 Task: Add an event  with title  Client Meeting, date '2024/04/08' & Select Event type as  Group. Add location for the event as  321 Sunset Boulevard, Hollywood, Los Angeles, USA and add a description: By exploring the client's goals and strategic direction, the service provider can align their offerings and propose tailored solutions. The event allows for brainstorming sessions, exploring new possibilities, and jointly shaping the future direction of the partnership.Create an event link  http-clientmeetingcom & Select the event color as  Magenta. , logged in from the account softage.1@softage.netand send the event invitation to softage.5@softage.net and softage.6@softage.net
Action: Mouse moved to (714, 214)
Screenshot: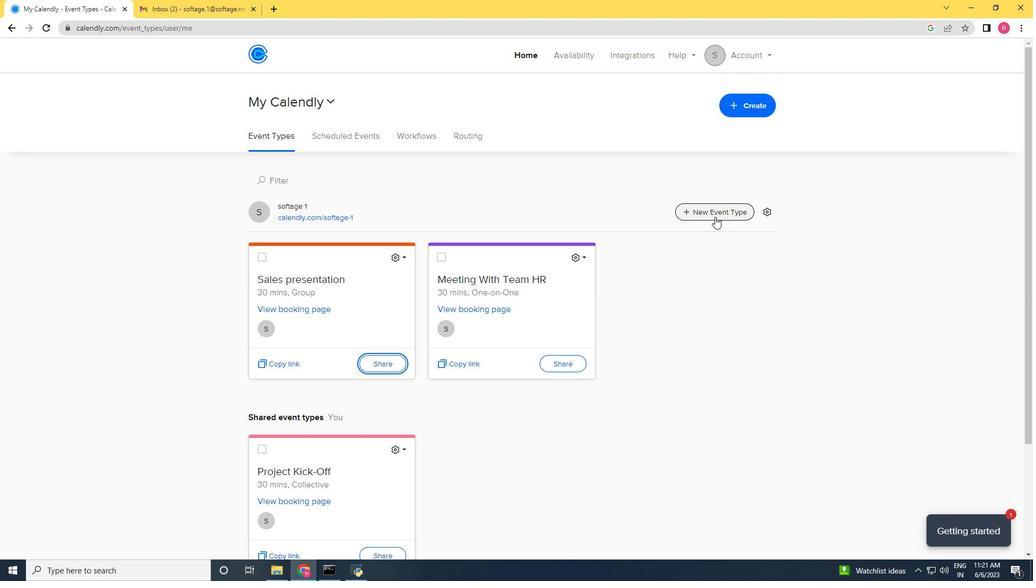 
Action: Mouse pressed left at (714, 214)
Screenshot: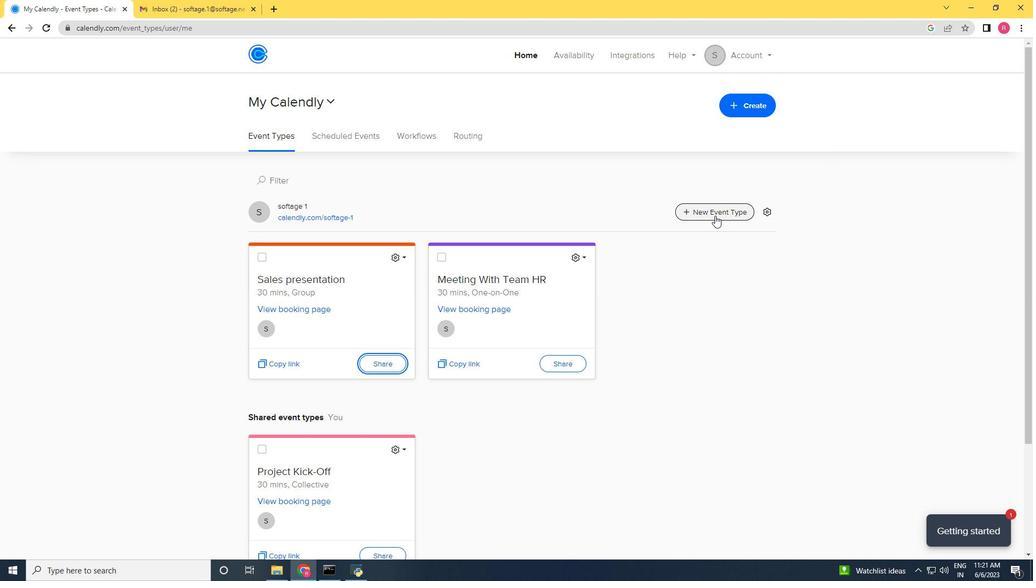 
Action: Mouse moved to (450, 255)
Screenshot: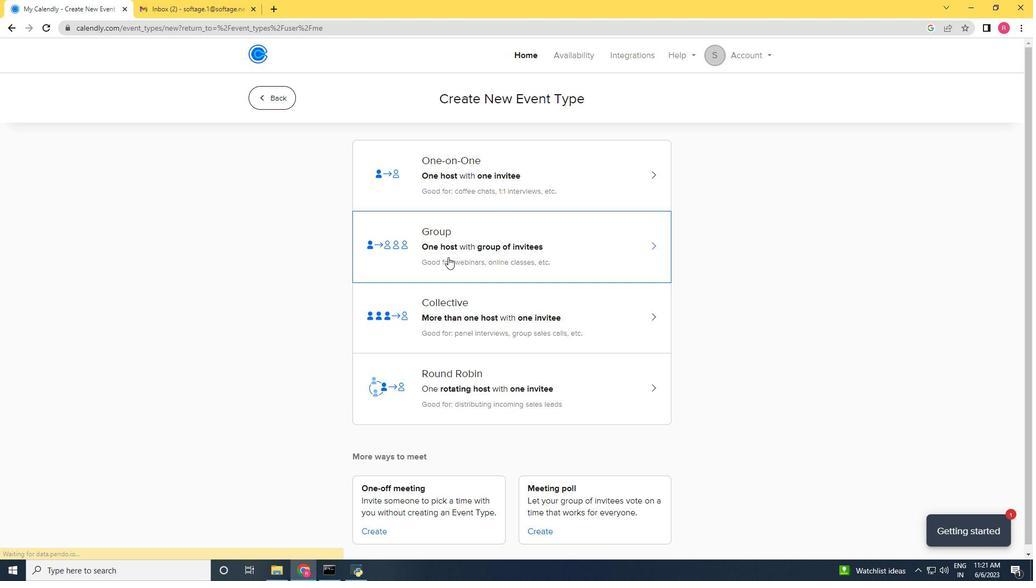
Action: Mouse pressed left at (450, 255)
Screenshot: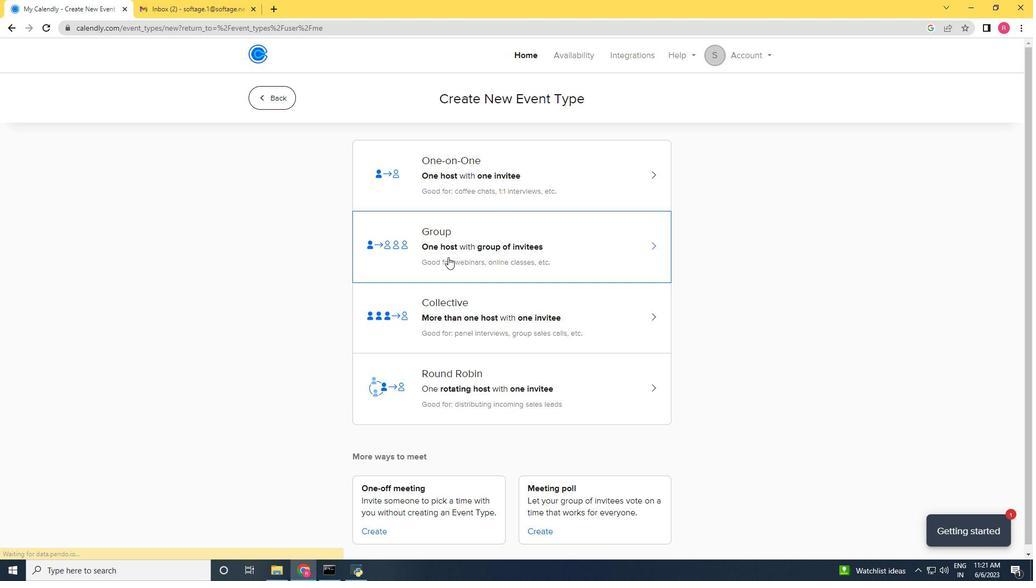 
Action: Mouse moved to (437, 254)
Screenshot: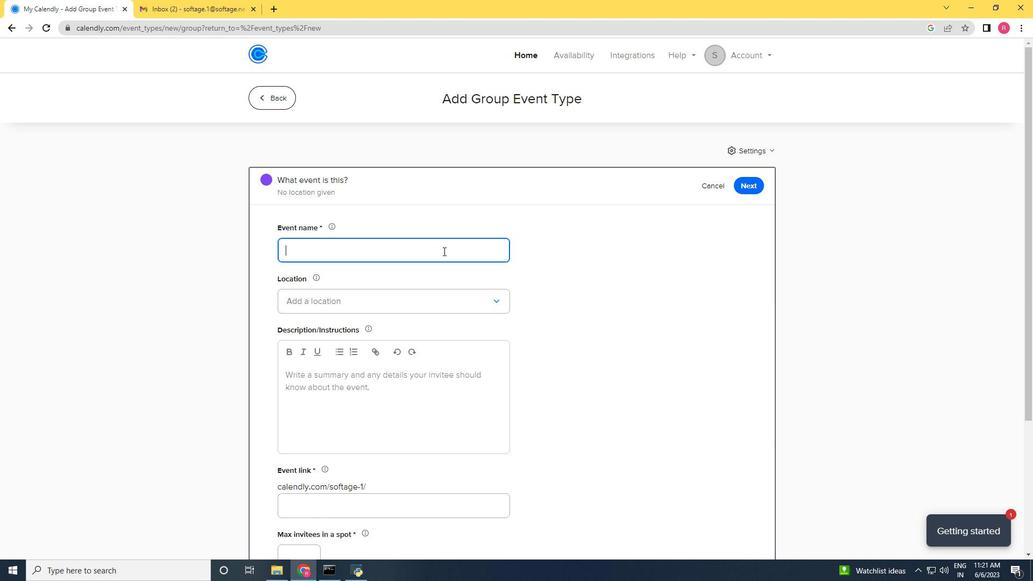 
Action: Key pressed <Key.shift>Client<Key.space><Key.shift>Meeting<Key.space>
Screenshot: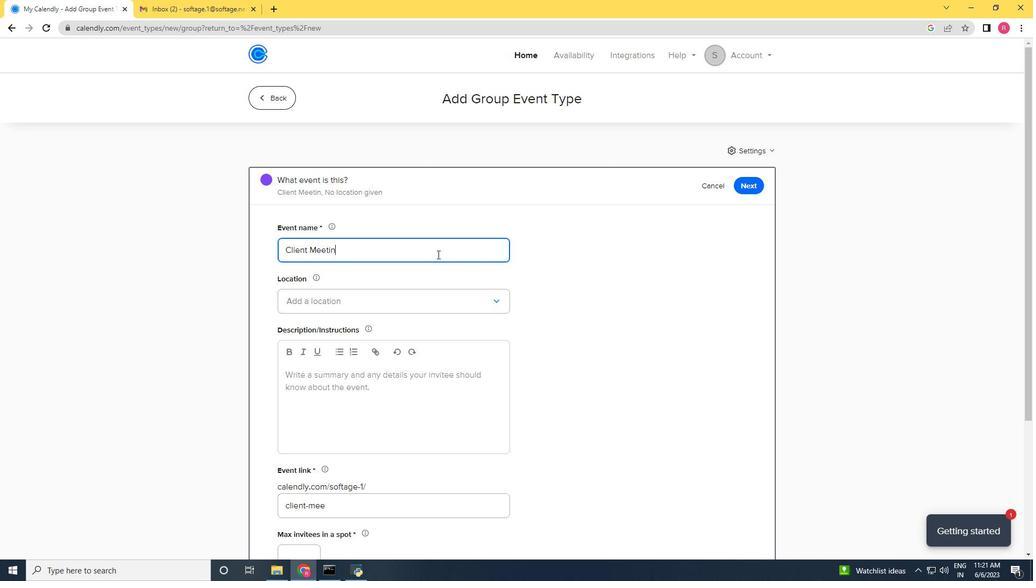 
Action: Mouse moved to (412, 296)
Screenshot: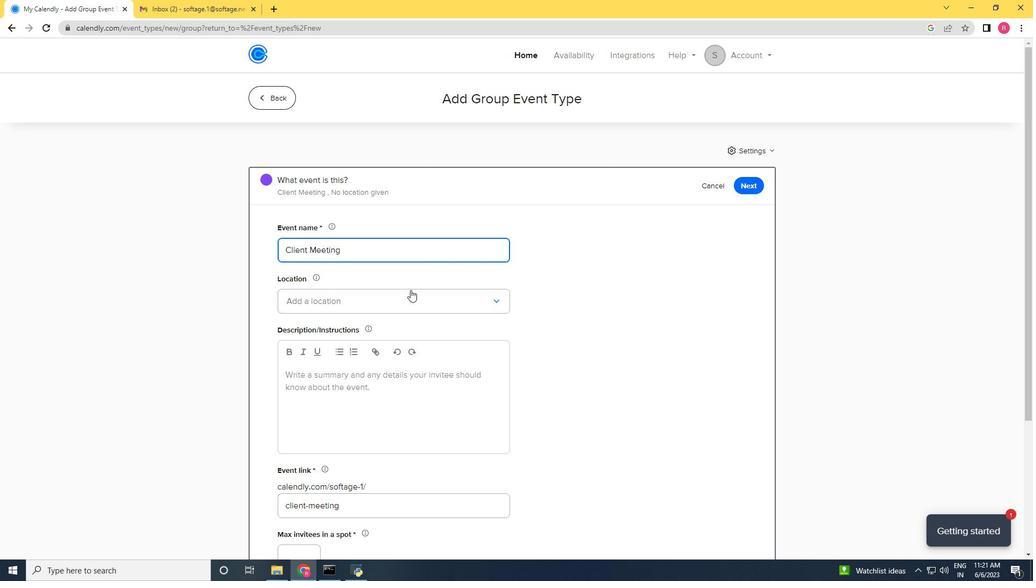 
Action: Mouse pressed left at (412, 296)
Screenshot: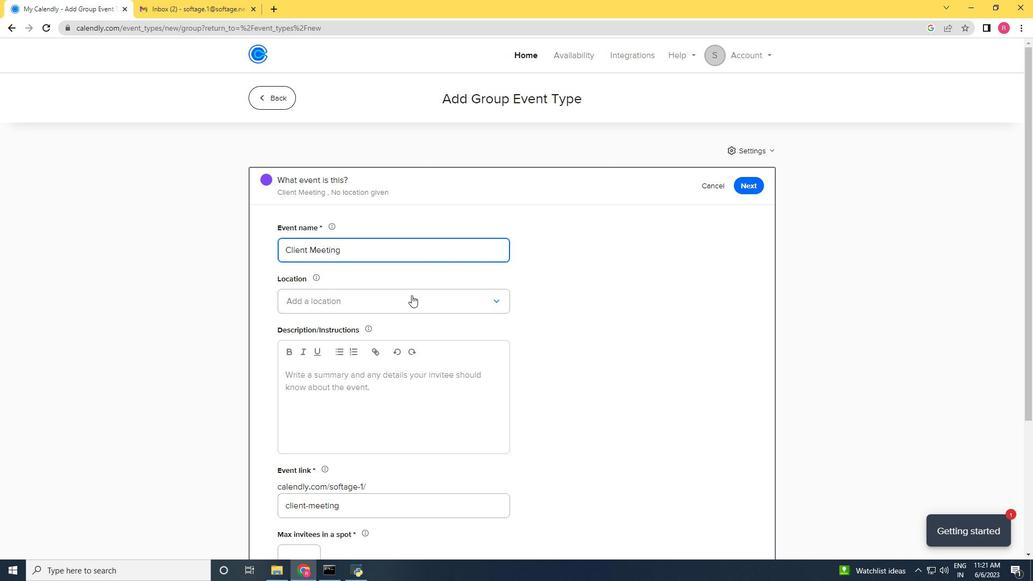 
Action: Mouse moved to (352, 327)
Screenshot: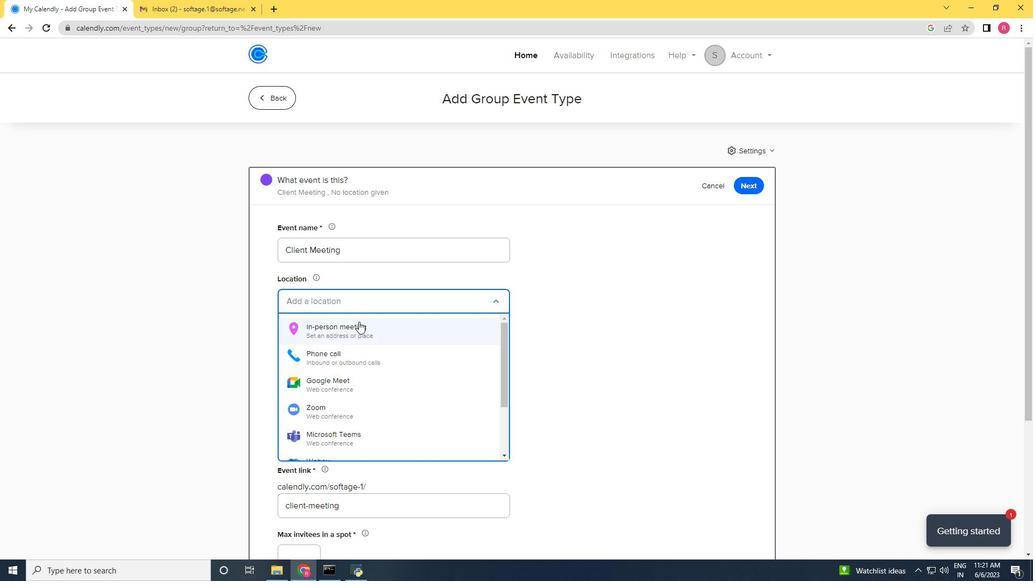 
Action: Mouse pressed left at (352, 327)
Screenshot: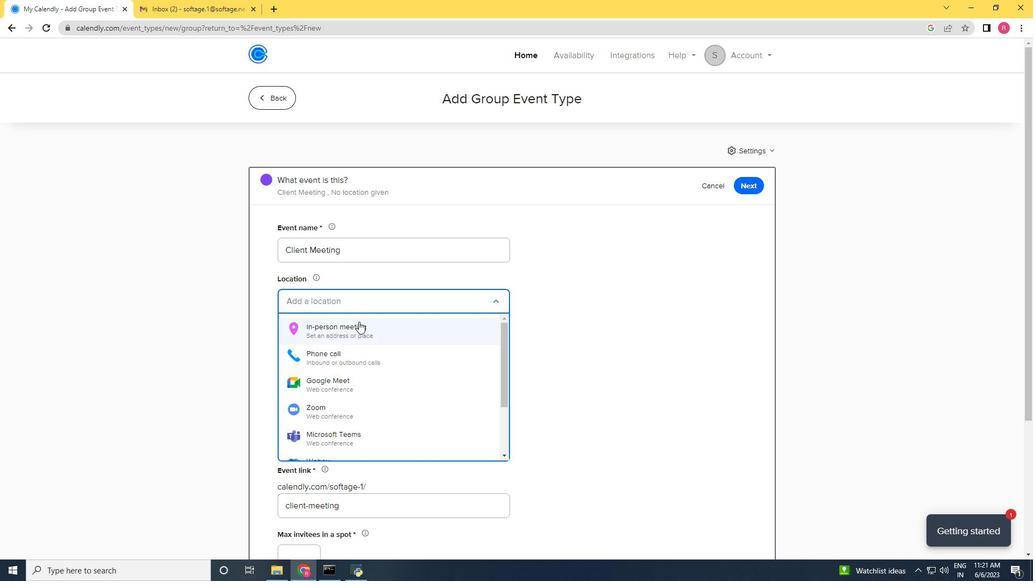 
Action: Mouse moved to (457, 188)
Screenshot: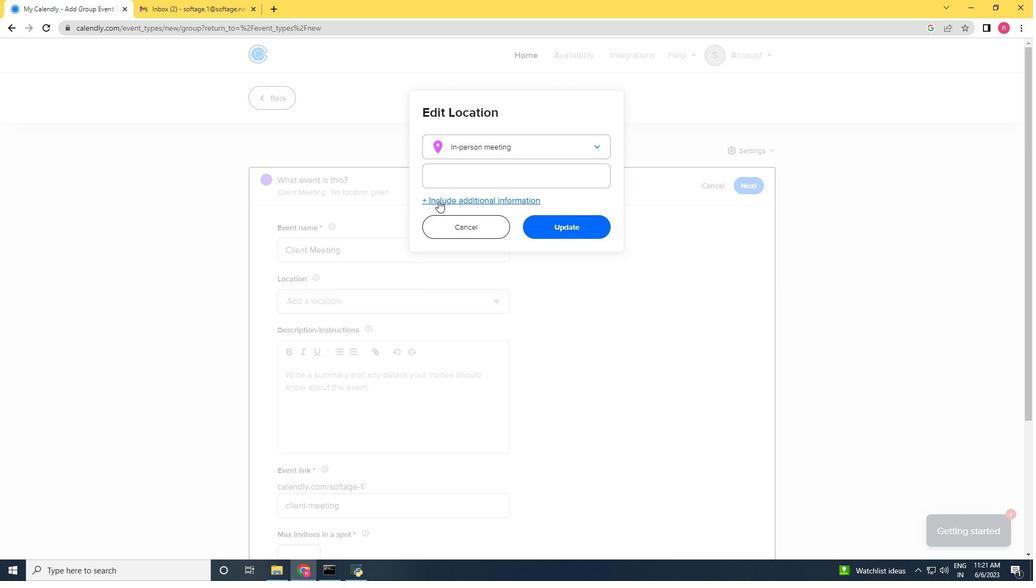 
Action: Mouse pressed left at (457, 188)
Screenshot: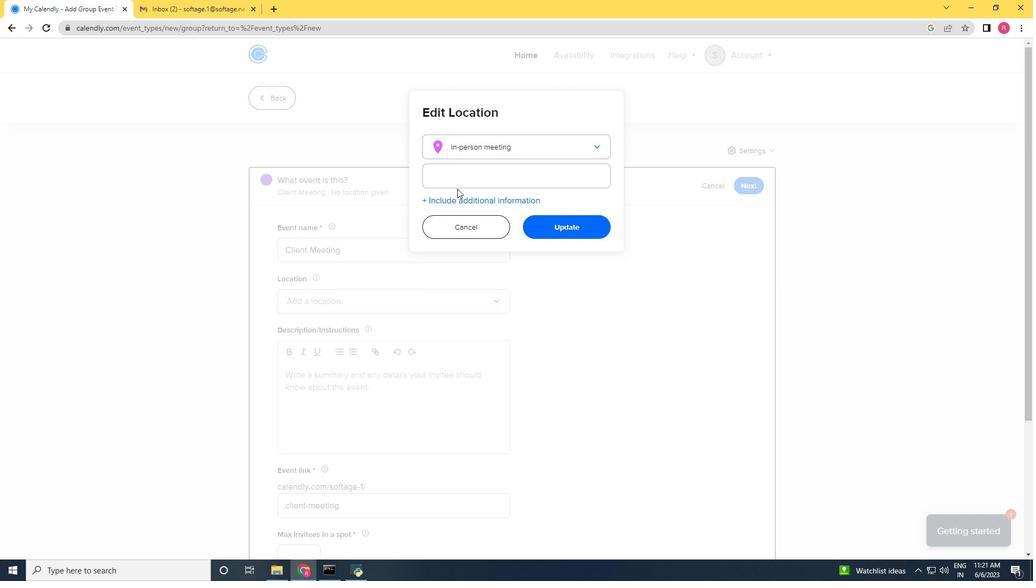 
Action: Mouse moved to (458, 183)
Screenshot: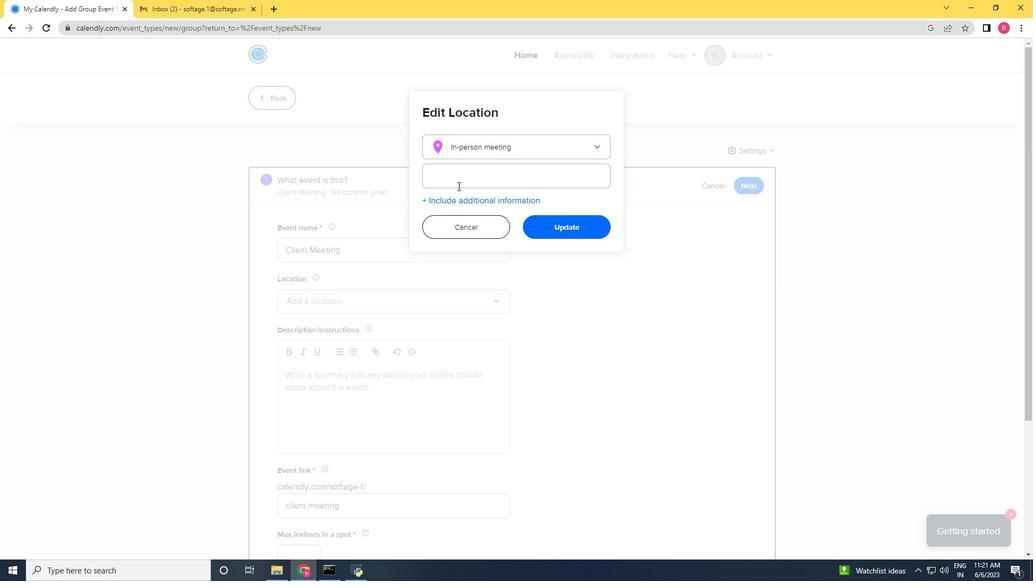 
Action: Mouse pressed left at (458, 183)
Screenshot: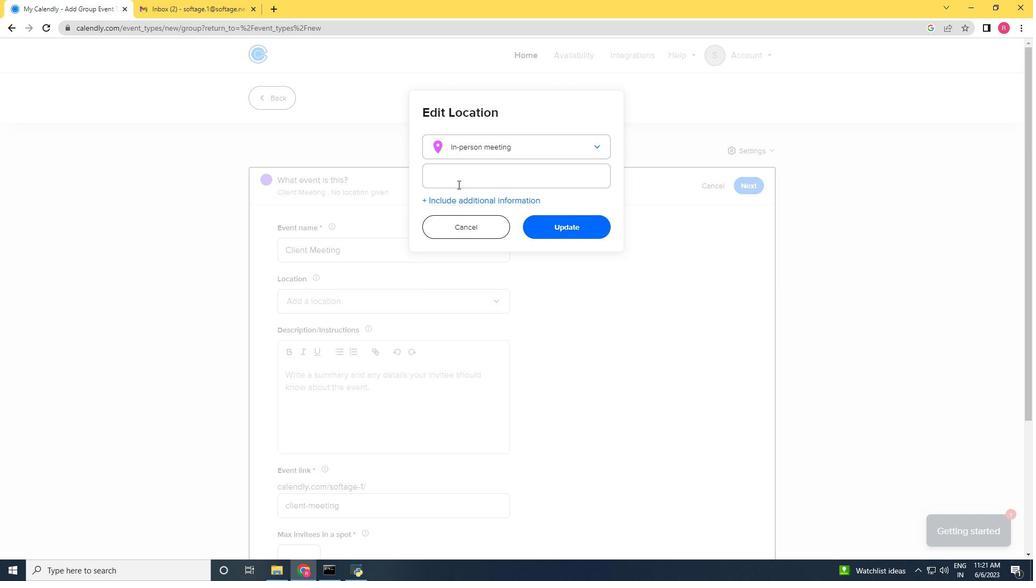 
Action: Mouse moved to (458, 181)
Screenshot: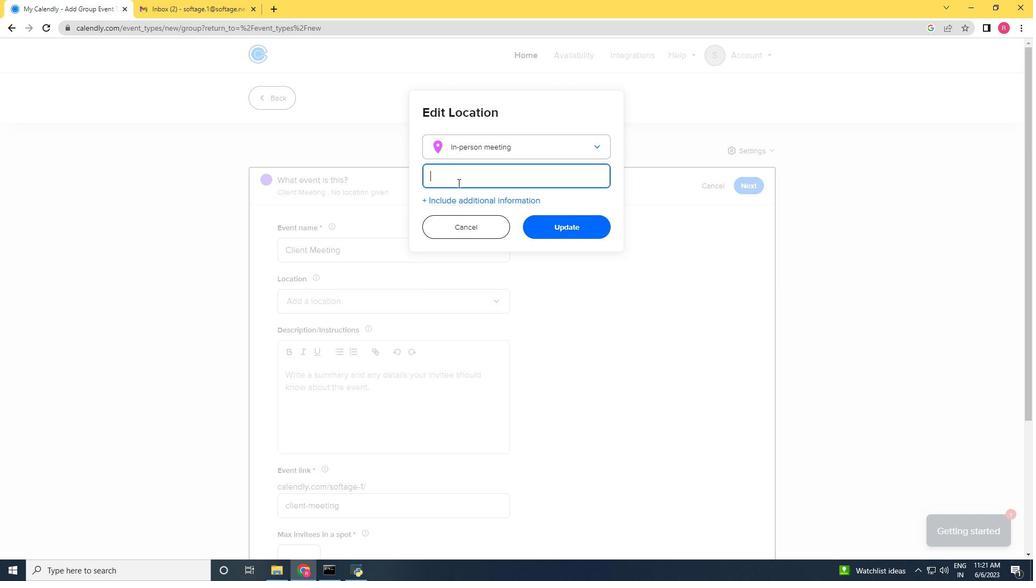 
Action: Key pressed 12<Key.backspace><Key.backspace>321<Key.space><Key.shift>Sunset<Key.space><Key.shift>Boulevard<Key.space><Key.backspace>,<Key.space><Key.shift>Hollywood,<Key.space><Key.shift>Los<Key.space><Key.shift>Angeles<Key.space><Key.backspace>,<Key.space><Key.shift>Usa<Key.backspace><Key.backspace><Key.shift>SA
Screenshot: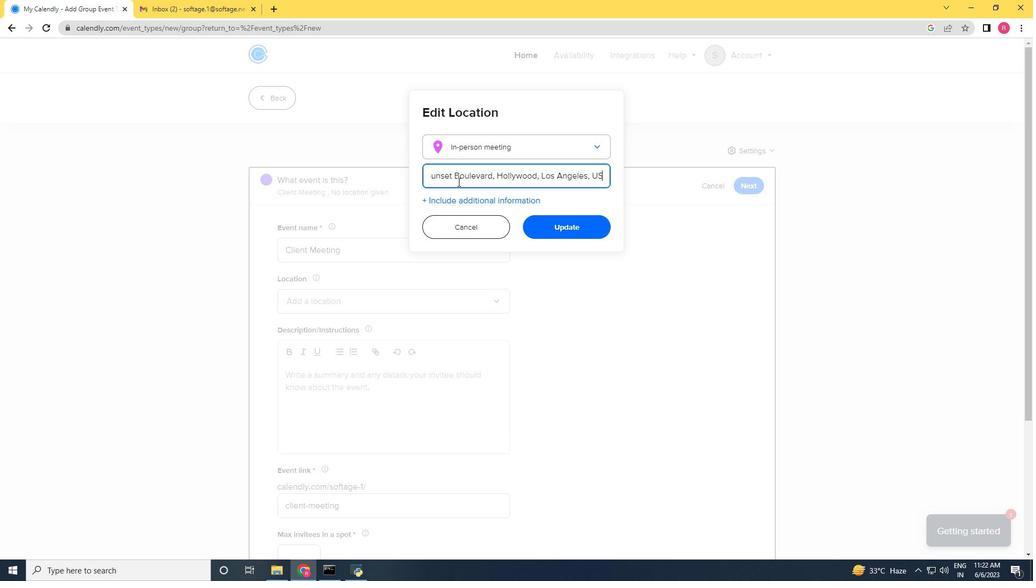 
Action: Mouse moved to (563, 223)
Screenshot: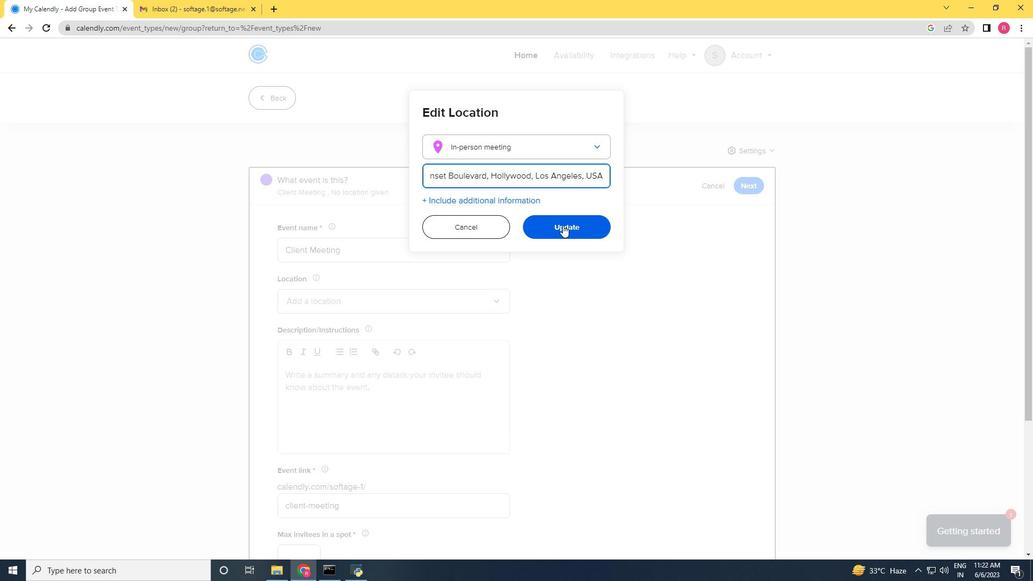 
Action: Mouse pressed left at (563, 223)
Screenshot: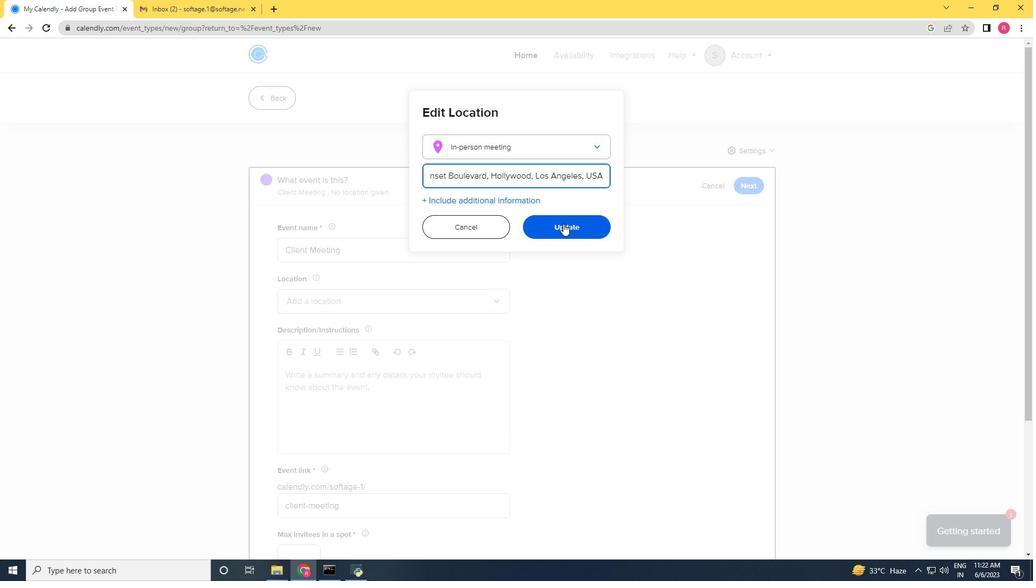 
Action: Mouse moved to (368, 388)
Screenshot: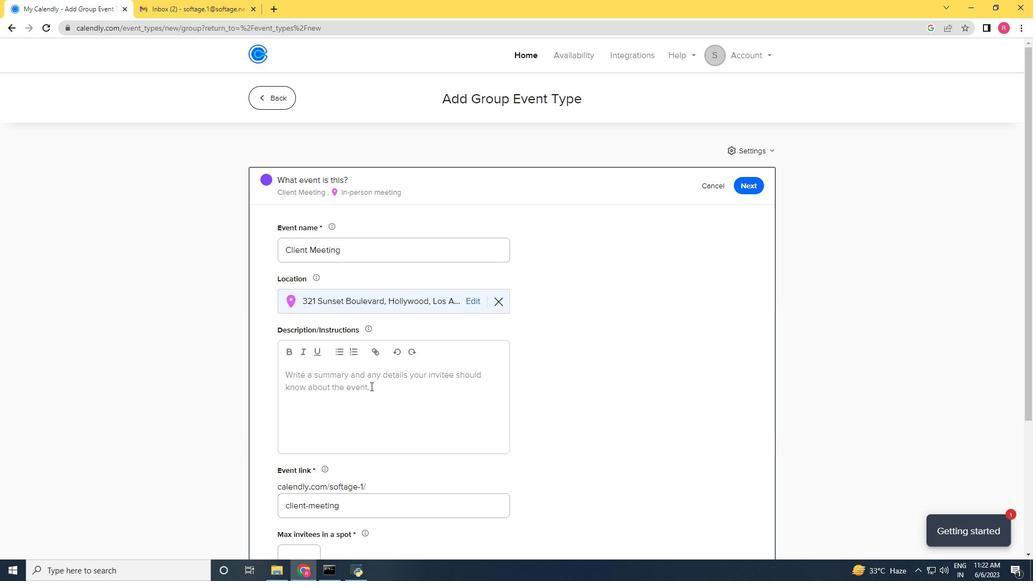 
Action: Mouse pressed left at (368, 388)
Screenshot: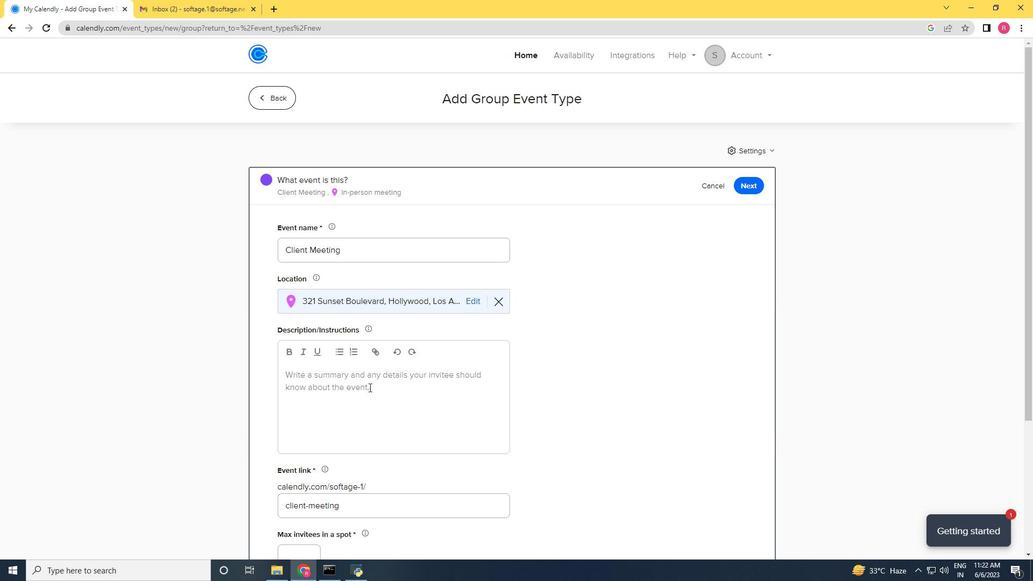 
Action: Key pressed <Key.shift>By<Key.space>exploring<Key.space>the<Key.space>client<Key.space><Key.backspace>'s<Key.space>goals<Key.space>and<Key.space>strategic<Key.space>die<Key.backspace>rection,<Key.space>the<Key.space>propose<Key.space>tailord<Key.space><Key.backspace><Key.backspace>ed<Key.space>sessions<Key.space><Key.backspace>,<Key.space><Key.shift>exploring<Key.space>new<Key.space>possibilities<Key.space><Key.backspace>,<Key.space>and<Key.space>koin<Key.backspace><Key.backspace><Key.backspace><Key.backspace>jointy<Key.space><Key.backspace><Key.backspace><Key.backspace>tly<Key.space>shaping<Key.space>the<Key.space>future<Key.space>direction<Key.space>of<Key.space>the<Key.space>partnership<Key.space>
Screenshot: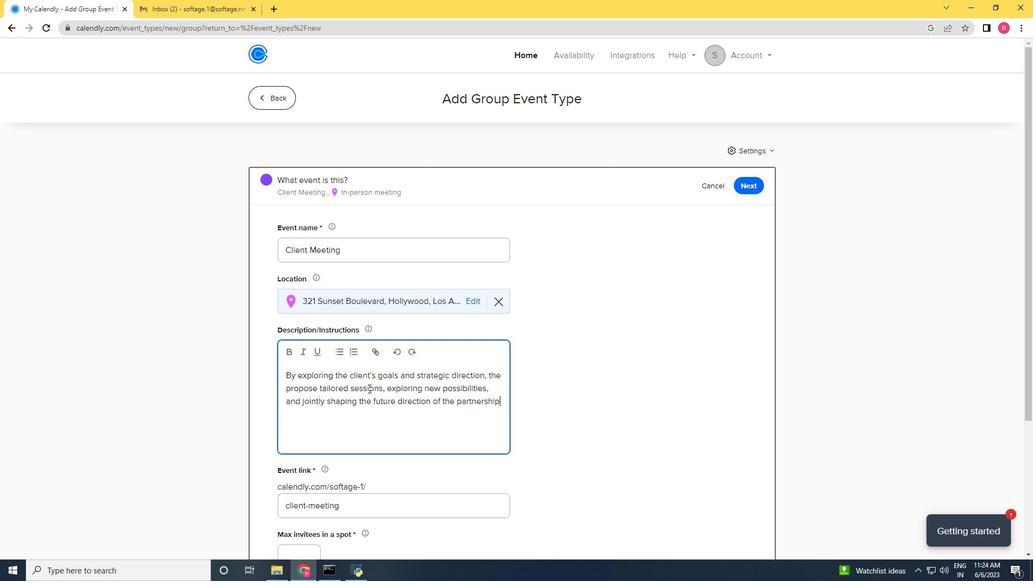 
Action: Mouse moved to (436, 431)
Screenshot: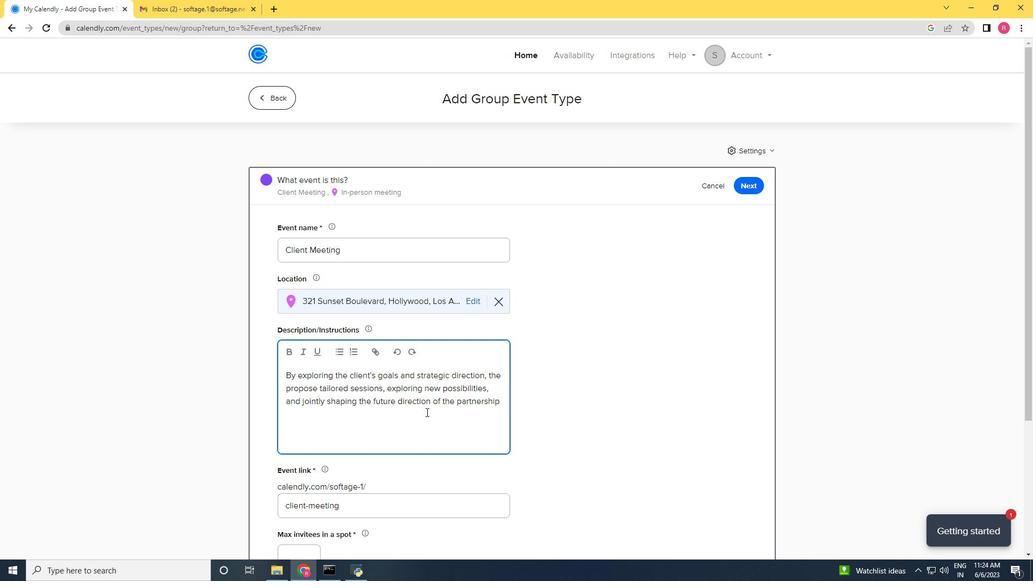 
Action: Mouse scrolled (436, 430) with delta (0, 0)
Screenshot: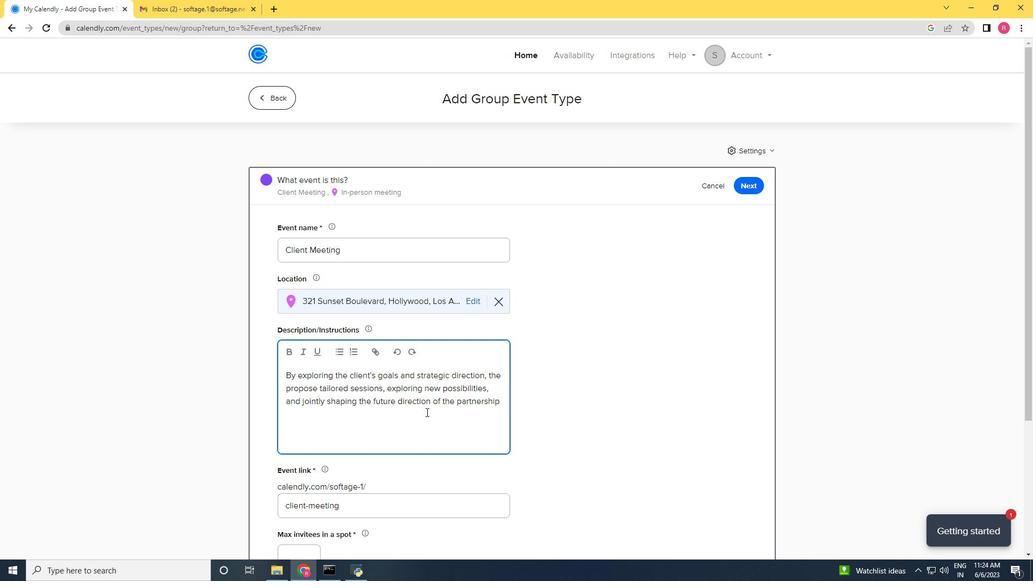 
Action: Mouse moved to (370, 459)
Screenshot: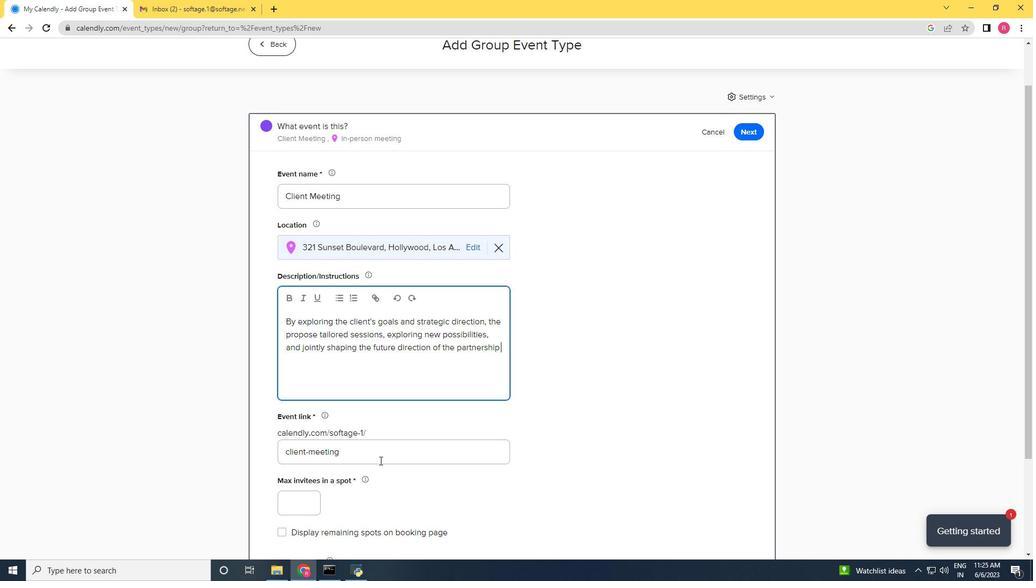 
Action: Mouse pressed left at (370, 459)
Screenshot: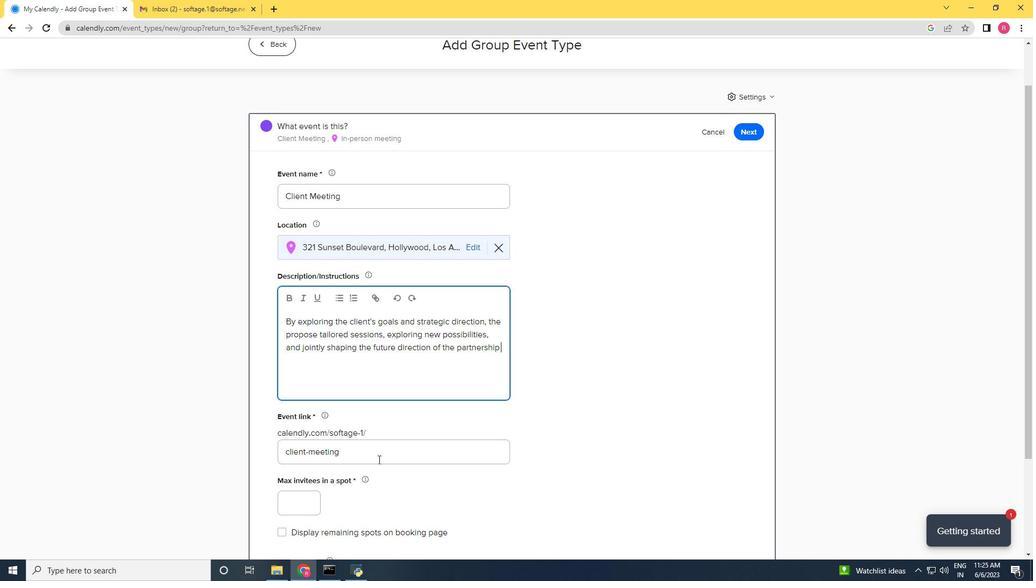 
Action: Mouse moved to (370, 458)
Screenshot: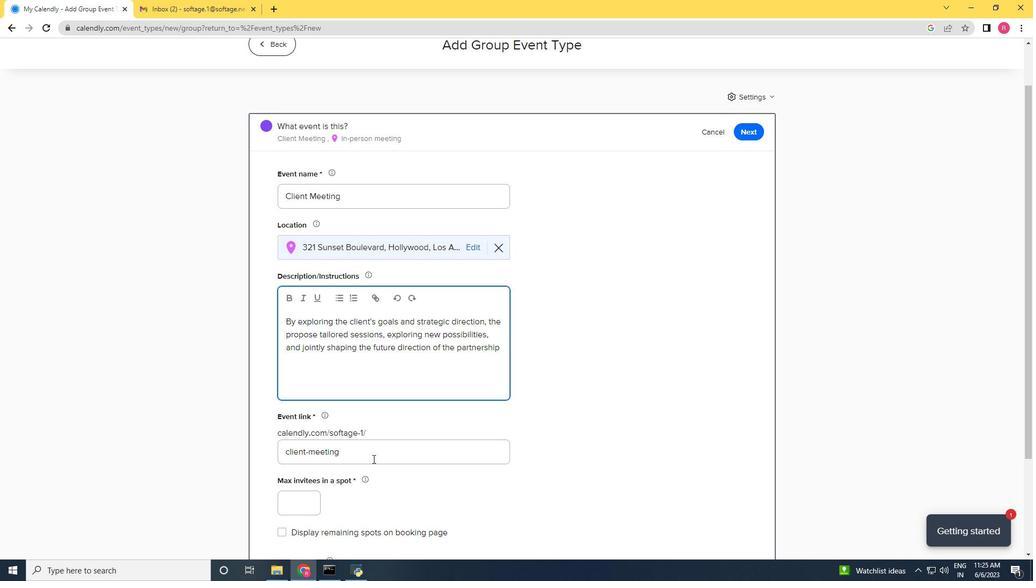 
Action: Mouse pressed left at (370, 458)
Screenshot: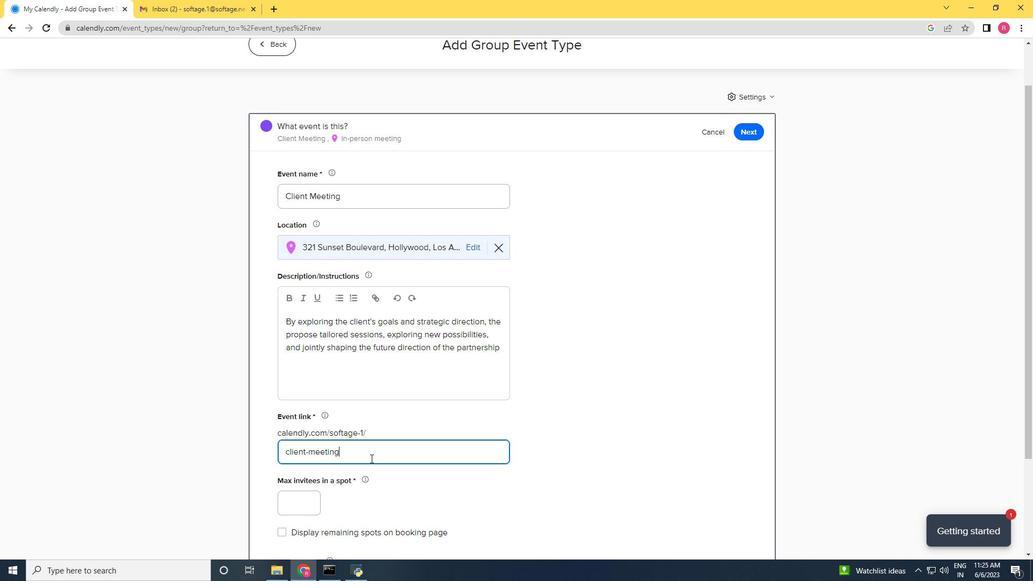 
Action: Mouse moved to (370, 458)
Screenshot: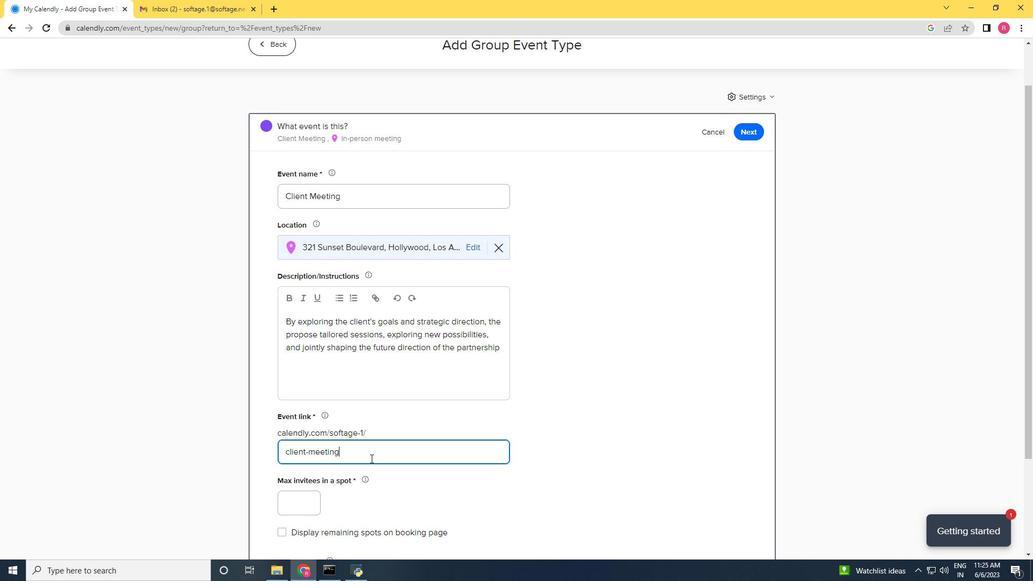 
Action: Mouse pressed left at (370, 458)
Screenshot: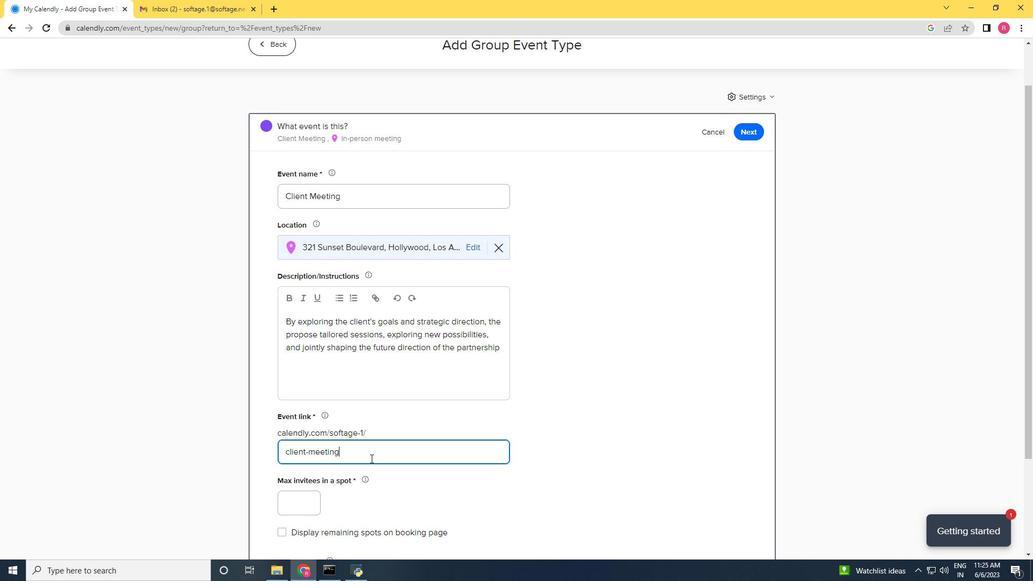 
Action: Key pressed <Key.backspace>
Screenshot: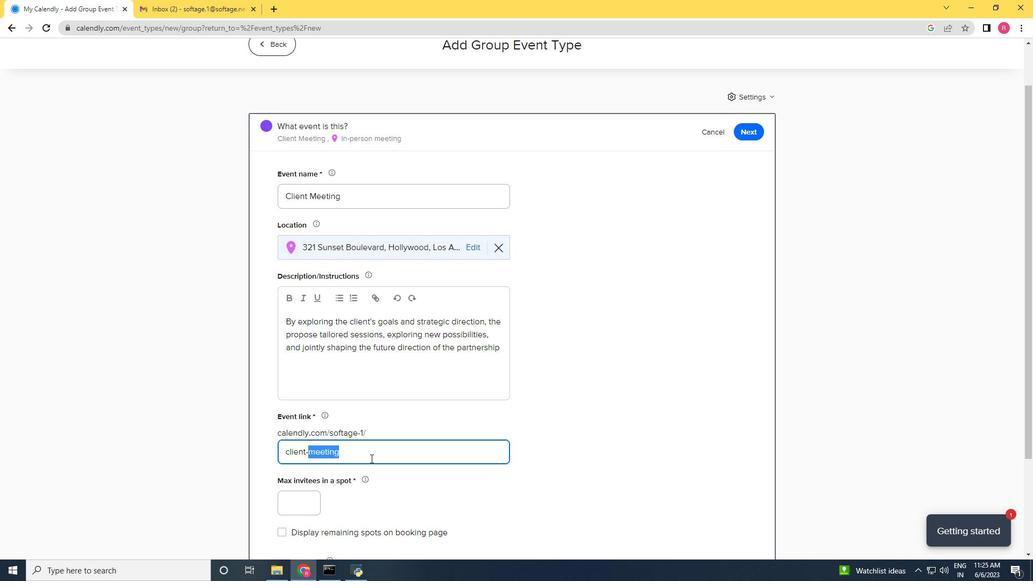 
Action: Mouse pressed left at (370, 458)
Screenshot: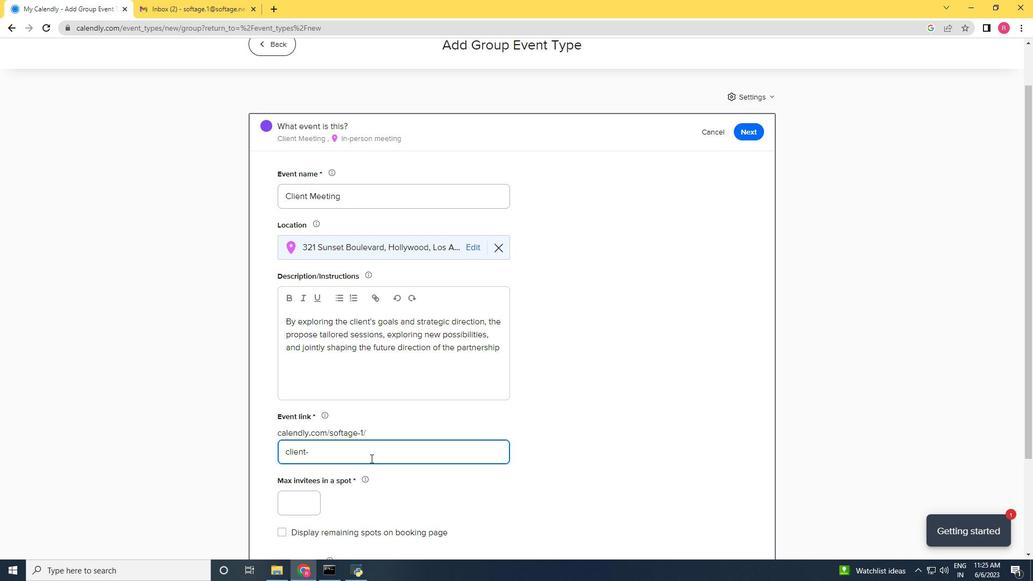 
Action: Mouse pressed left at (370, 458)
Screenshot: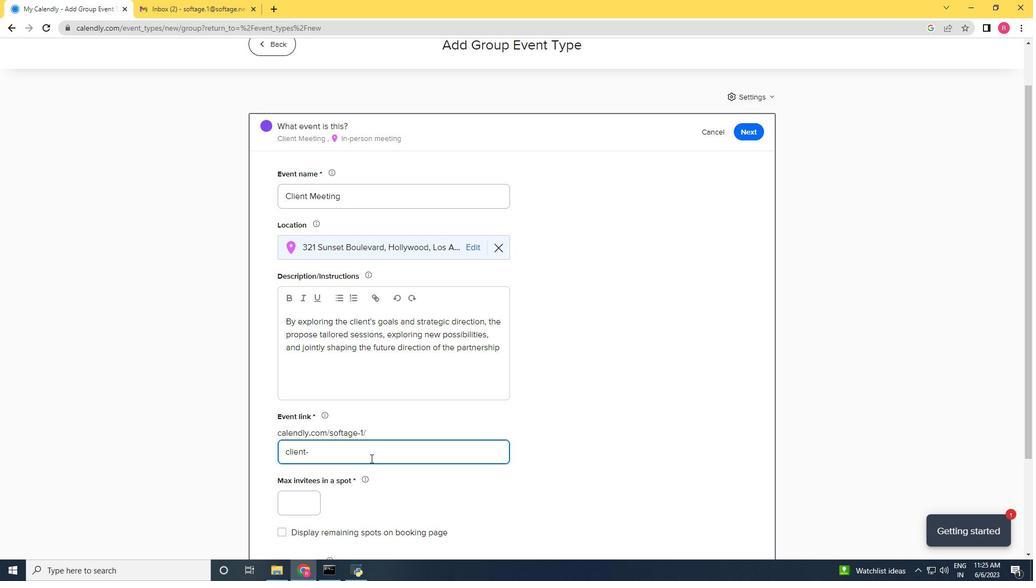 
Action: Key pressed <Key.backspace><Key.backspace><Key.backspace><Key.backspace><Key.backspace><Key.backspace><Key.backspace><Key.backspace><Key.backspace><Key.backspace><Key.backspace><Key.backspace><Key.backspace><Key.backspace><Key.backspace><Key.backspace><Key.backspace><Key.backspace><Key.backspace><Key.backspace>http-clientmeeting<Key.space><Key.backspace>com<Key.space>
Screenshot: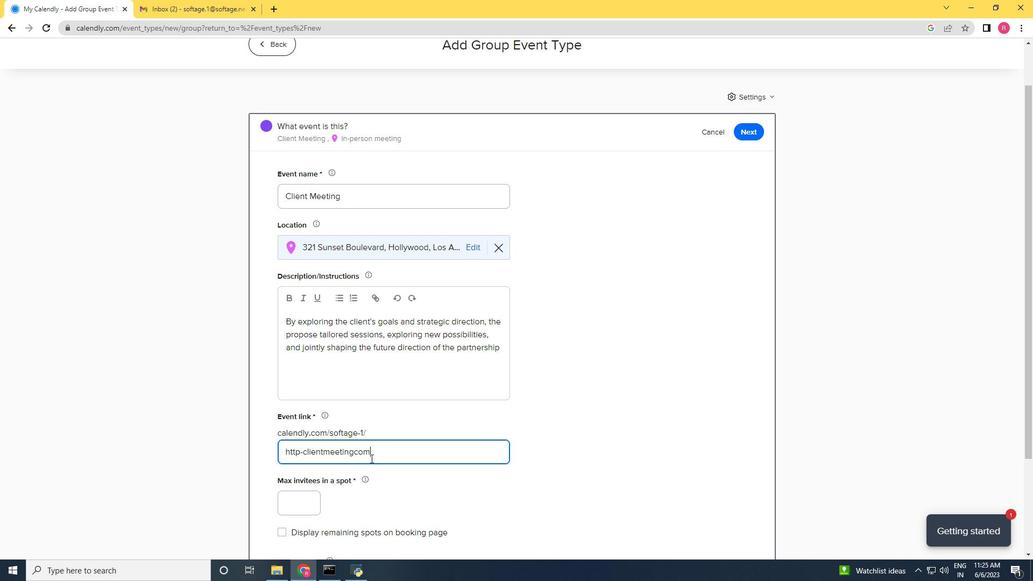 
Action: Mouse moved to (352, 452)
Screenshot: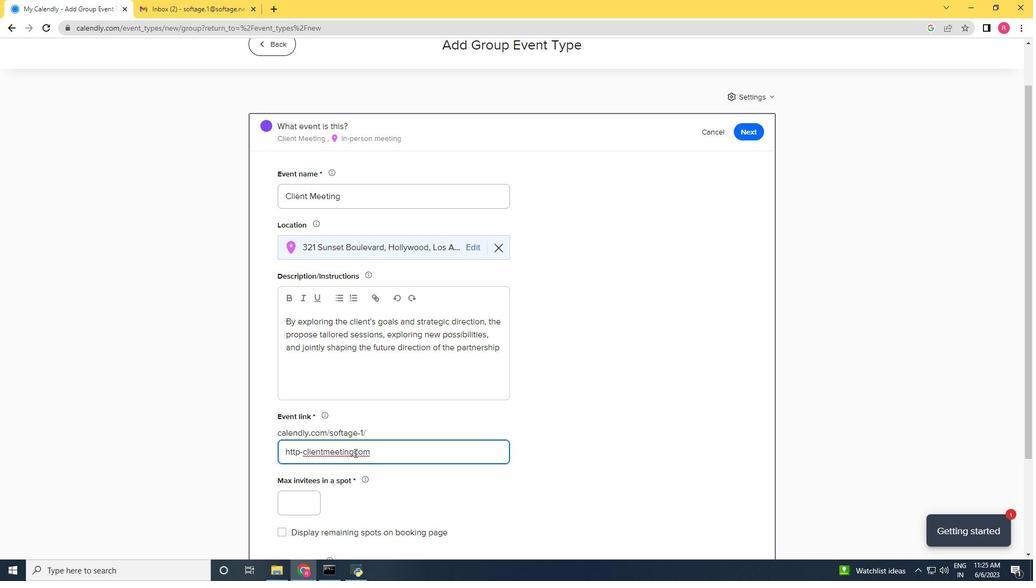 
Action: Mouse pressed left at (352, 452)
Screenshot: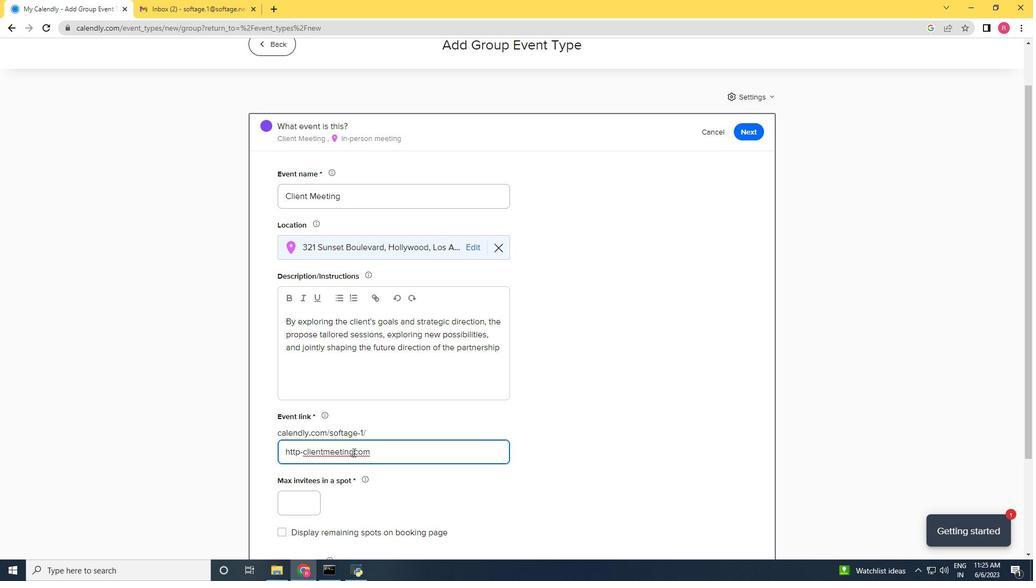 
Action: Mouse moved to (361, 459)
Screenshot: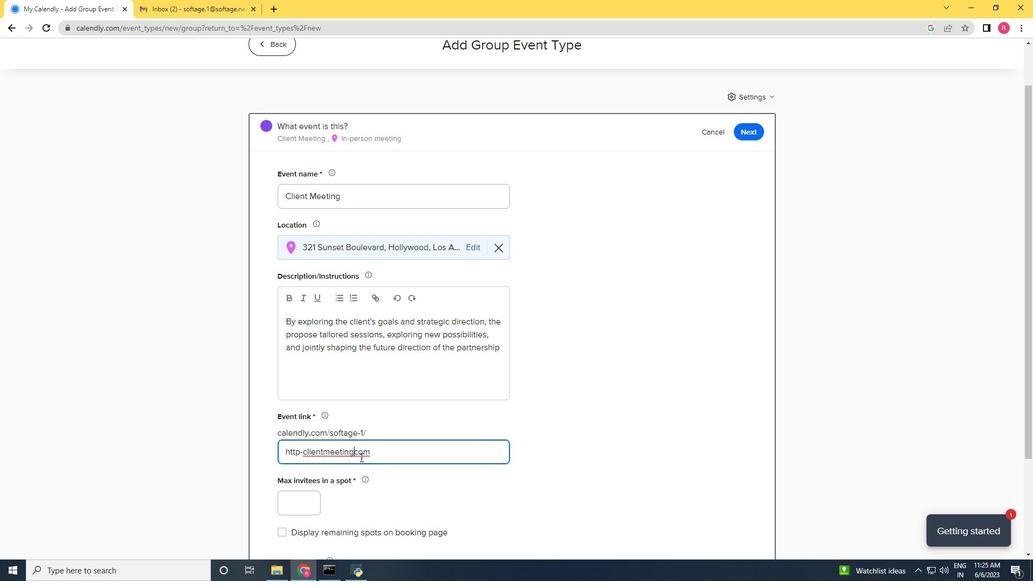 
Action: Key pressed .
Screenshot: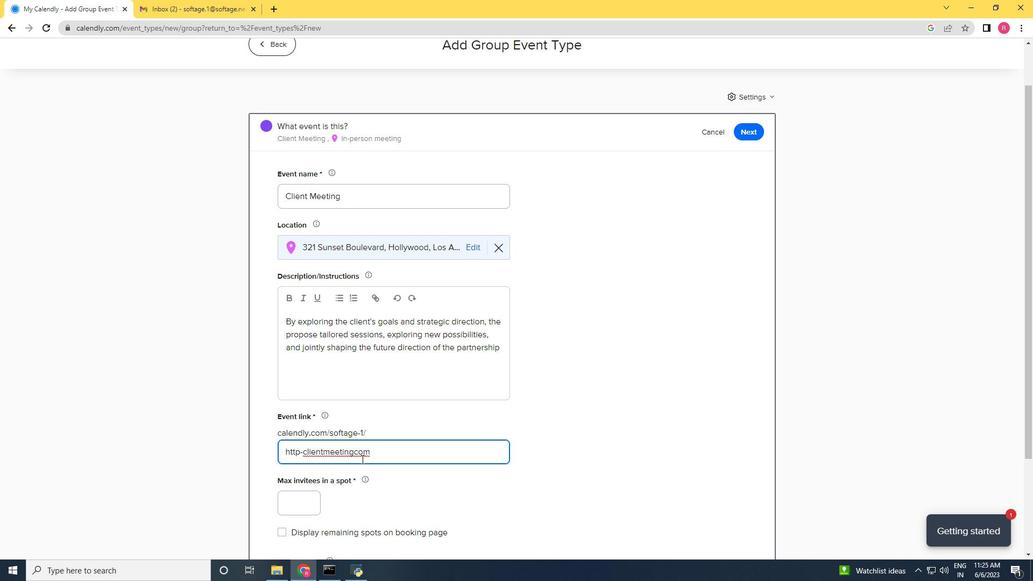 
Action: Mouse moved to (330, 485)
Screenshot: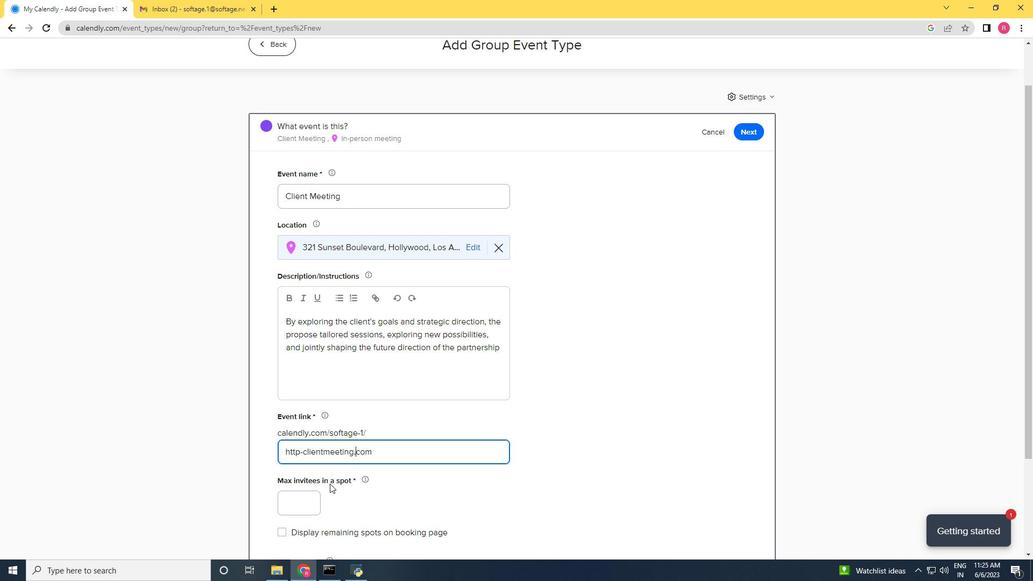 
Action: Mouse scrolled (330, 485) with delta (0, 0)
Screenshot: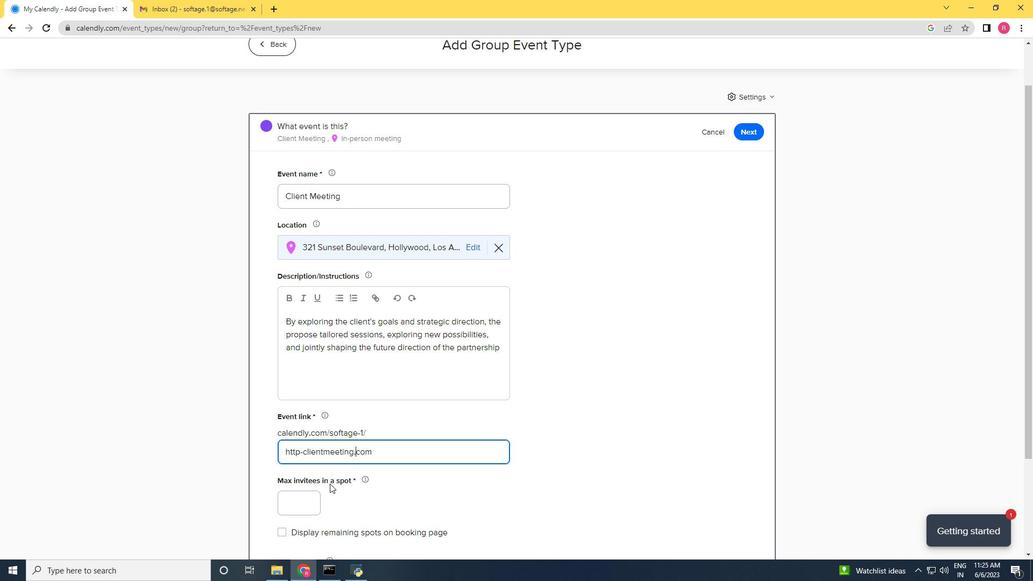 
Action: Mouse scrolled (330, 485) with delta (0, 0)
Screenshot: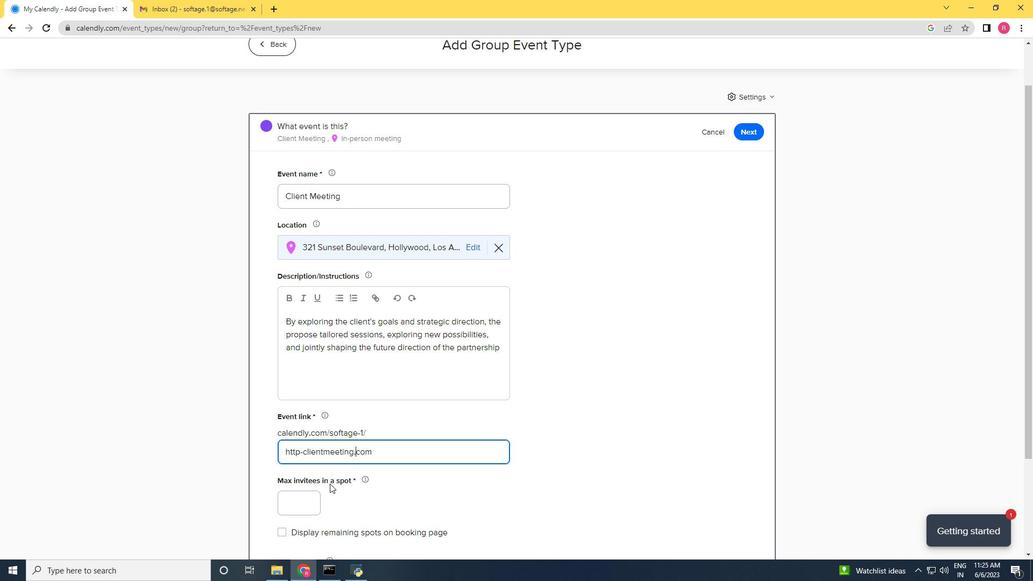 
Action: Mouse moved to (297, 395)
Screenshot: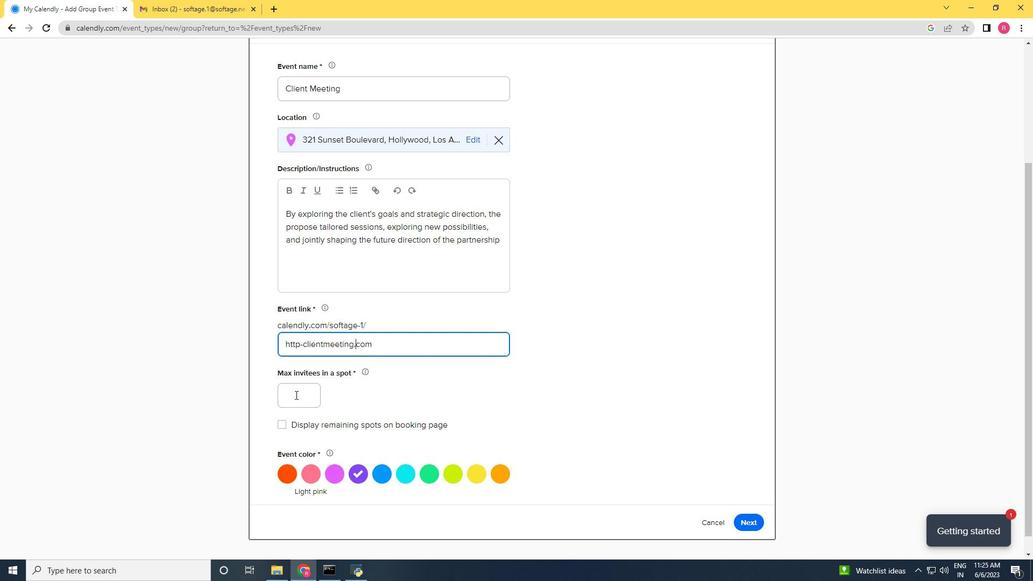 
Action: Mouse pressed left at (297, 395)
Screenshot: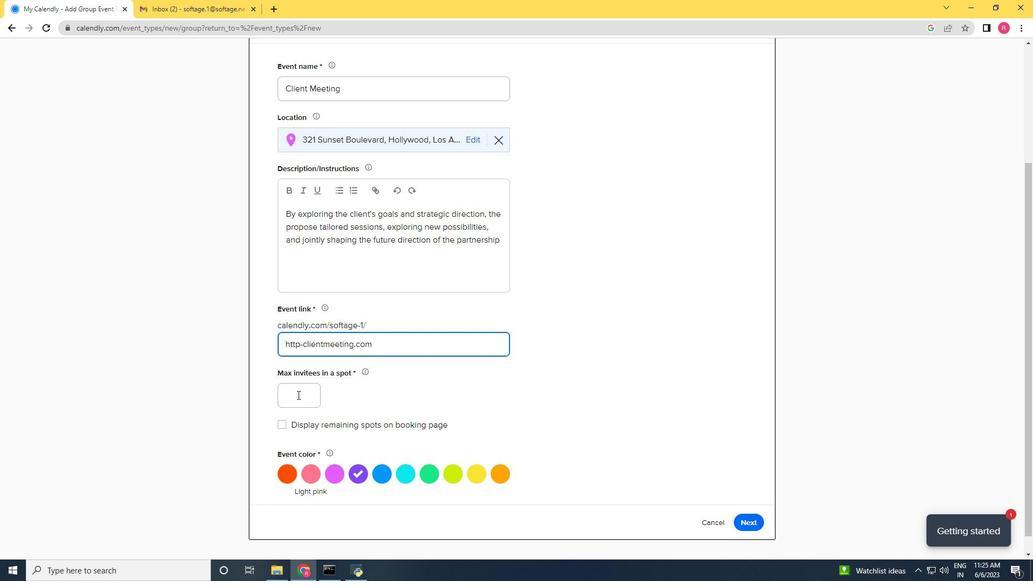 
Action: Mouse moved to (303, 403)
Screenshot: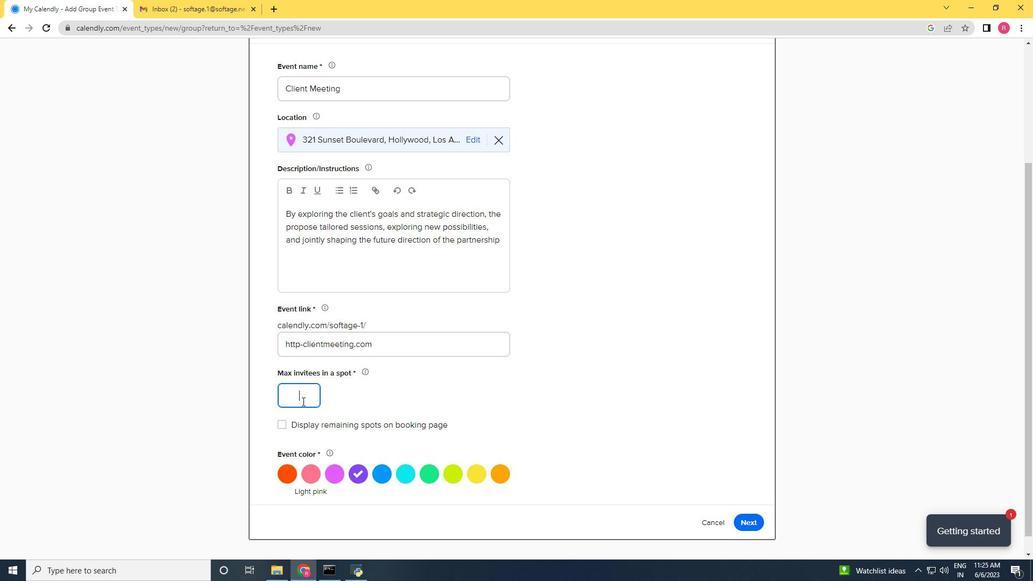 
Action: Key pressed 3
Screenshot: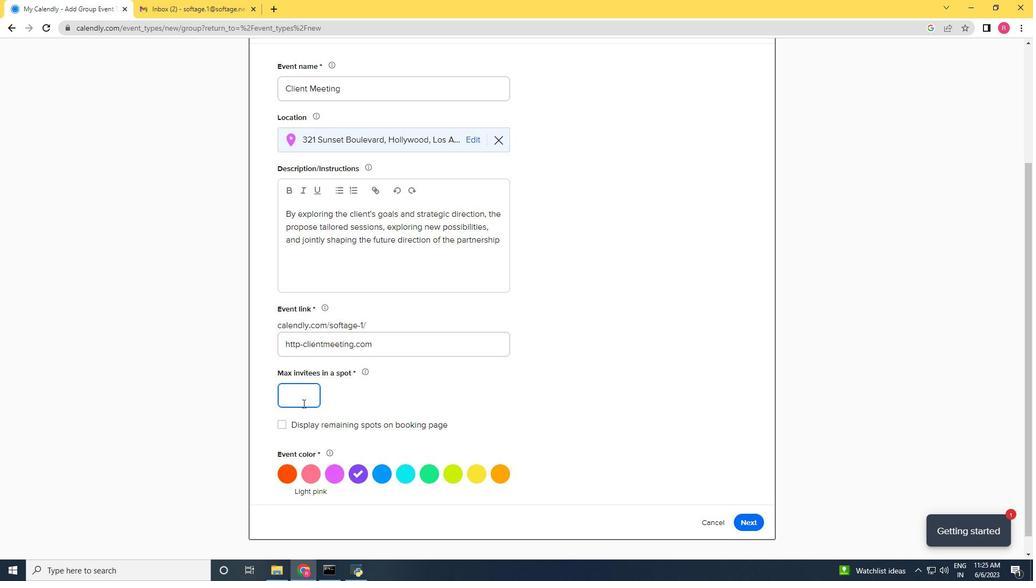 
Action: Mouse moved to (329, 433)
Screenshot: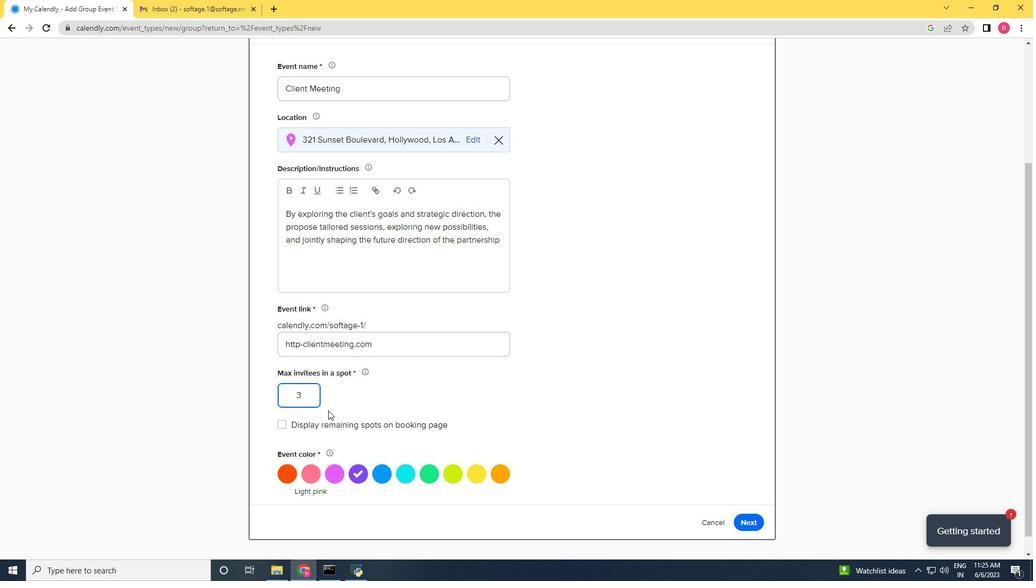 
Action: Key pressed <Key.backspace>
Screenshot: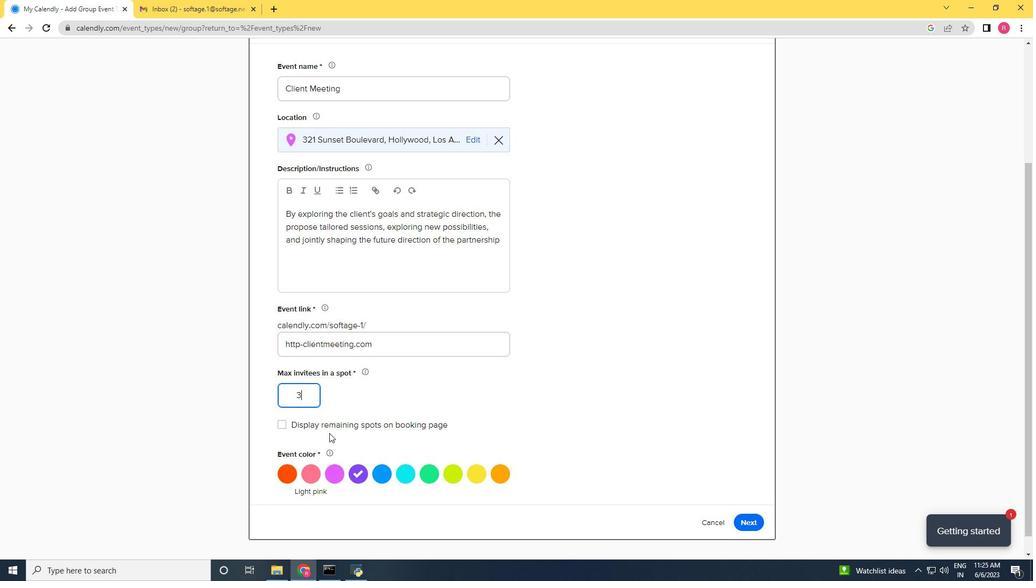 
Action: Mouse moved to (334, 430)
Screenshot: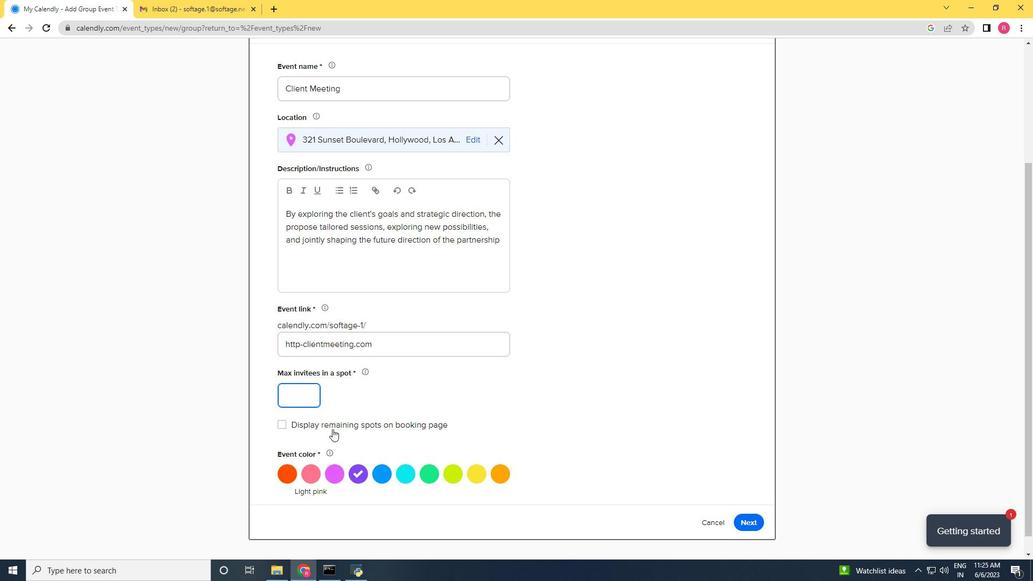 
Action: Key pressed 2
Screenshot: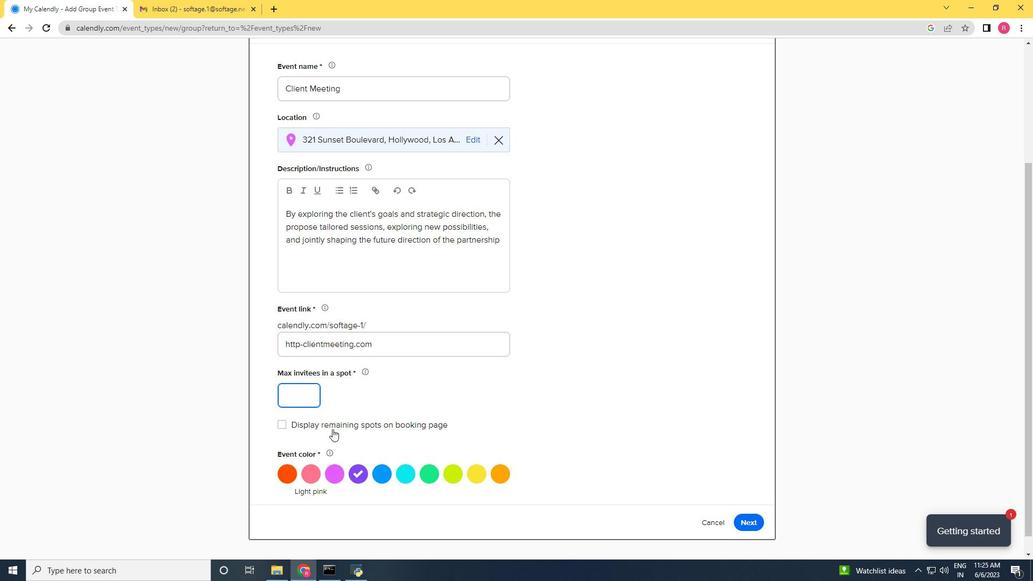 
Action: Mouse moved to (337, 433)
Screenshot: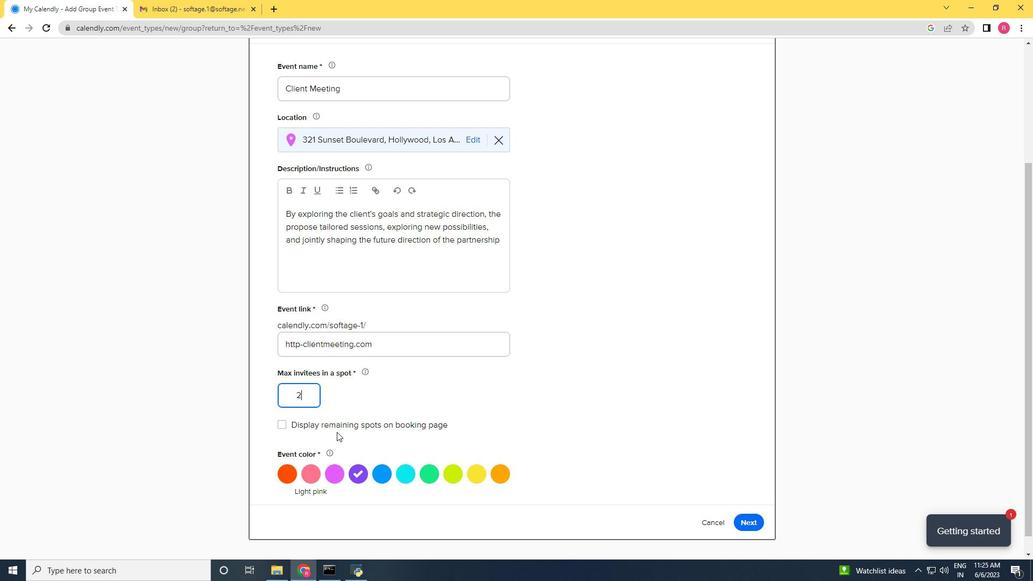 
Action: Mouse scrolled (337, 433) with delta (0, 0)
Screenshot: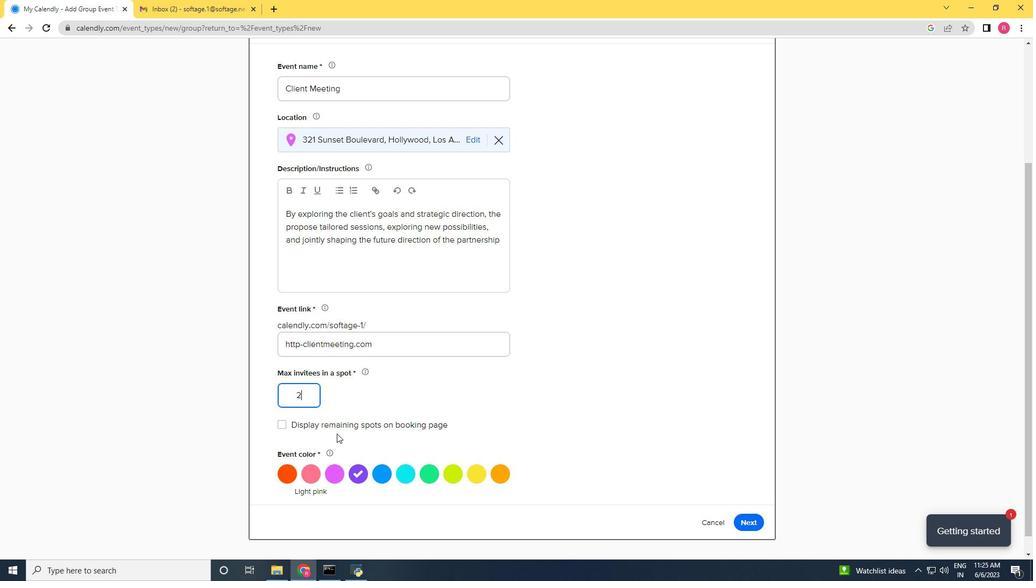 
Action: Mouse moved to (333, 451)
Screenshot: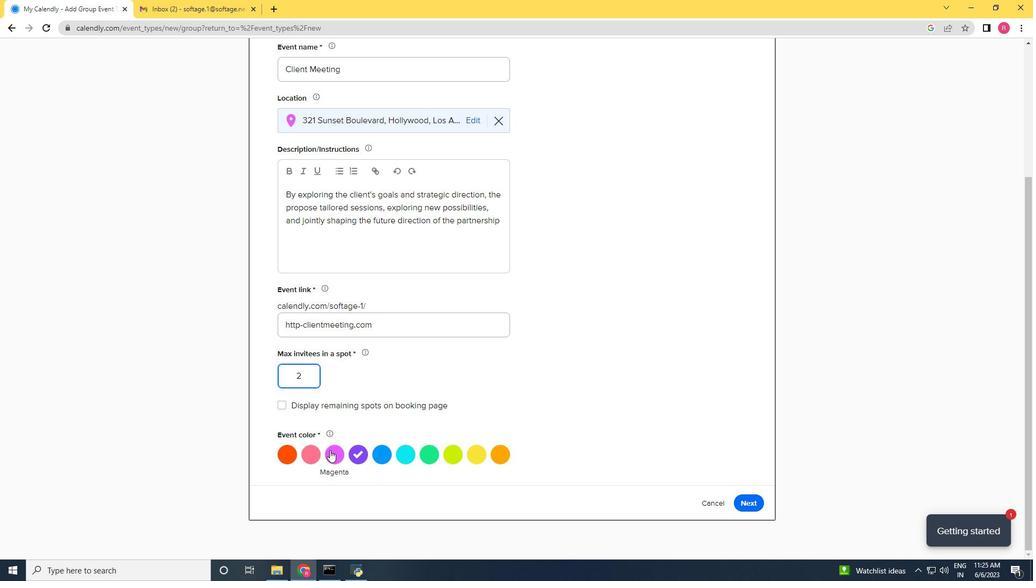 
Action: Mouse pressed left at (333, 451)
Screenshot: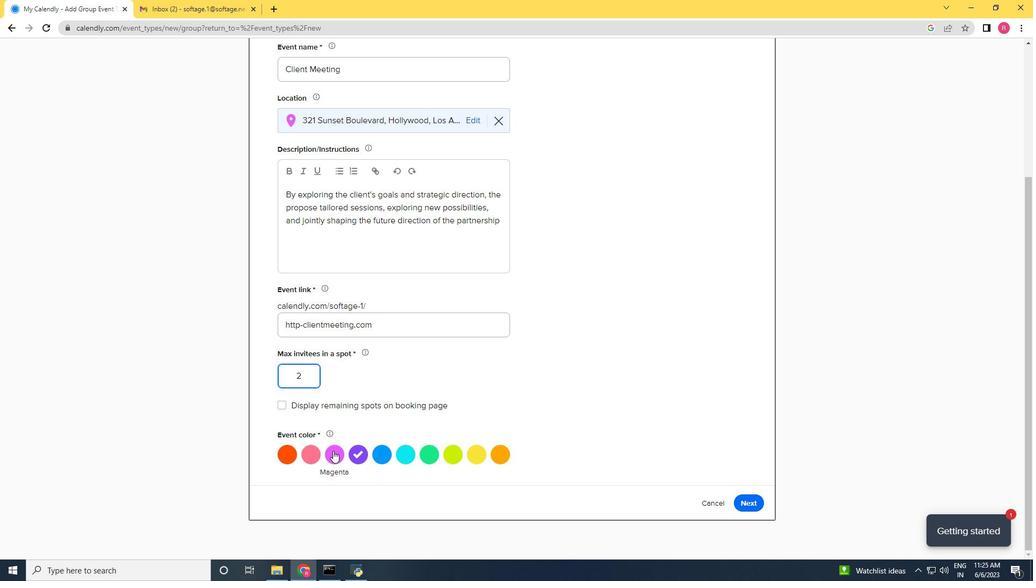 
Action: Mouse moved to (748, 506)
Screenshot: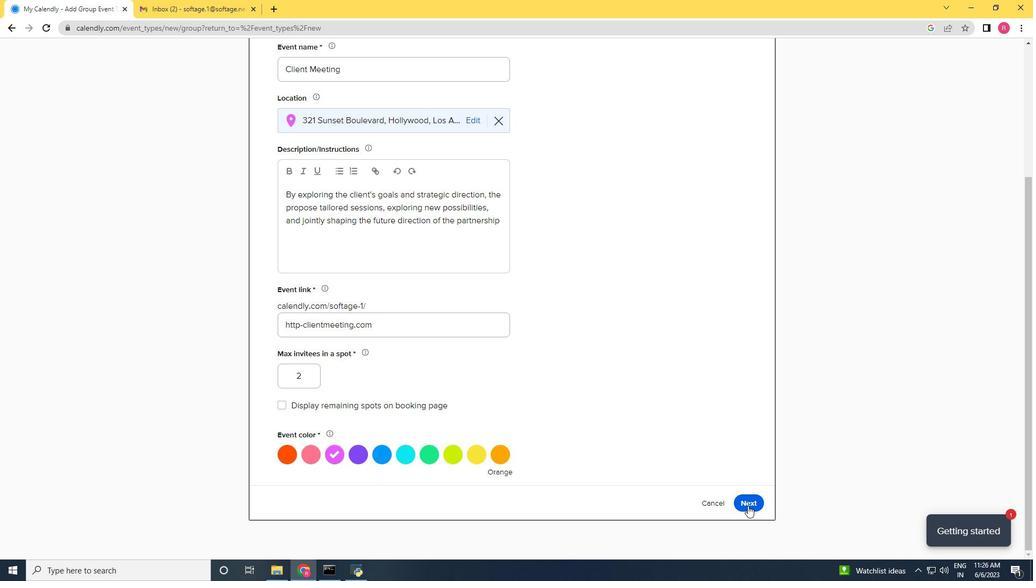 
Action: Mouse pressed left at (748, 506)
Screenshot: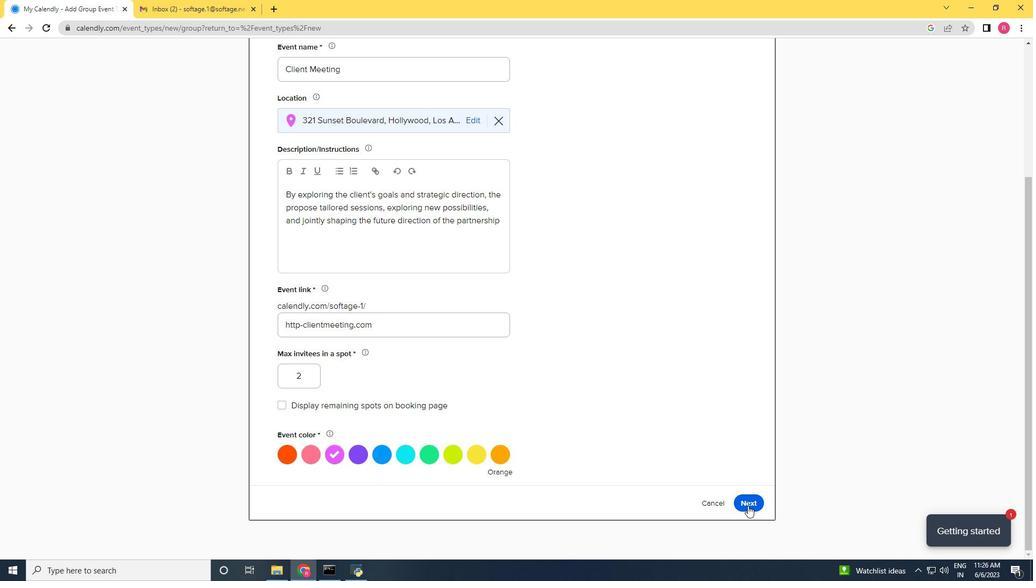 
Action: Mouse moved to (355, 324)
Screenshot: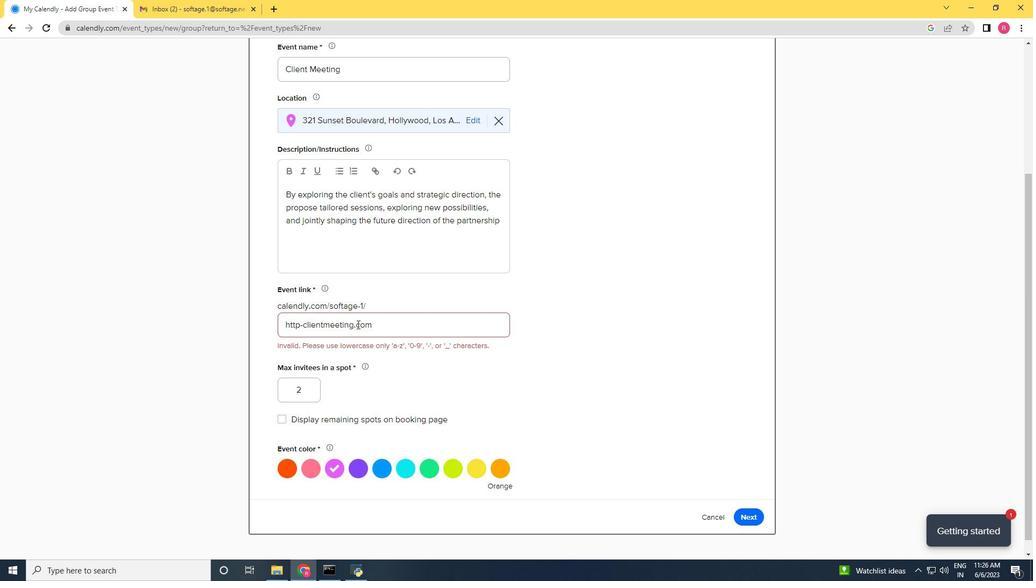 
Action: Mouse pressed left at (355, 324)
Screenshot: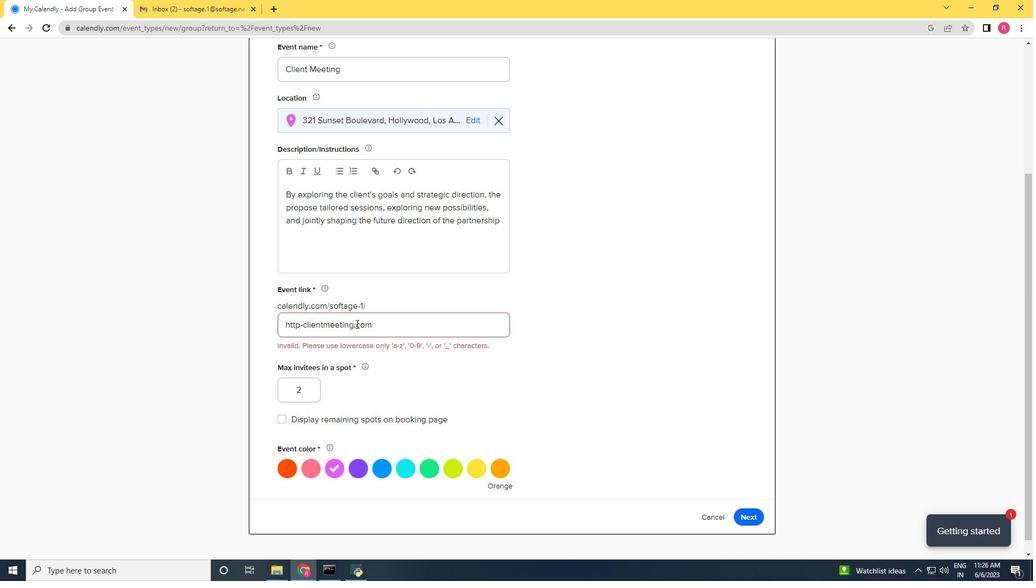 
Action: Mouse moved to (360, 323)
Screenshot: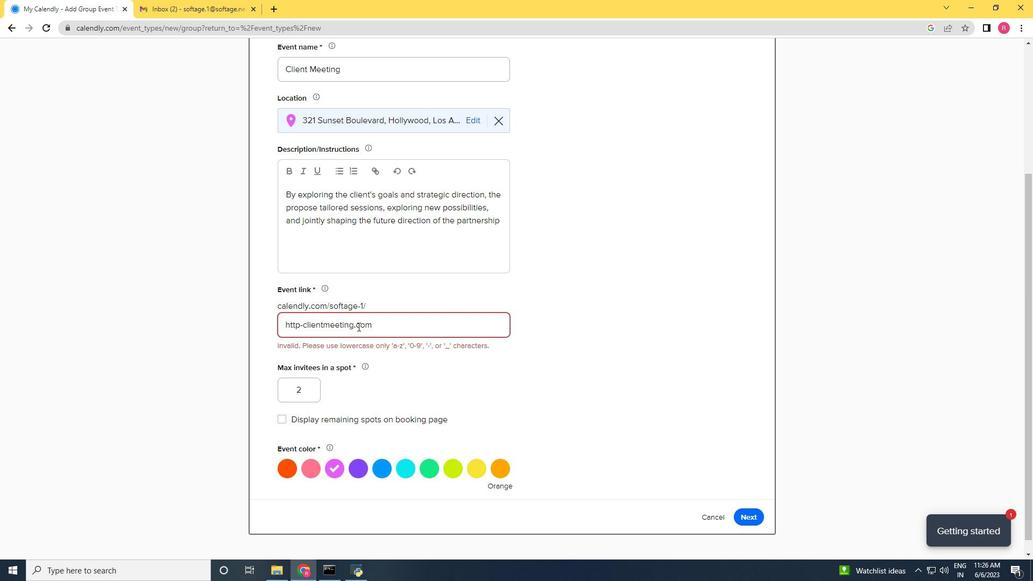 
Action: Key pressed <Key.backspace>
Screenshot: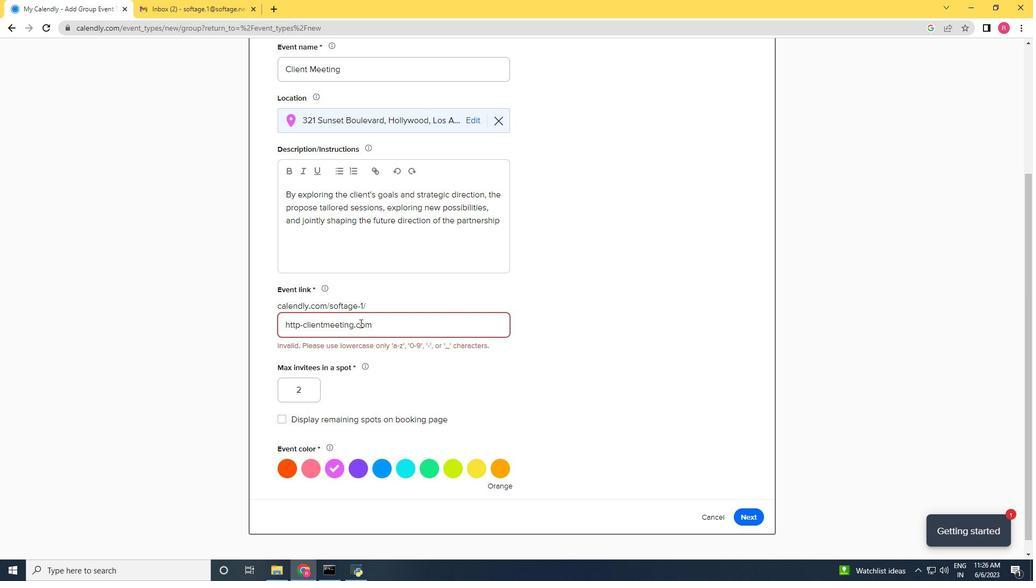 
Action: Mouse moved to (749, 503)
Screenshot: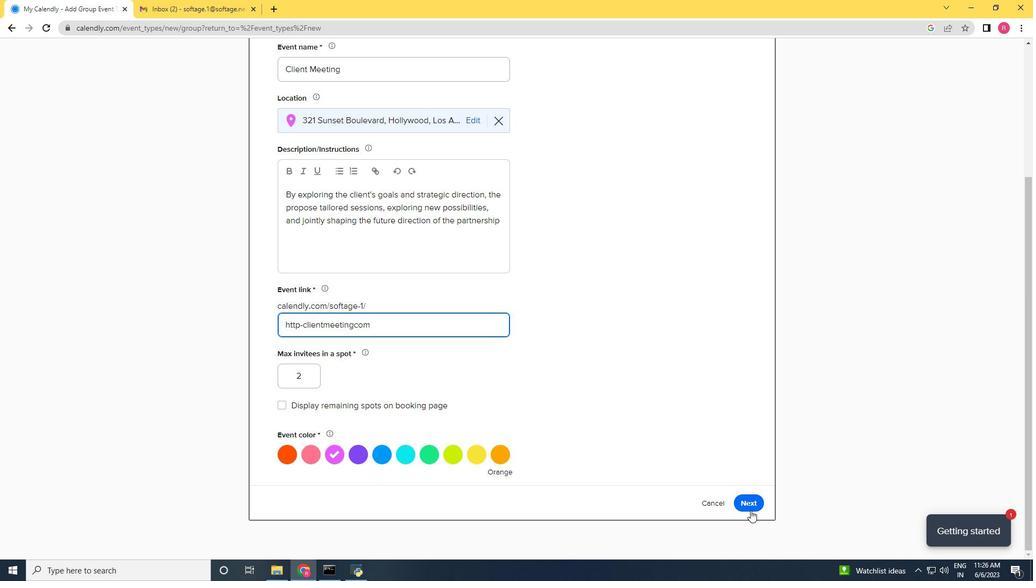 
Action: Mouse pressed left at (749, 503)
Screenshot: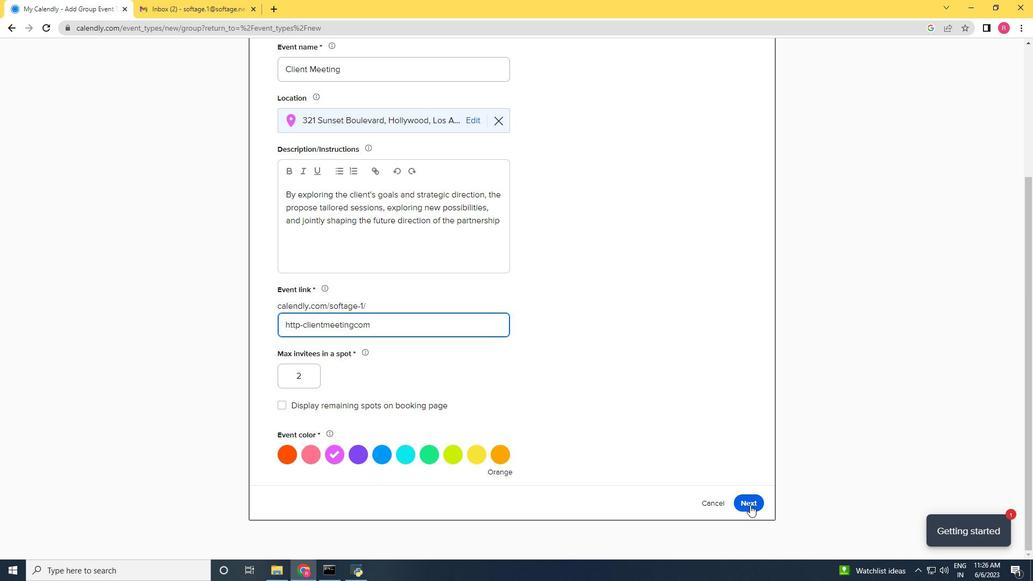 
Action: Mouse moved to (305, 330)
Screenshot: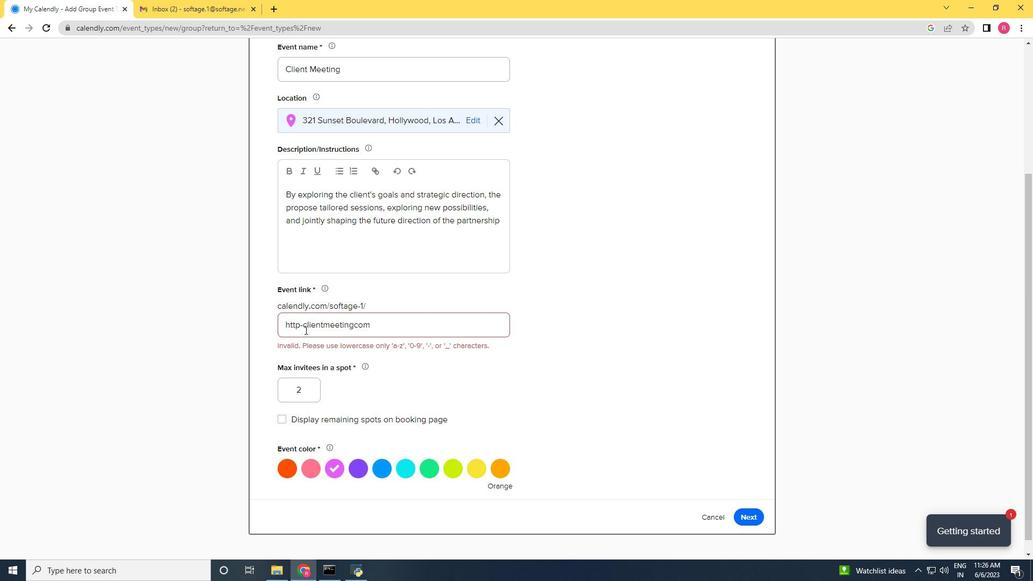 
Action: Mouse pressed left at (305, 330)
Screenshot: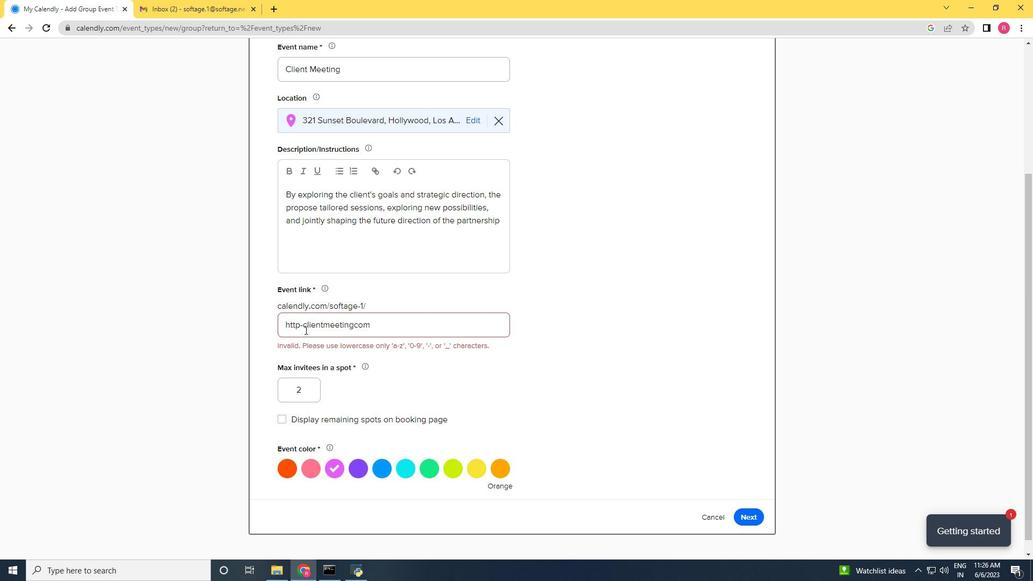 
Action: Mouse moved to (376, 325)
Screenshot: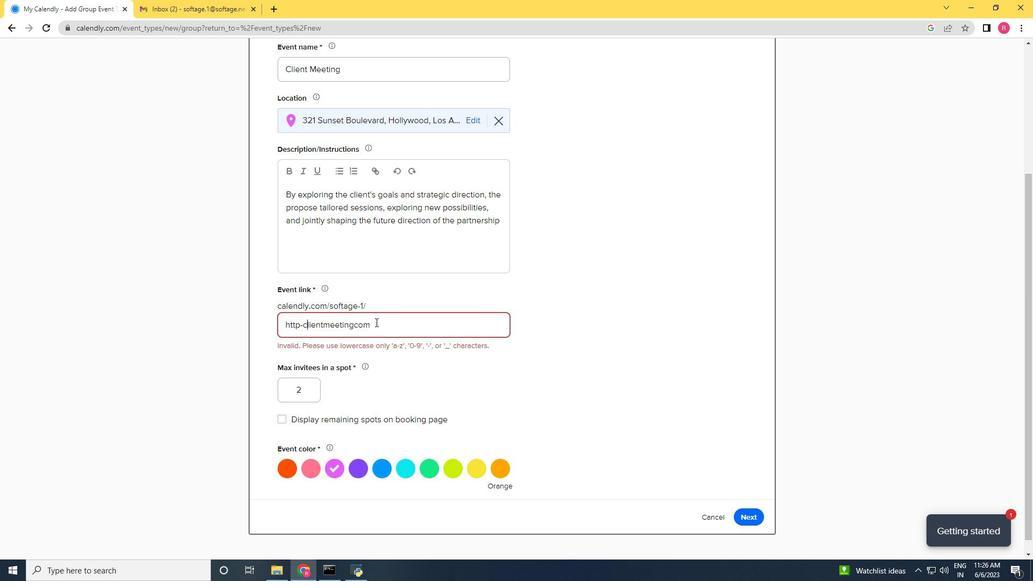 
Action: Mouse pressed left at (376, 325)
Screenshot: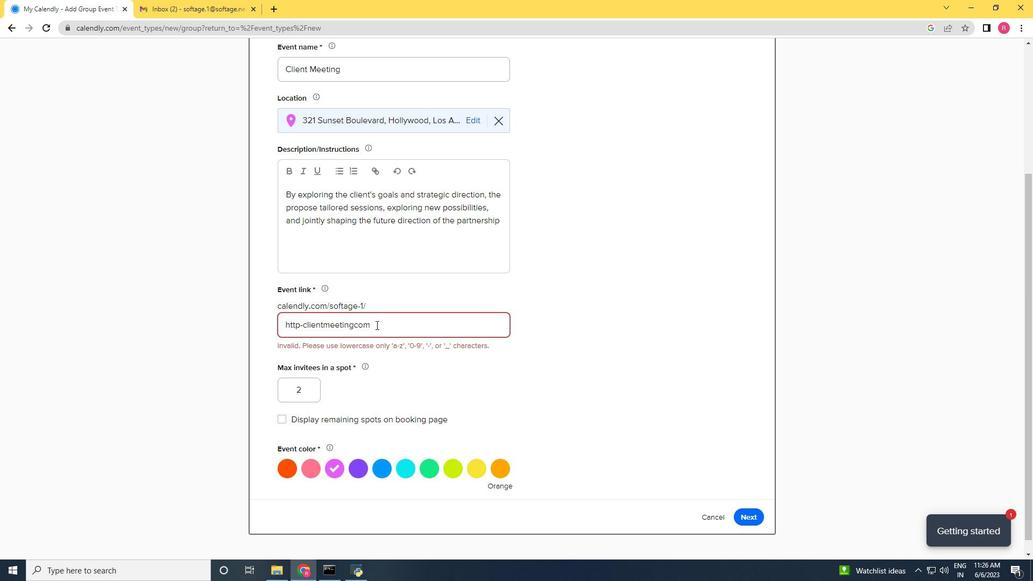 
Action: Mouse moved to (376, 325)
Screenshot: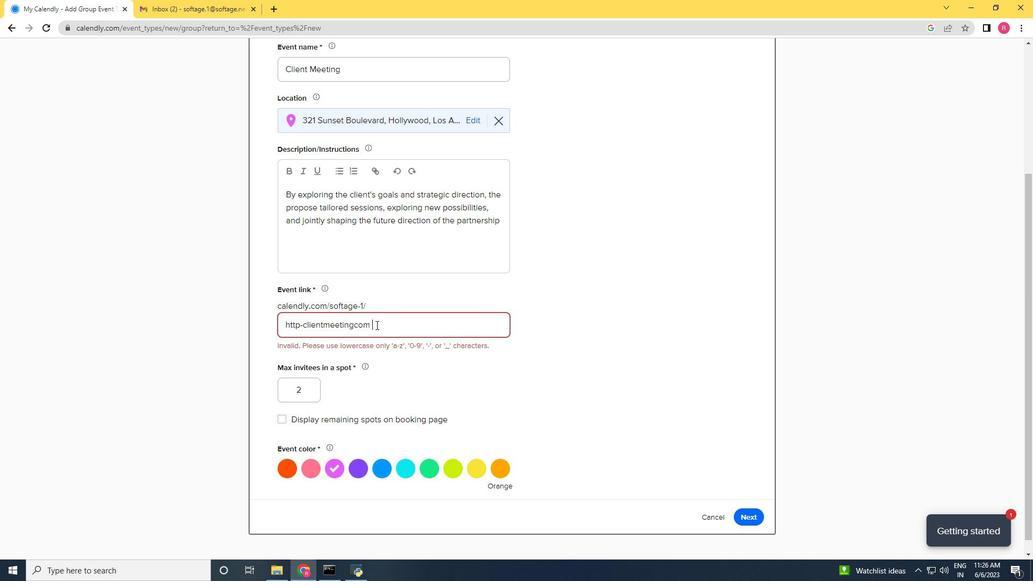 
Action: Key pressed <Key.backspace>
Screenshot: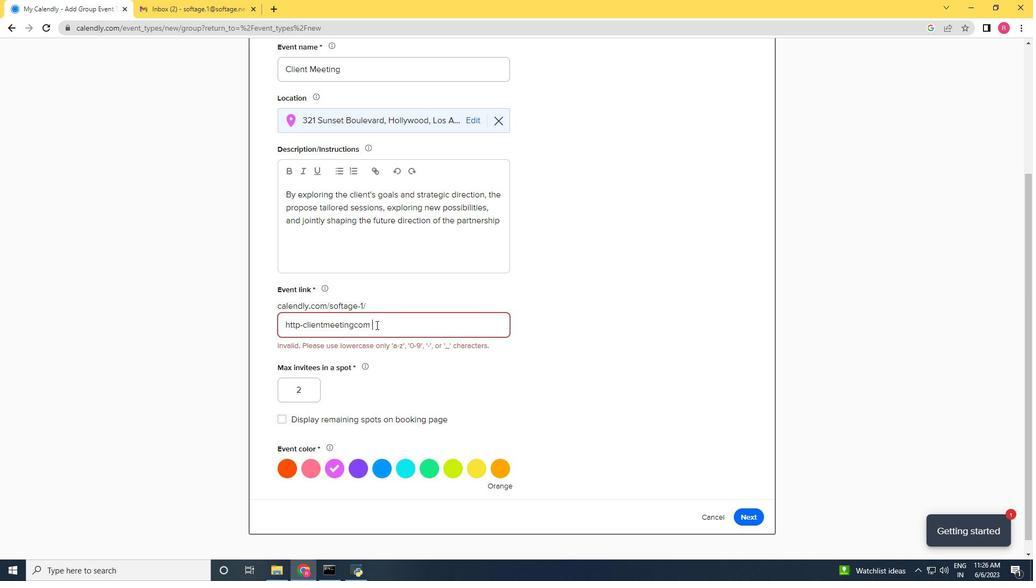 
Action: Mouse moved to (748, 503)
Screenshot: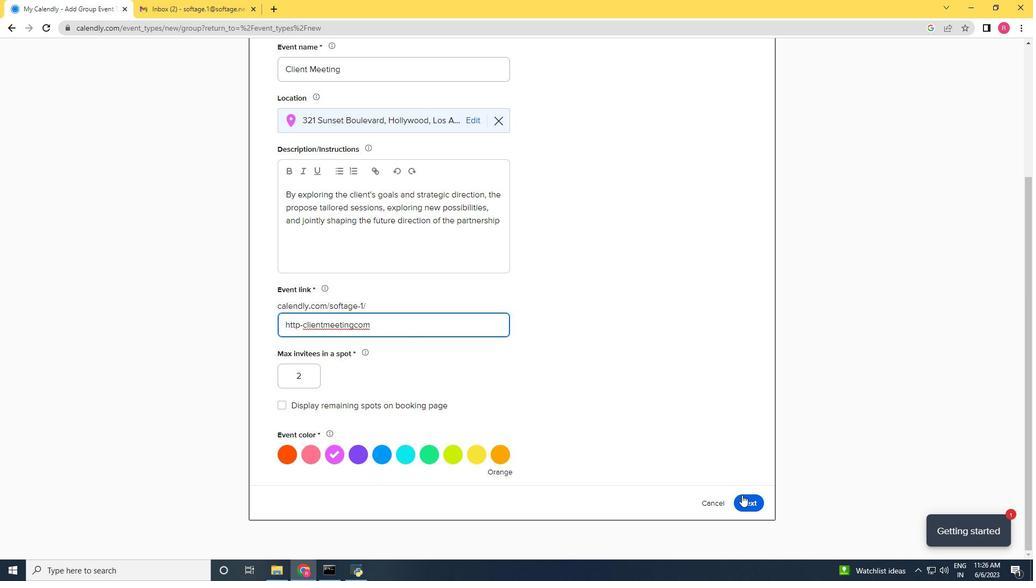 
Action: Mouse pressed left at (748, 503)
Screenshot: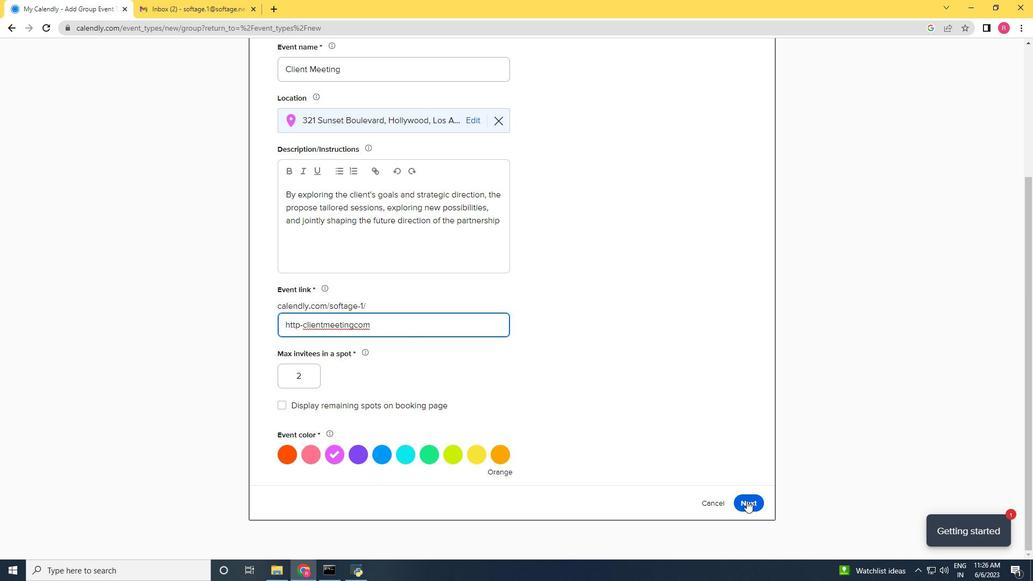 
Action: Mouse moved to (622, 434)
Screenshot: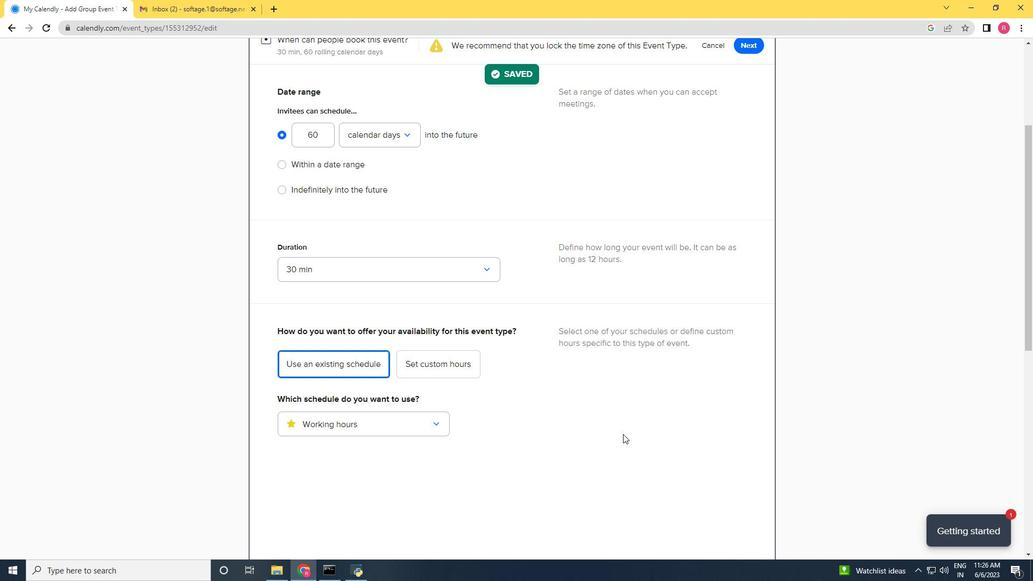 
Action: Mouse scrolled (622, 434) with delta (0, 0)
Screenshot: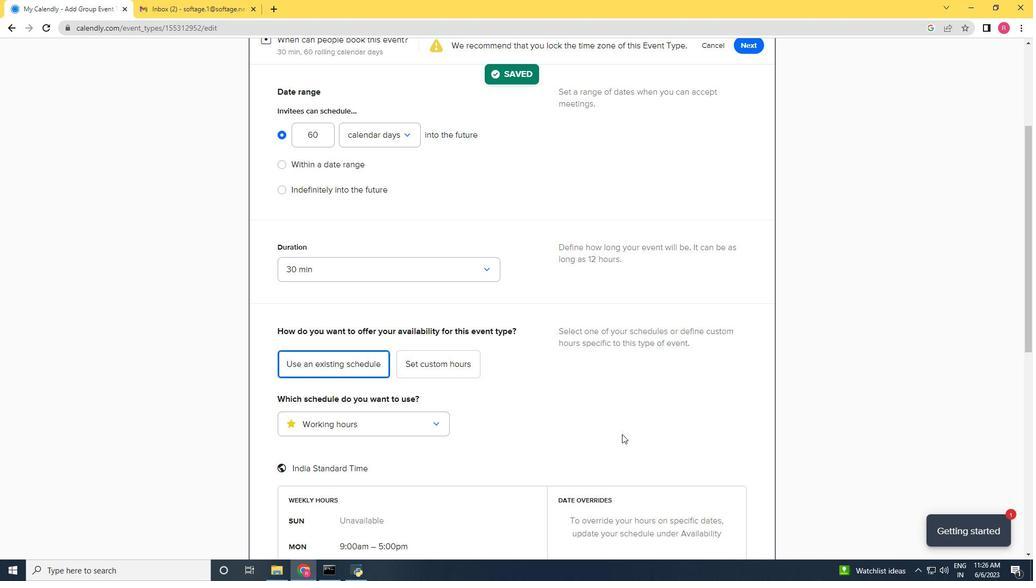 
Action: Mouse scrolled (622, 434) with delta (0, 0)
Screenshot: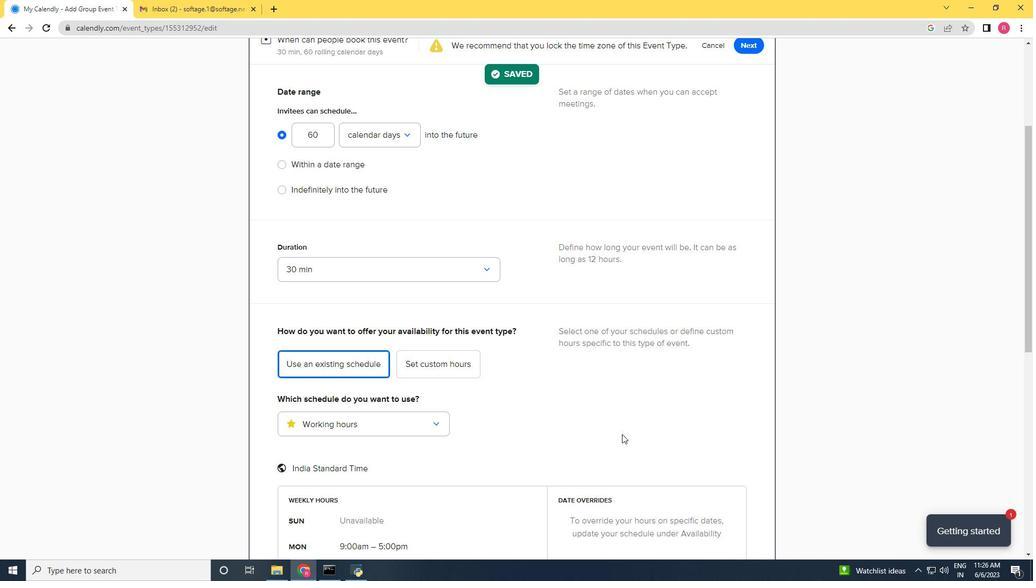
Action: Mouse scrolled (622, 434) with delta (0, 0)
Screenshot: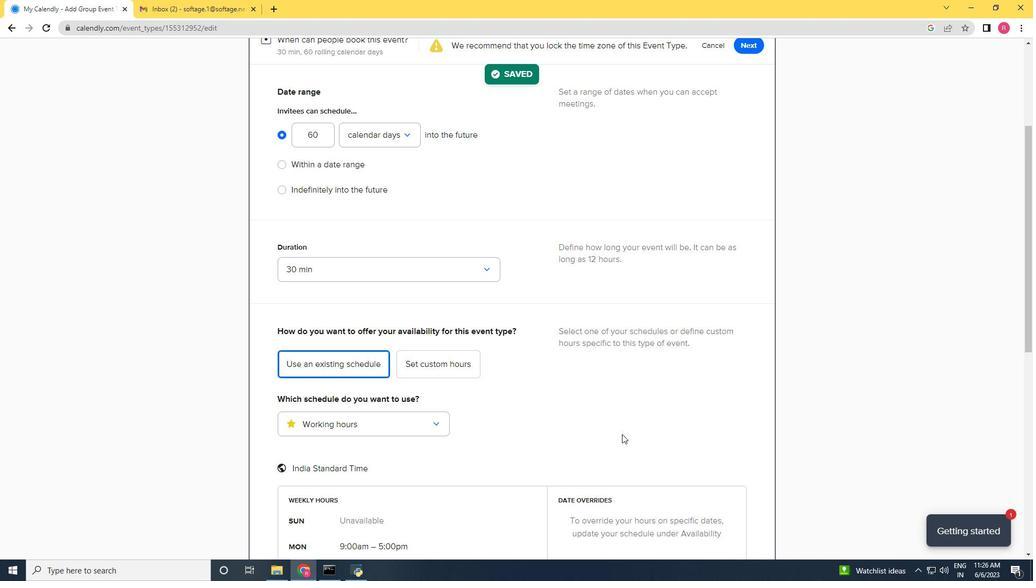 
Action: Mouse scrolled (622, 434) with delta (0, 0)
Screenshot: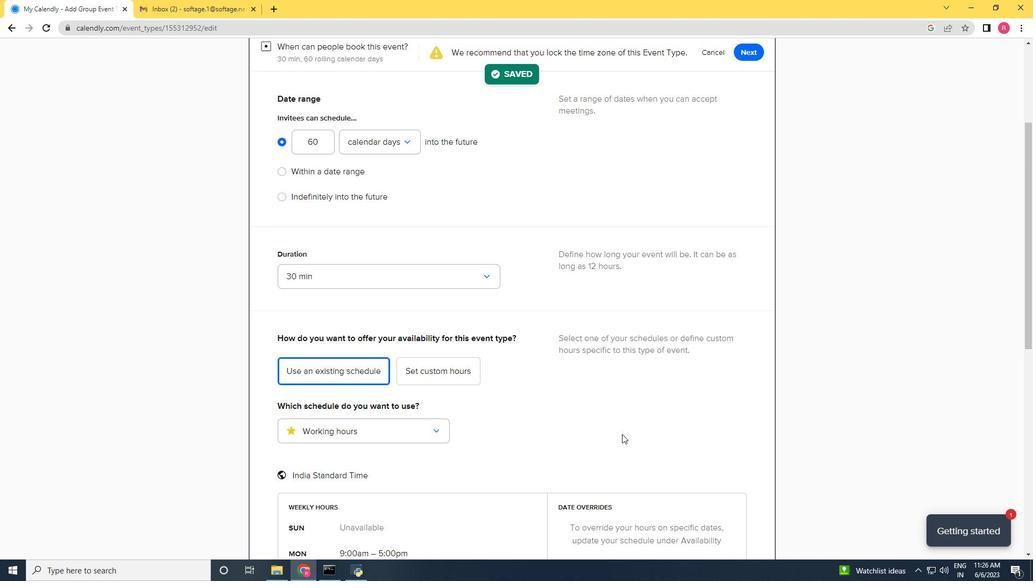
Action: Mouse moved to (286, 344)
Screenshot: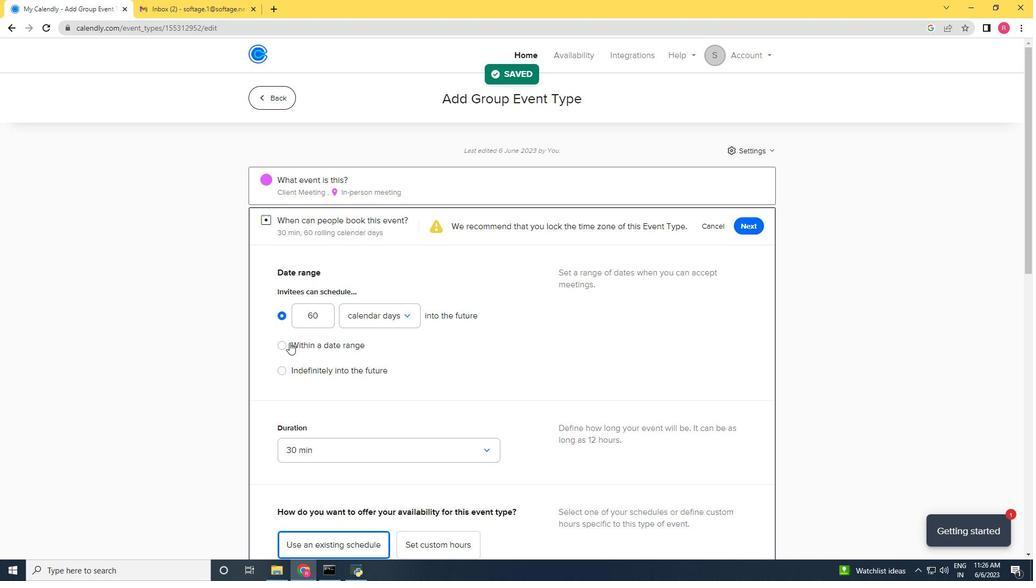 
Action: Mouse pressed left at (286, 344)
Screenshot: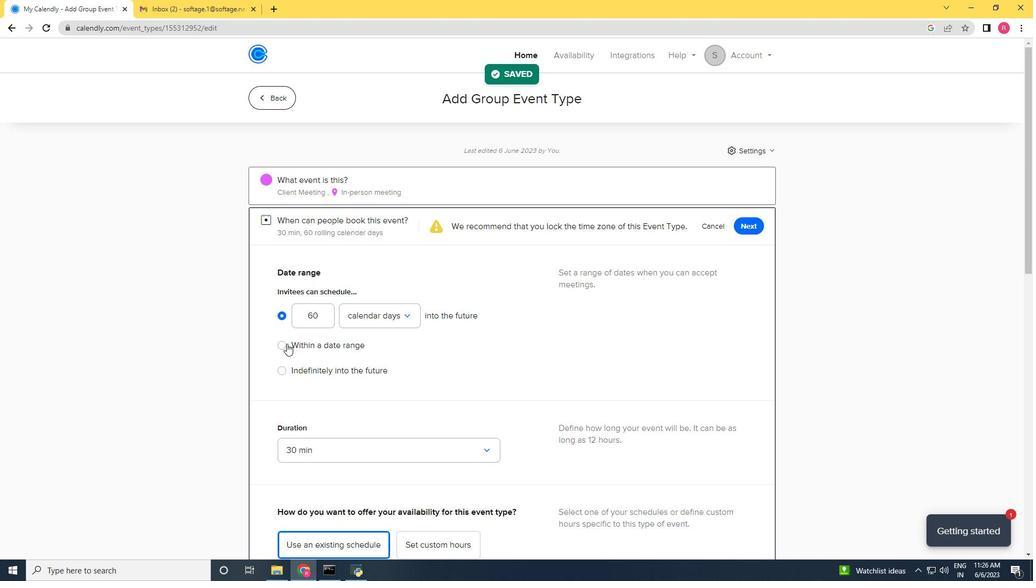 
Action: Mouse moved to (443, 352)
Screenshot: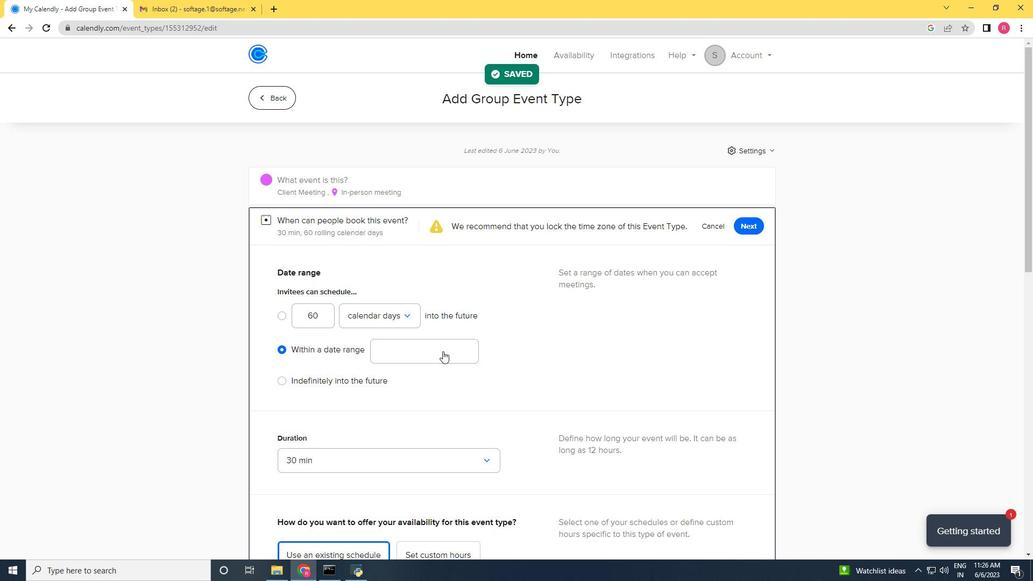 
Action: Mouse pressed left at (443, 352)
Screenshot: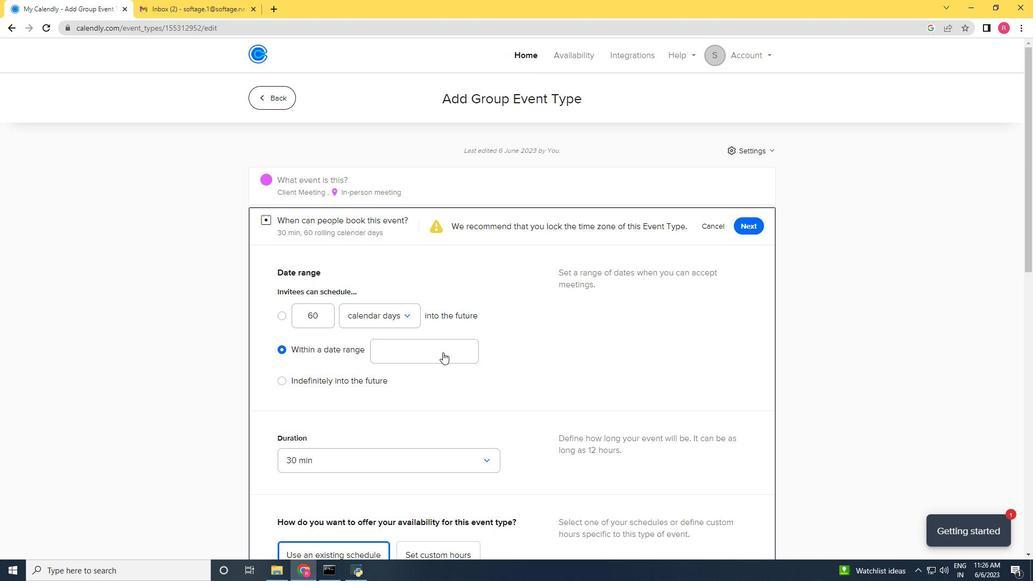 
Action: Mouse moved to (457, 155)
Screenshot: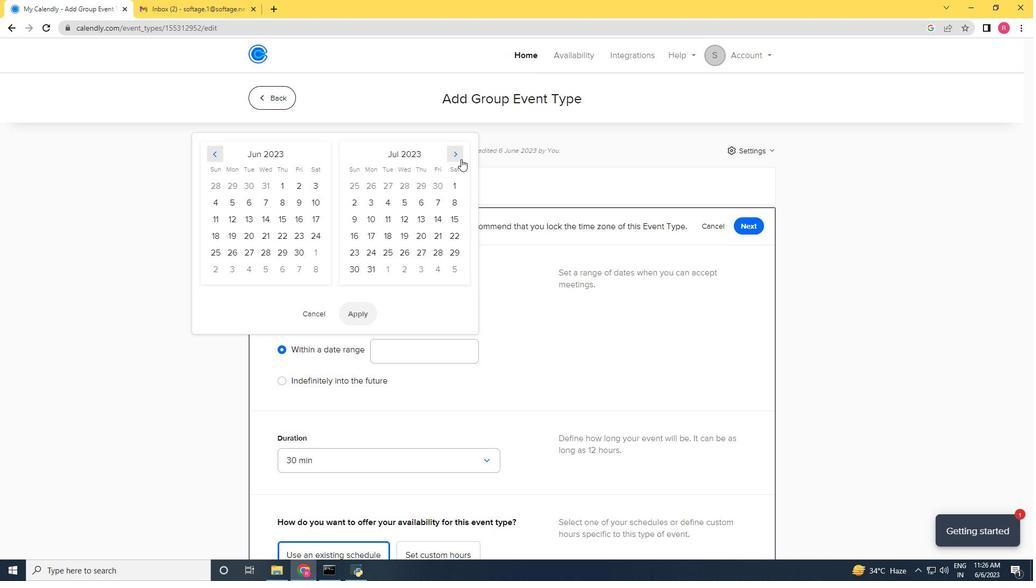 
Action: Mouse pressed left at (457, 155)
Screenshot: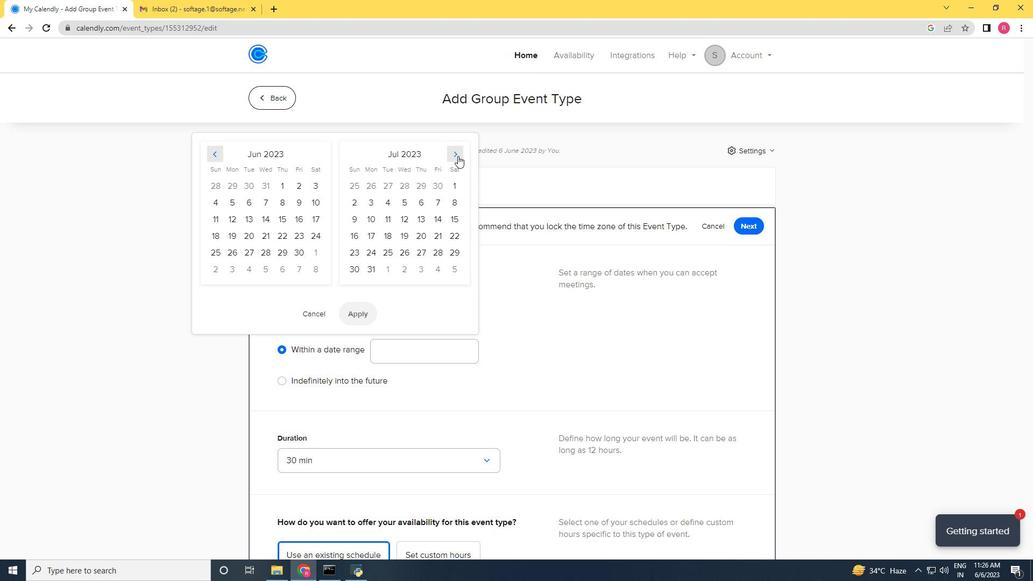 
Action: Mouse moved to (457, 155)
Screenshot: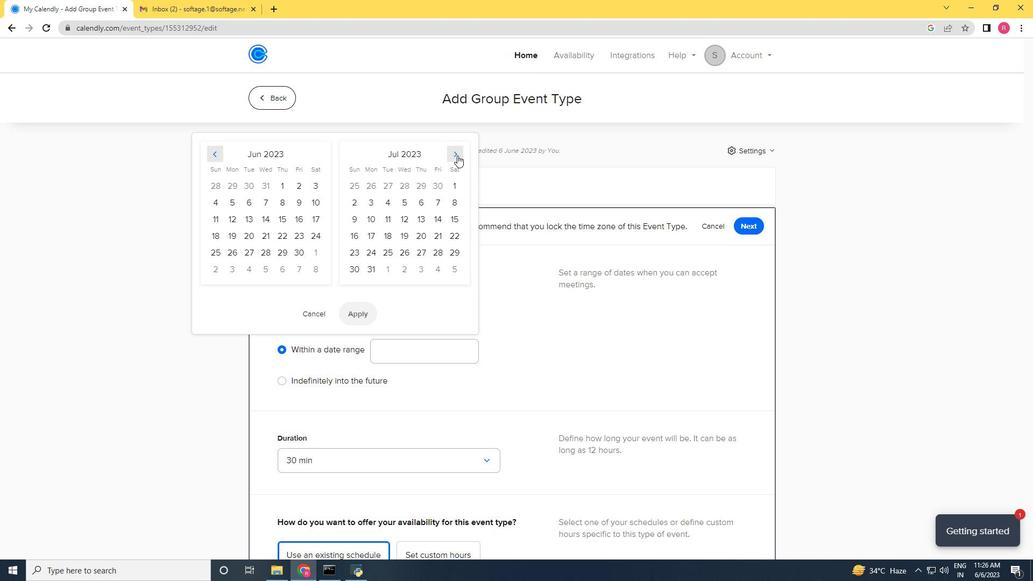 
Action: Mouse pressed left at (457, 155)
Screenshot: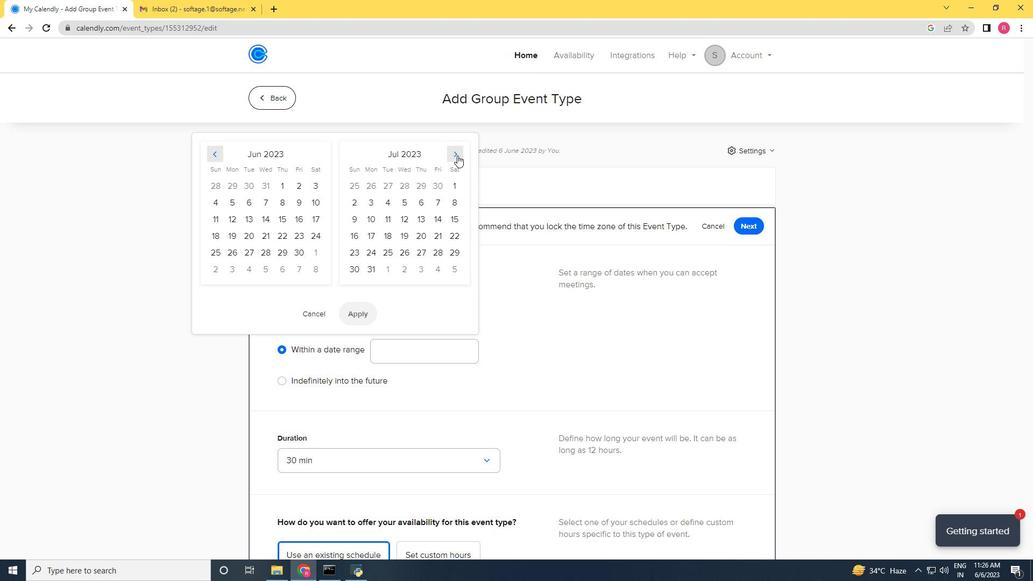
Action: Mouse pressed left at (457, 155)
Screenshot: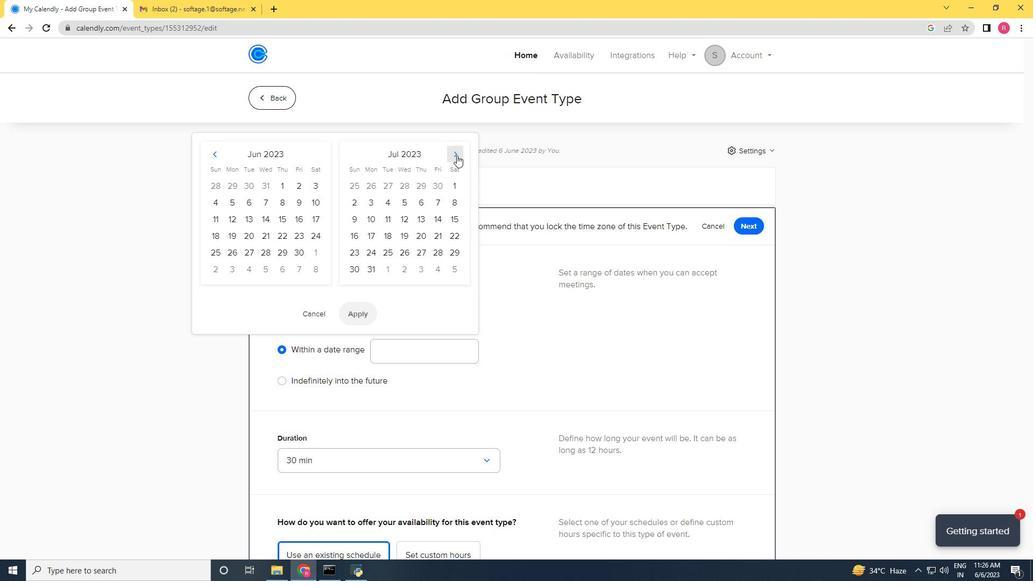 
Action: Mouse pressed left at (457, 155)
Screenshot: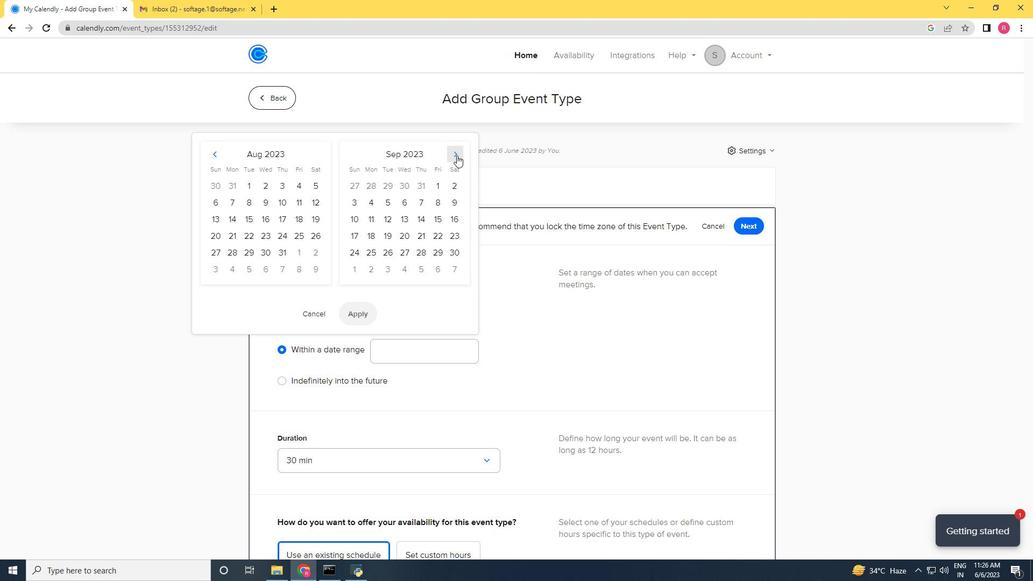 
Action: Mouse pressed left at (457, 155)
Screenshot: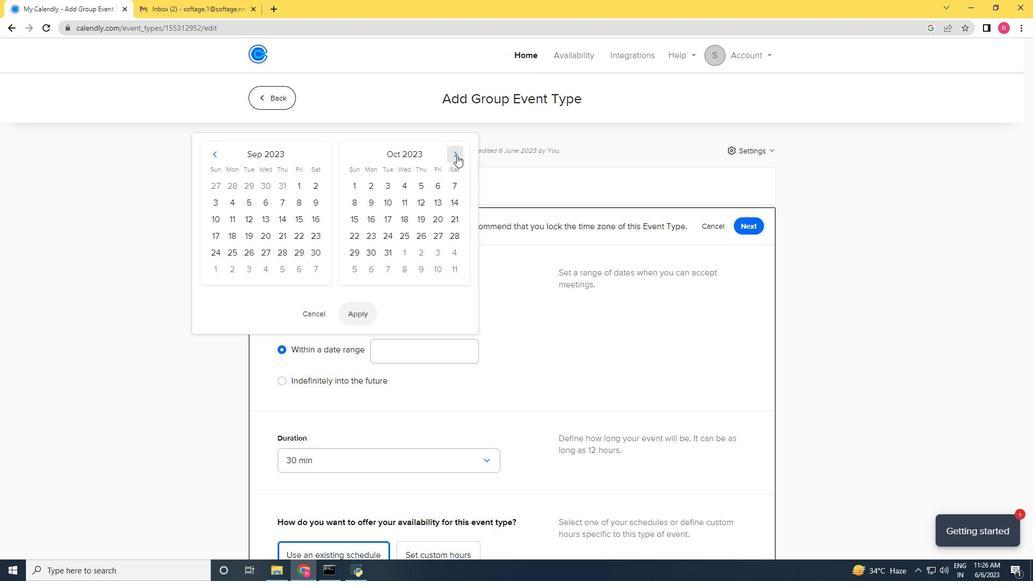 
Action: Mouse pressed left at (457, 155)
Screenshot: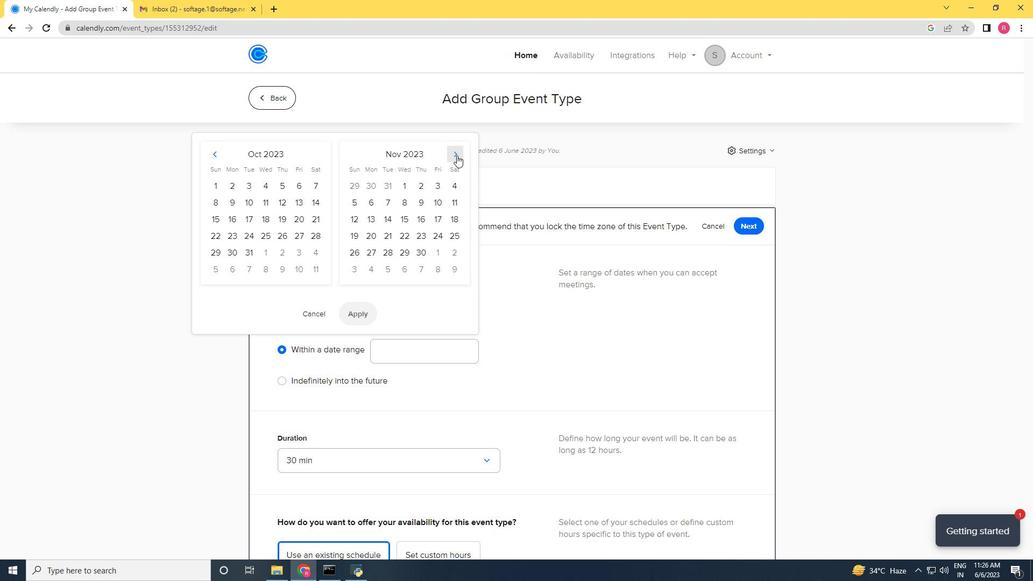 
Action: Mouse pressed left at (457, 155)
Screenshot: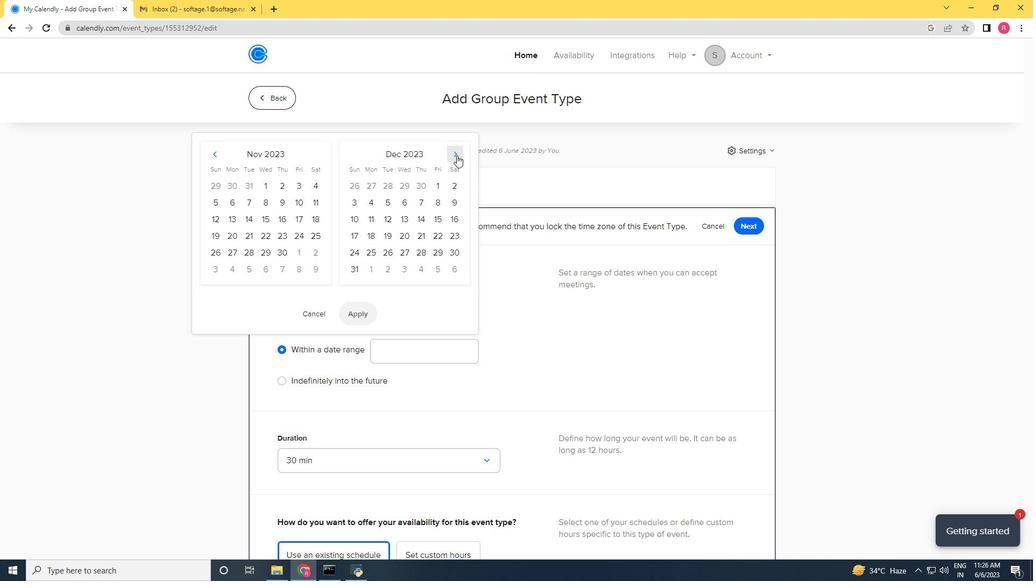 
Action: Mouse pressed left at (457, 155)
Screenshot: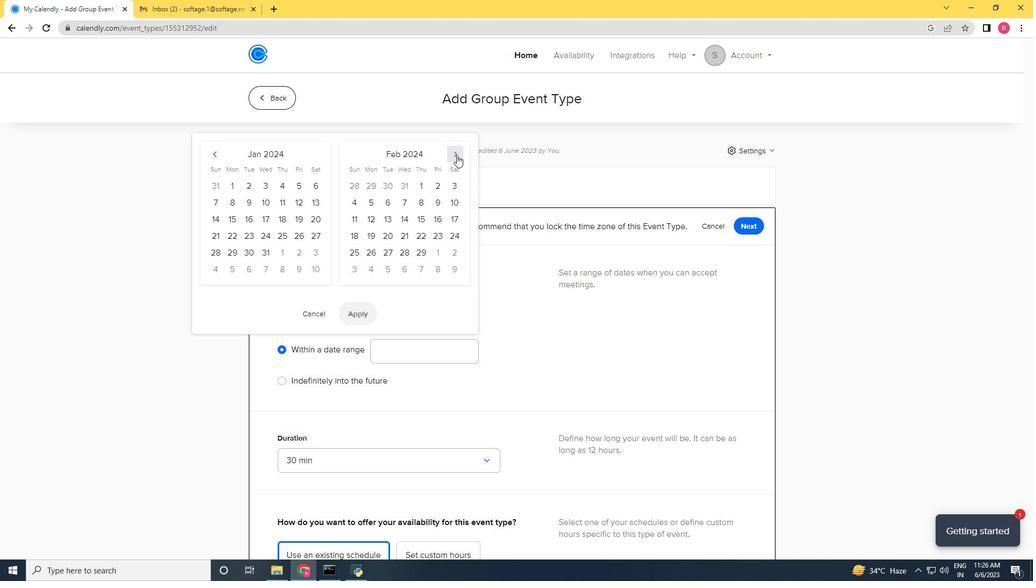 
Action: Mouse pressed left at (457, 155)
Screenshot: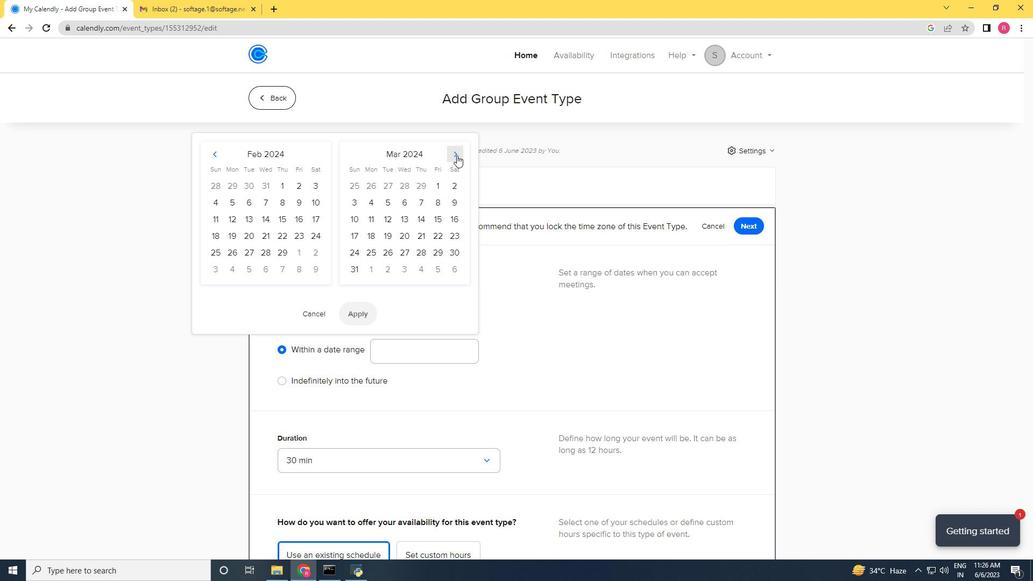 
Action: Mouse moved to (370, 205)
Screenshot: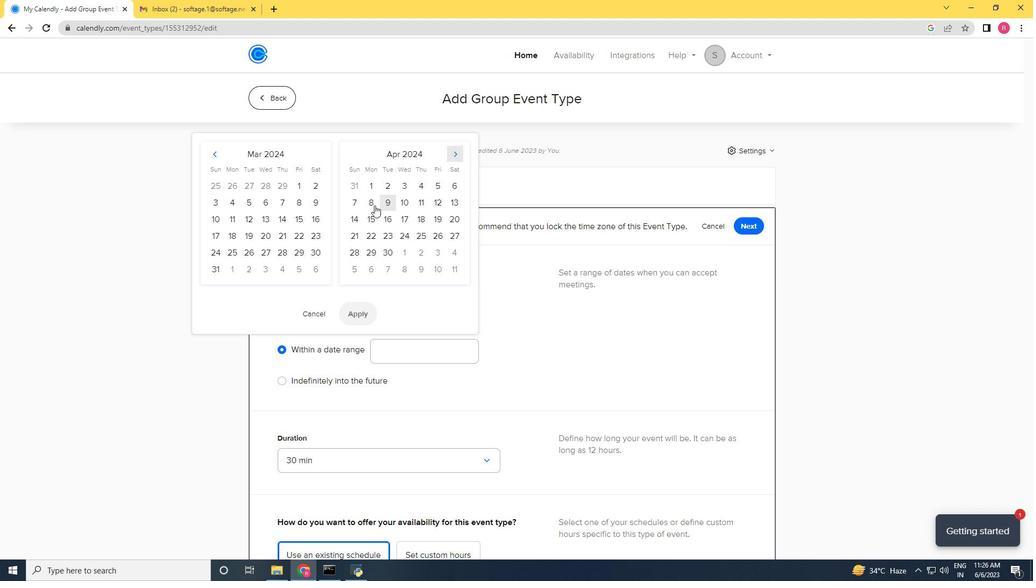
Action: Mouse pressed left at (370, 205)
Screenshot: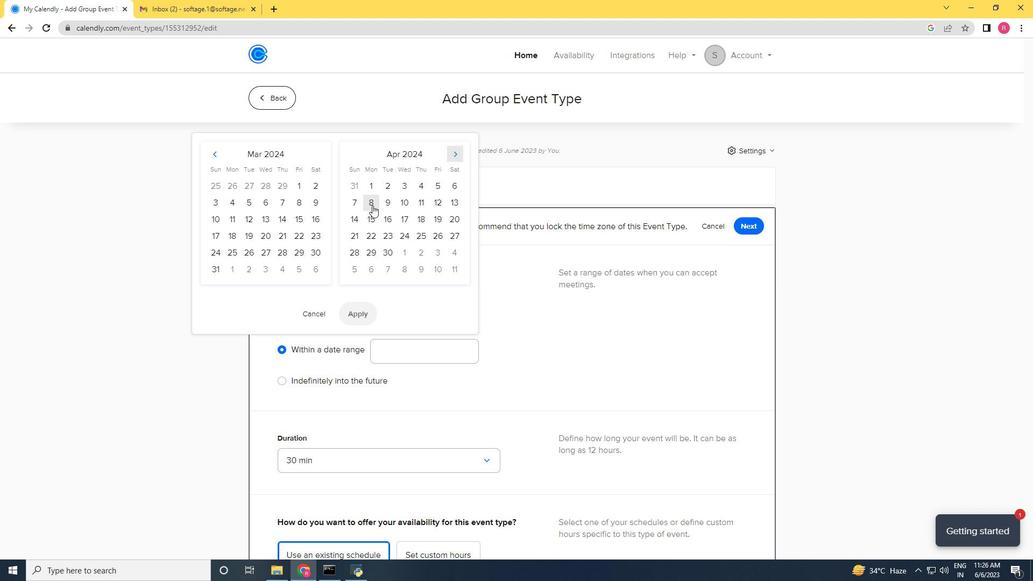 
Action: Mouse moved to (406, 204)
Screenshot: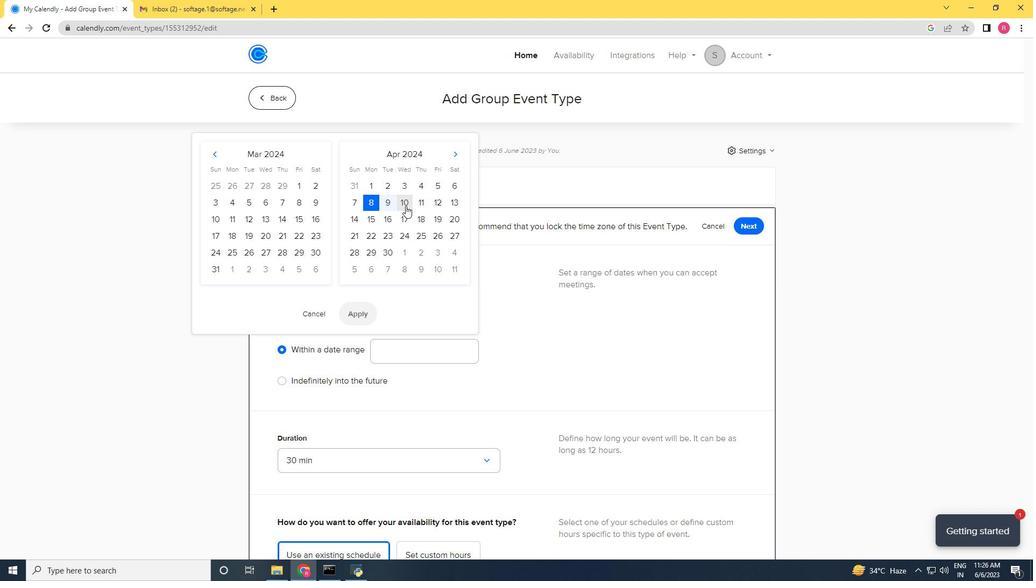 
Action: Mouse pressed left at (406, 204)
Screenshot: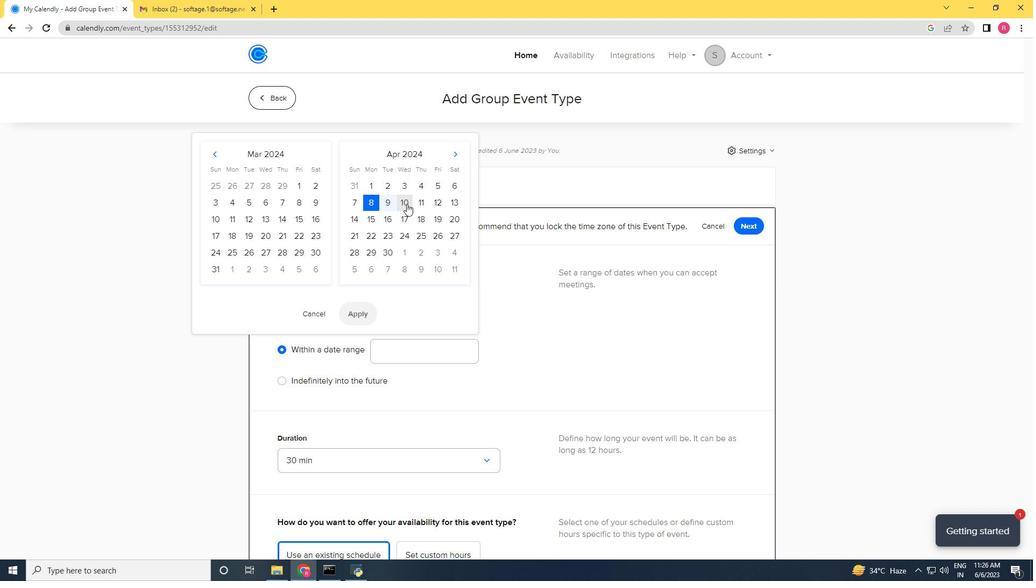 
Action: Mouse moved to (372, 314)
Screenshot: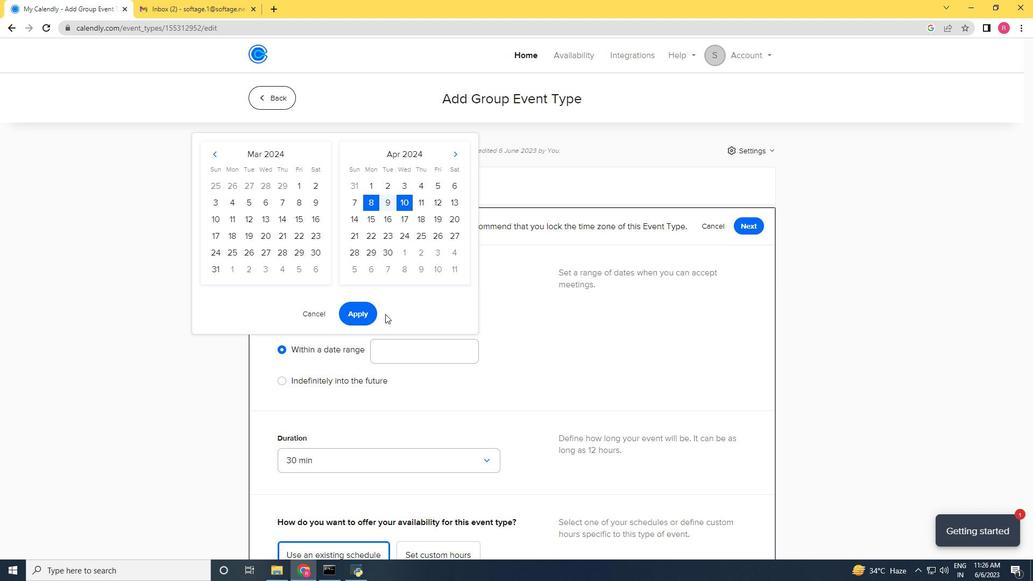 
Action: Mouse pressed left at (372, 314)
Screenshot: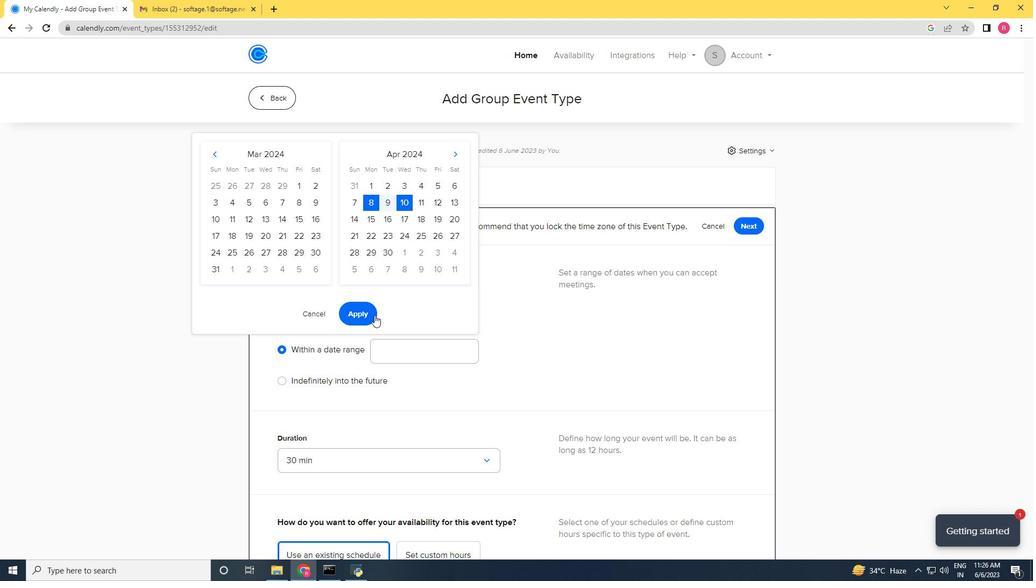 
Action: Mouse moved to (649, 325)
Screenshot: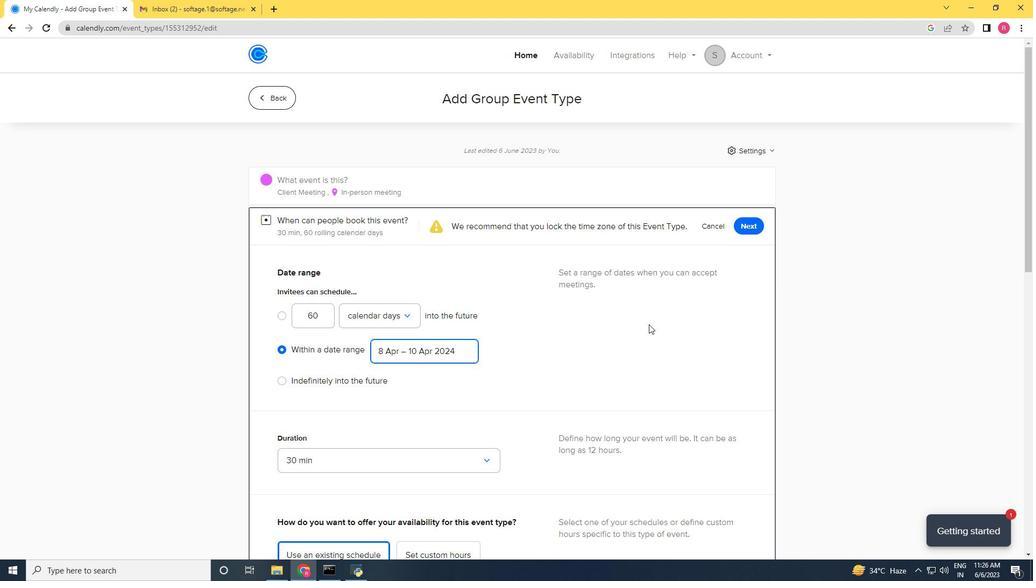 
Action: Mouse scrolled (649, 324) with delta (0, 0)
Screenshot: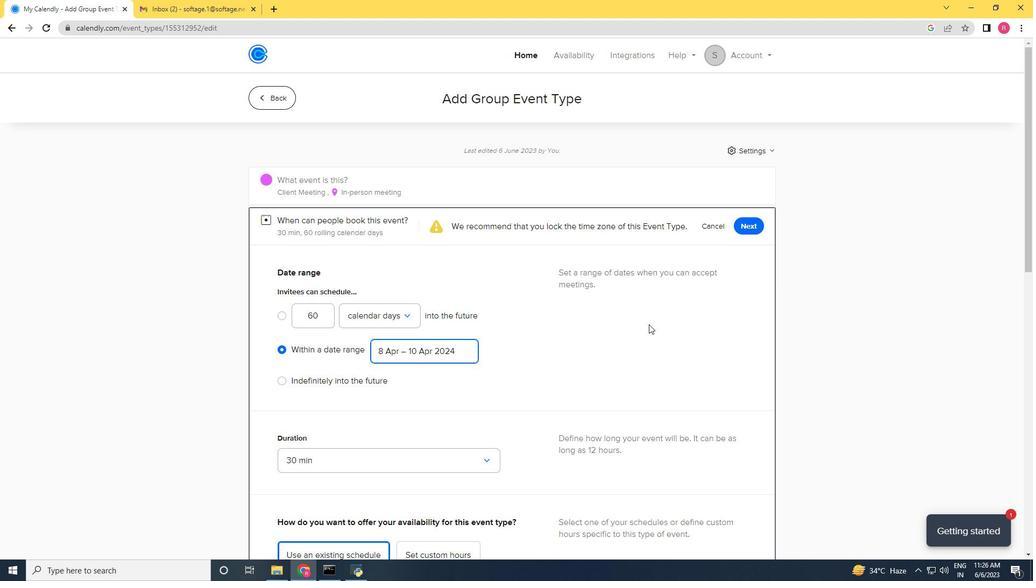
Action: Mouse moved to (650, 328)
Screenshot: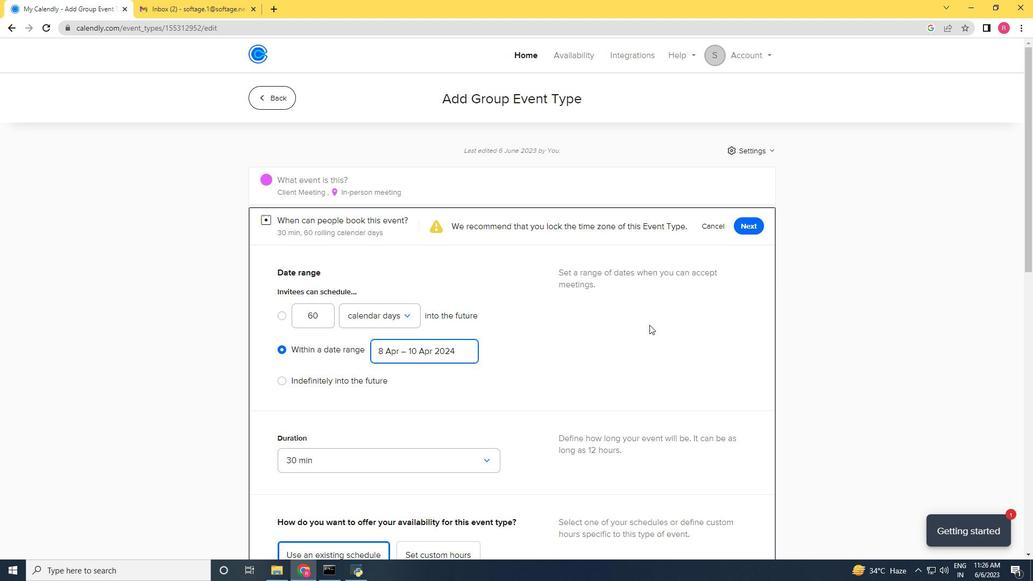 
Action: Mouse scrolled (650, 327) with delta (0, 0)
Screenshot: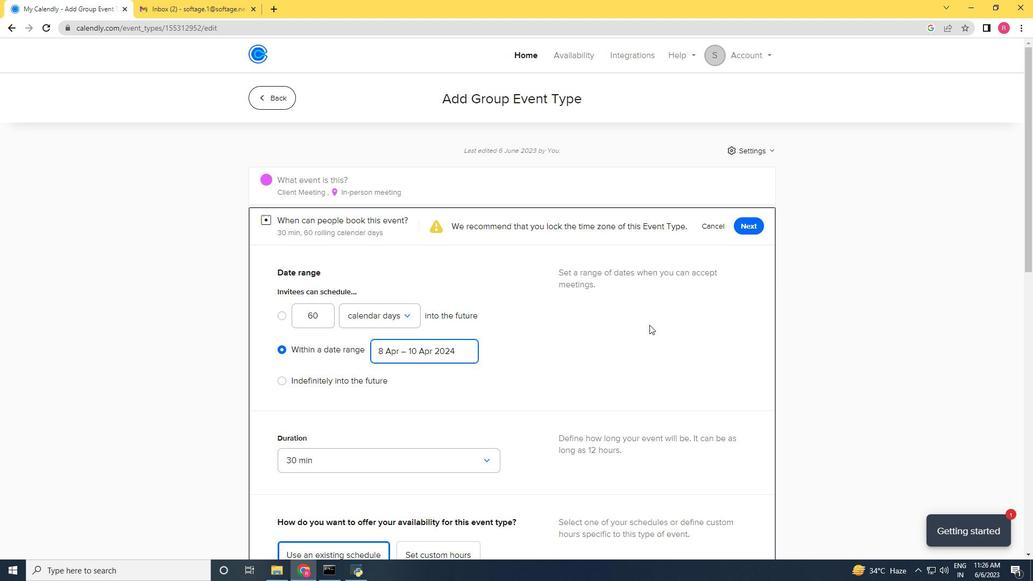 
Action: Mouse moved to (658, 346)
Screenshot: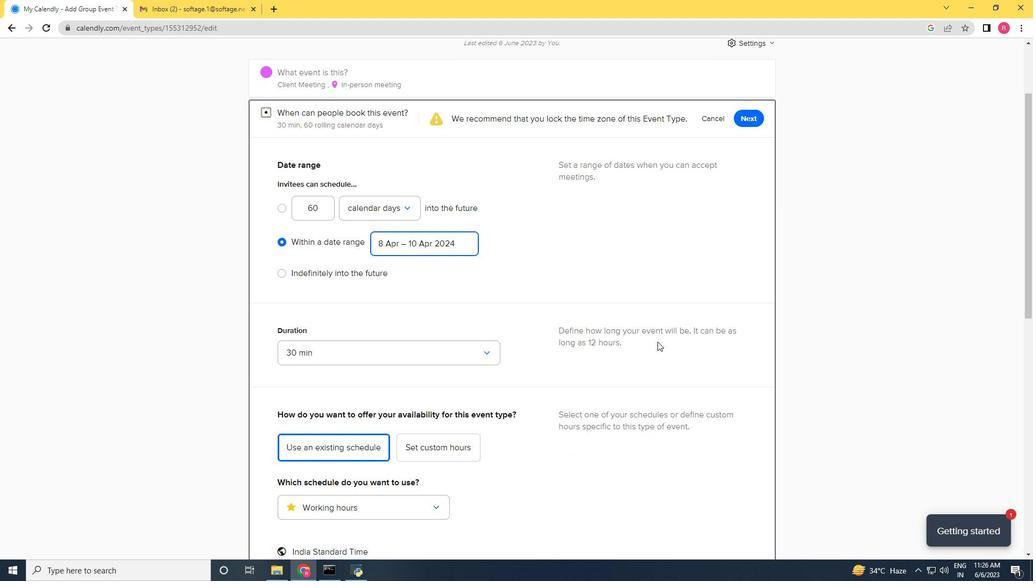 
Action: Mouse scrolled (658, 345) with delta (0, 0)
Screenshot: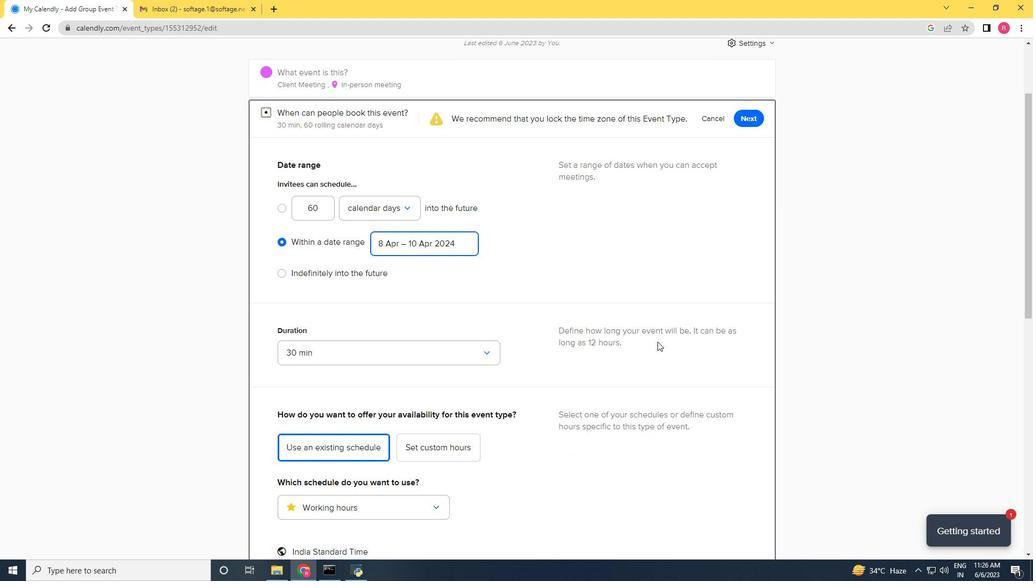 
Action: Mouse moved to (658, 351)
Screenshot: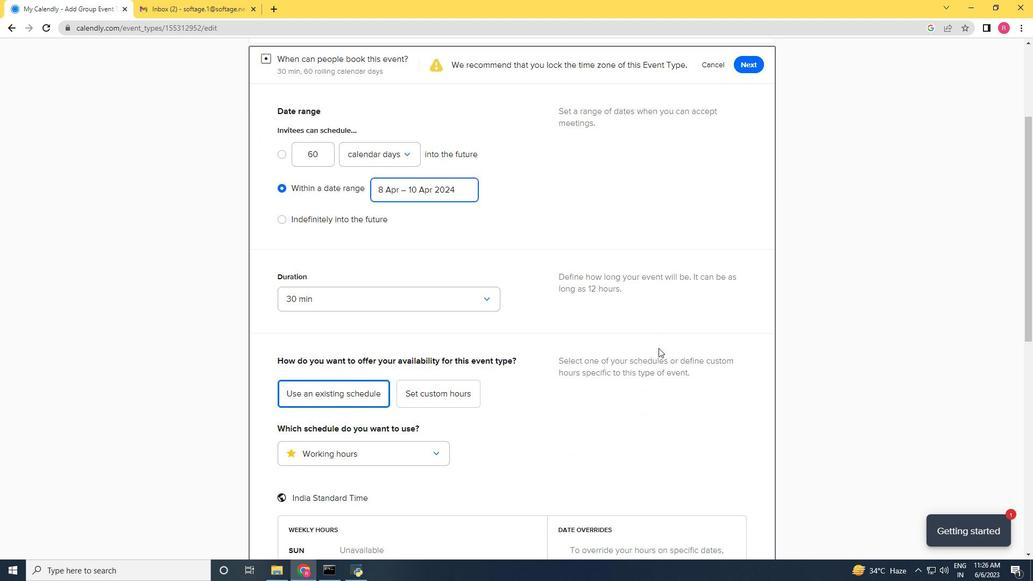 
Action: Mouse scrolled (658, 348) with delta (0, 0)
Screenshot: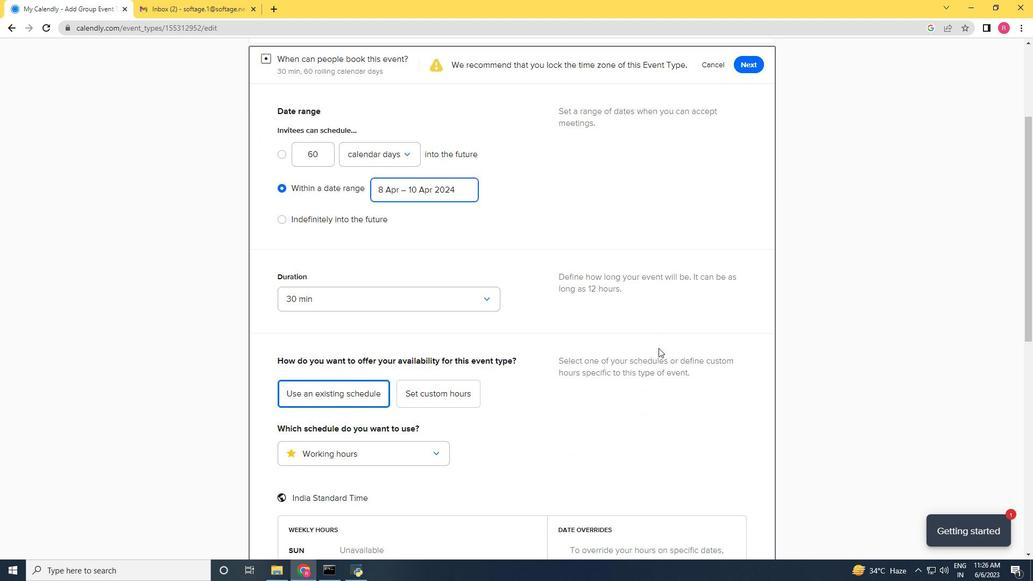 
Action: Mouse moved to (657, 352)
Screenshot: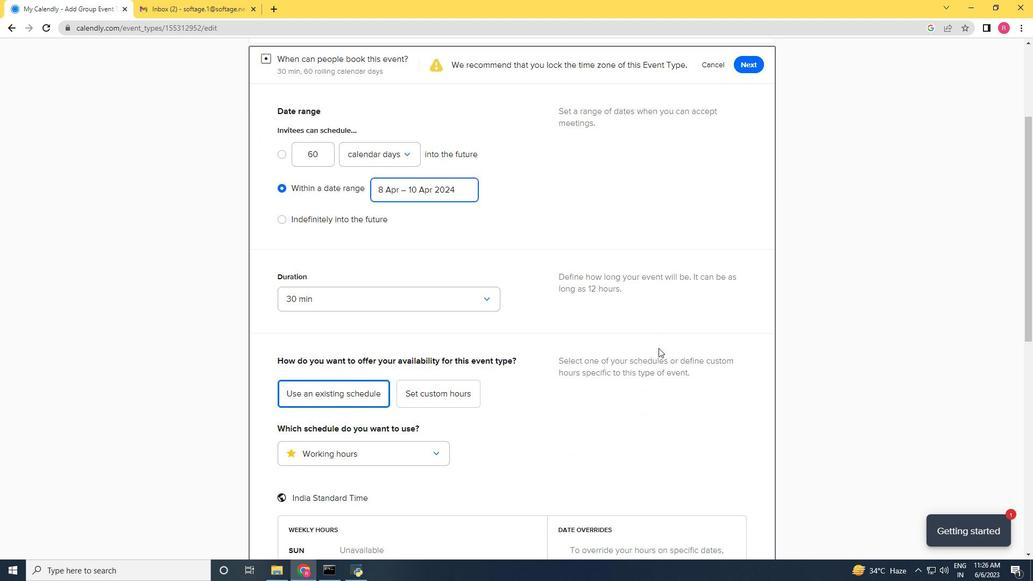 
Action: Mouse scrolled (657, 352) with delta (0, 0)
Screenshot: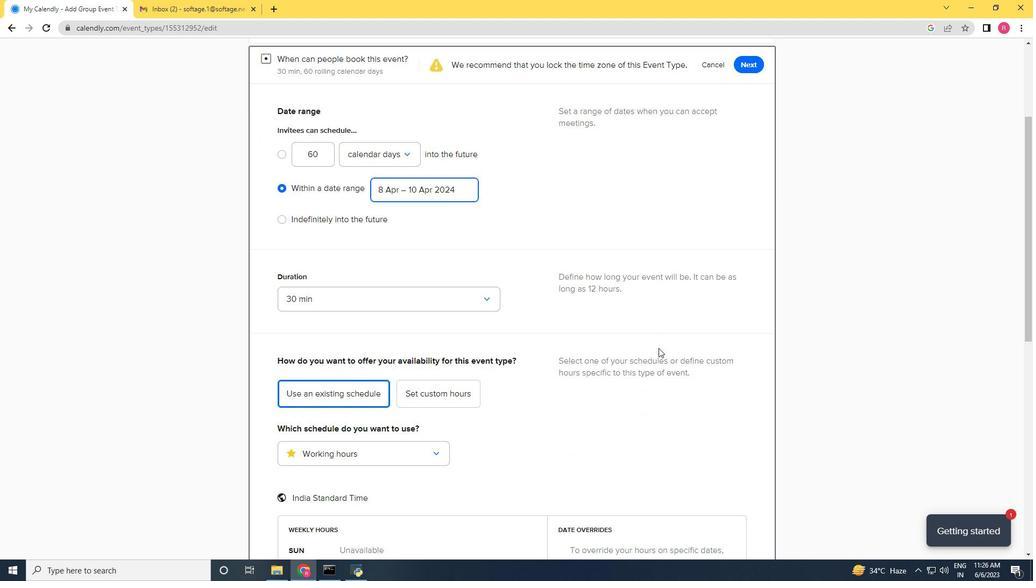 
Action: Mouse scrolled (657, 352) with delta (0, 0)
Screenshot: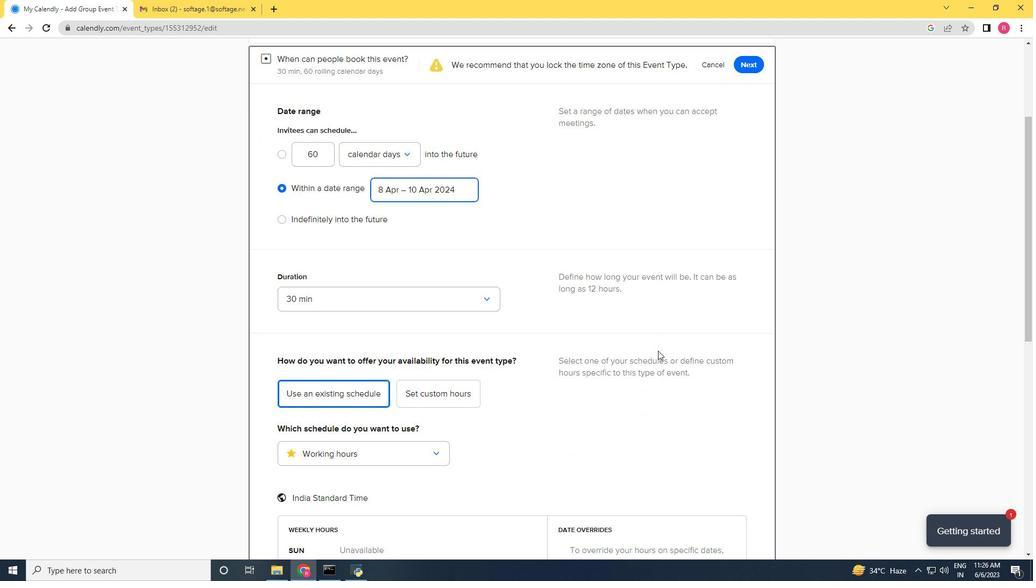
Action: Mouse moved to (659, 353)
Screenshot: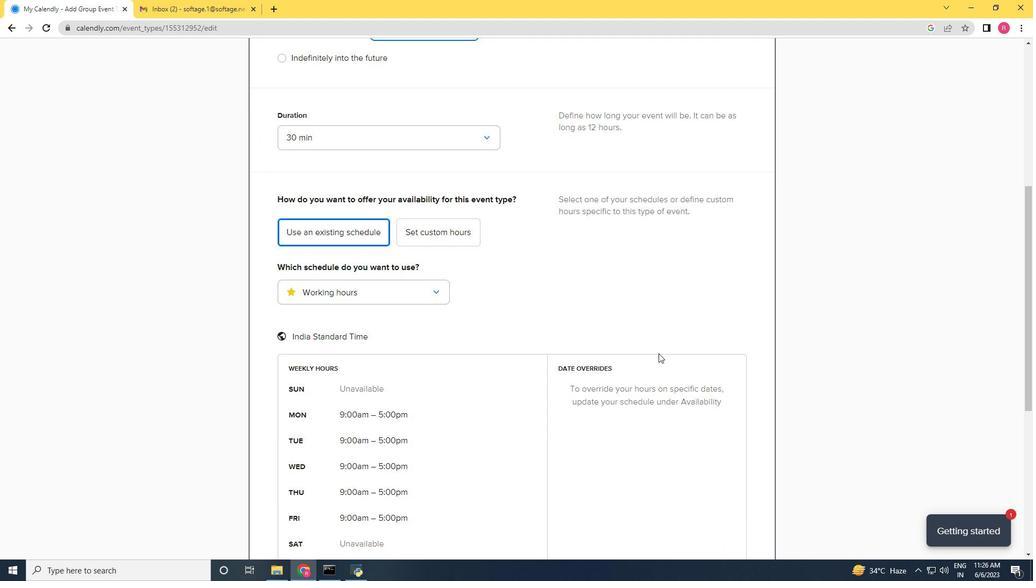 
Action: Mouse scrolled (659, 352) with delta (0, 0)
Screenshot: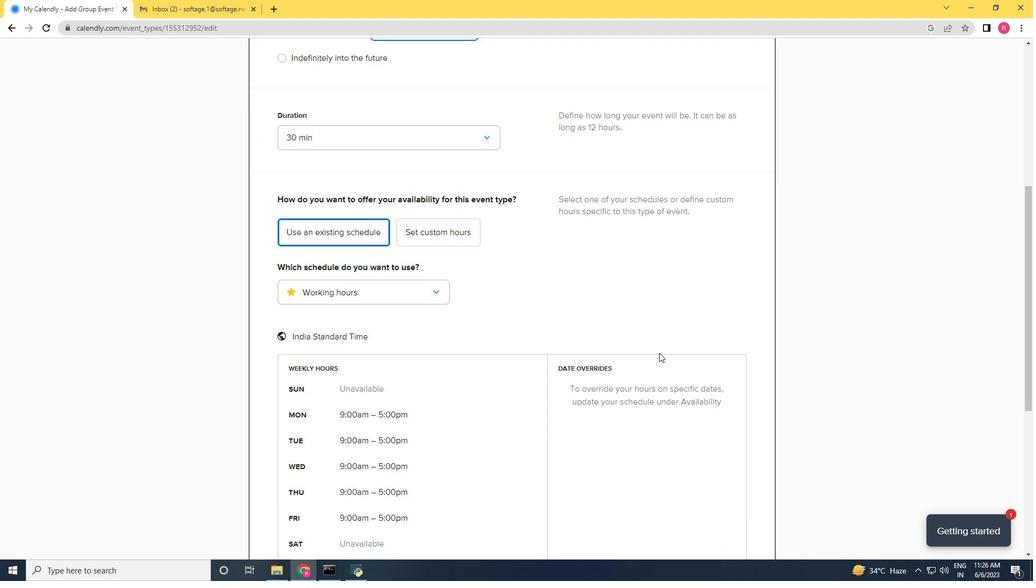 
Action: Mouse moved to (656, 349)
Screenshot: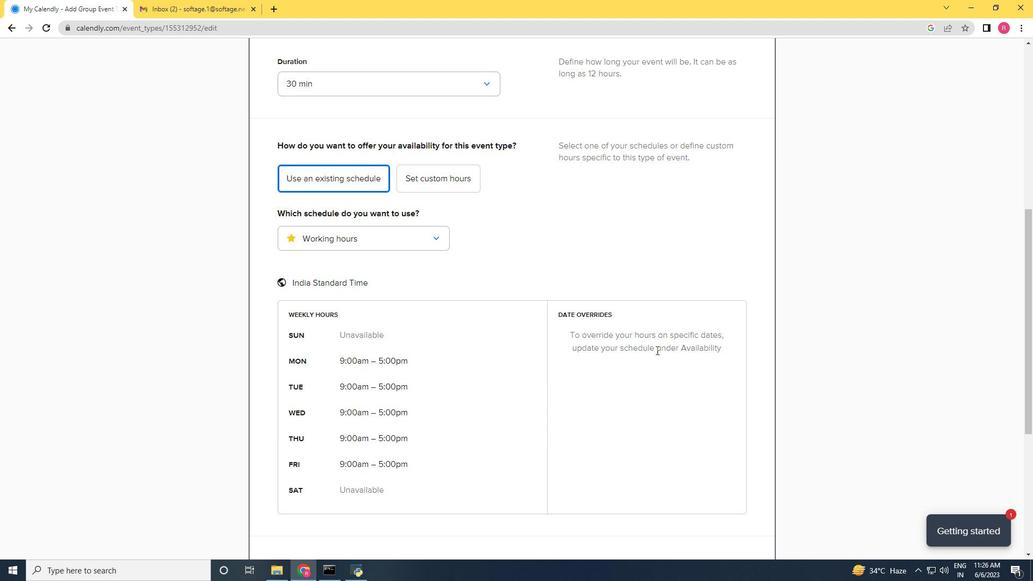 
Action: Mouse scrolled (656, 349) with delta (0, 0)
Screenshot: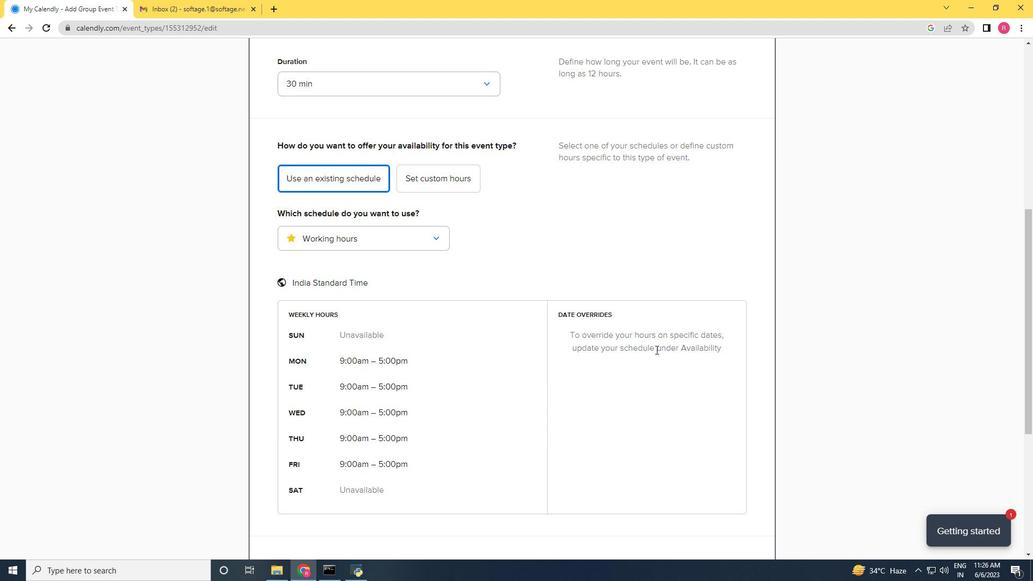 
Action: Mouse scrolled (656, 349) with delta (0, 0)
Screenshot: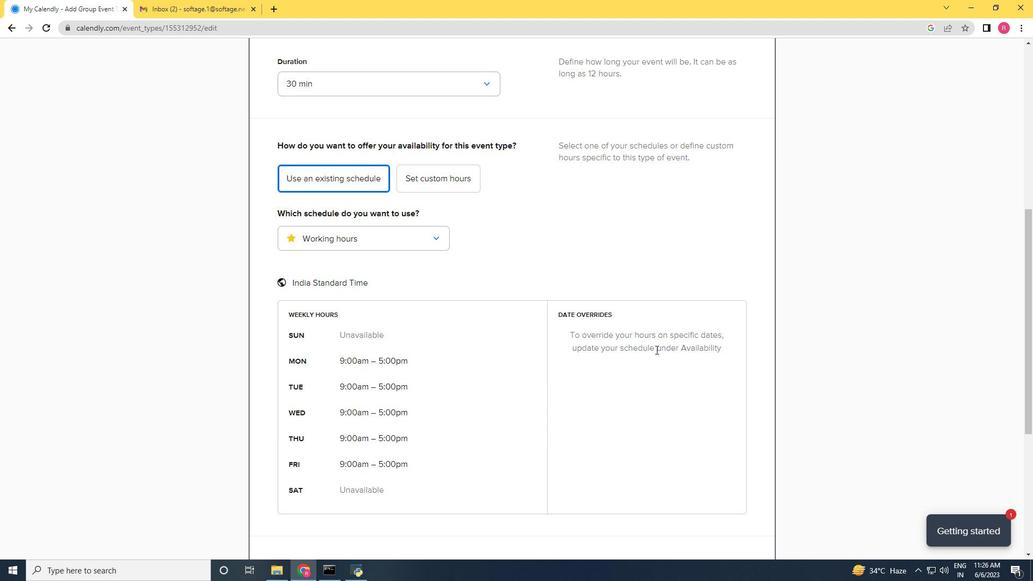 
Action: Mouse scrolled (656, 349) with delta (0, 0)
Screenshot: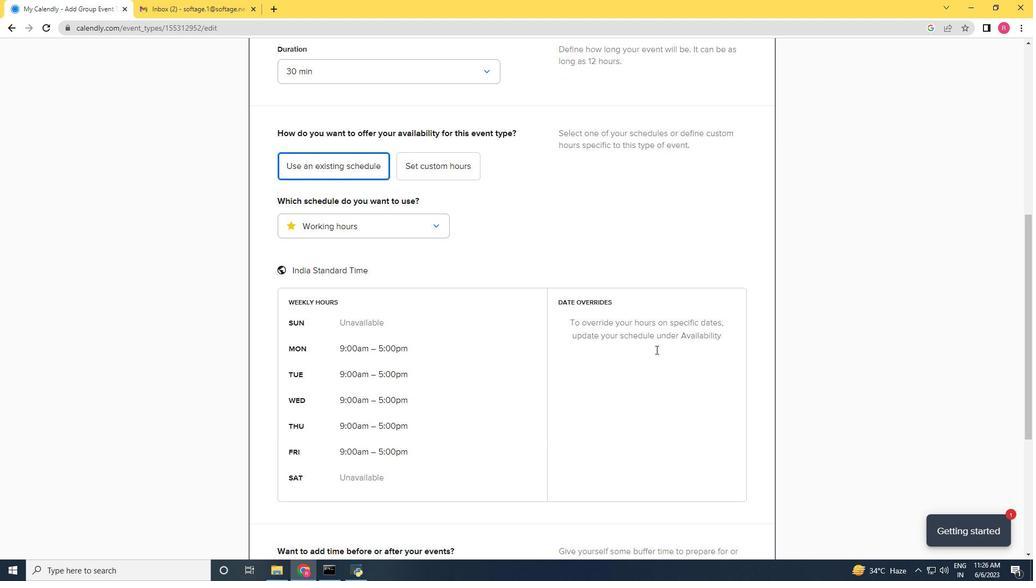 
Action: Mouse scrolled (656, 349) with delta (0, 0)
Screenshot: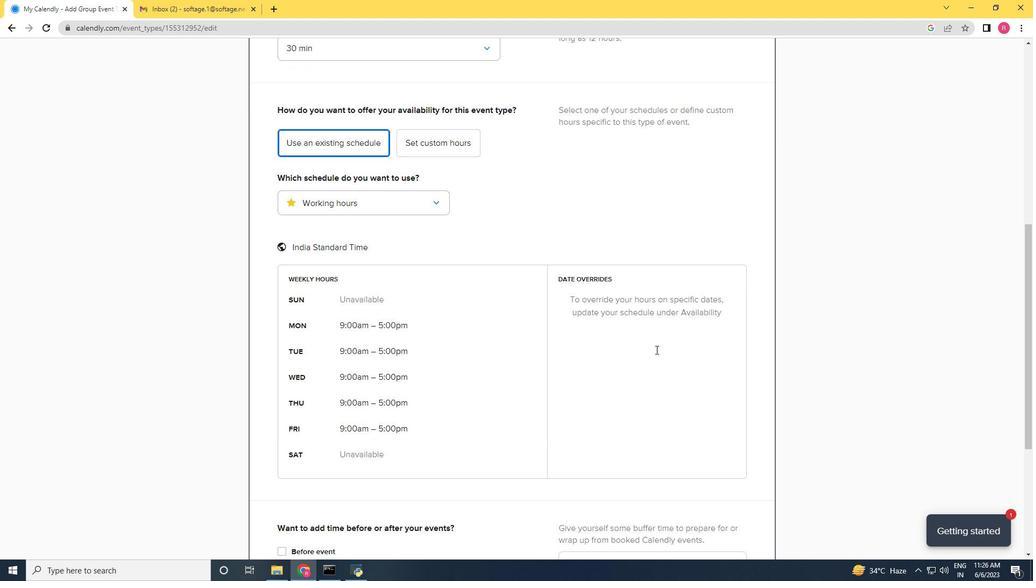 
Action: Mouse moved to (656, 347)
Screenshot: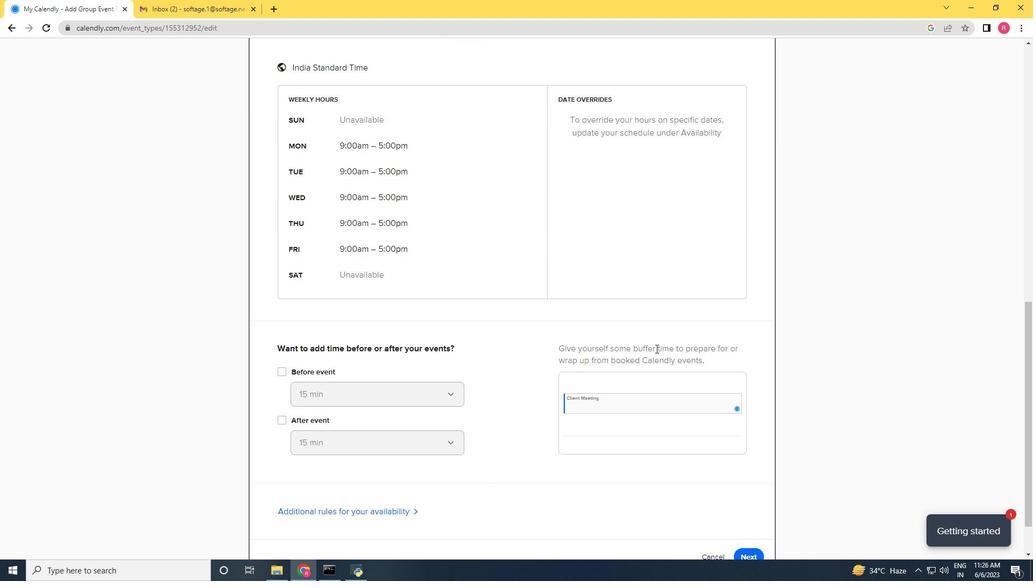 
Action: Mouse scrolled (656, 346) with delta (0, 0)
Screenshot: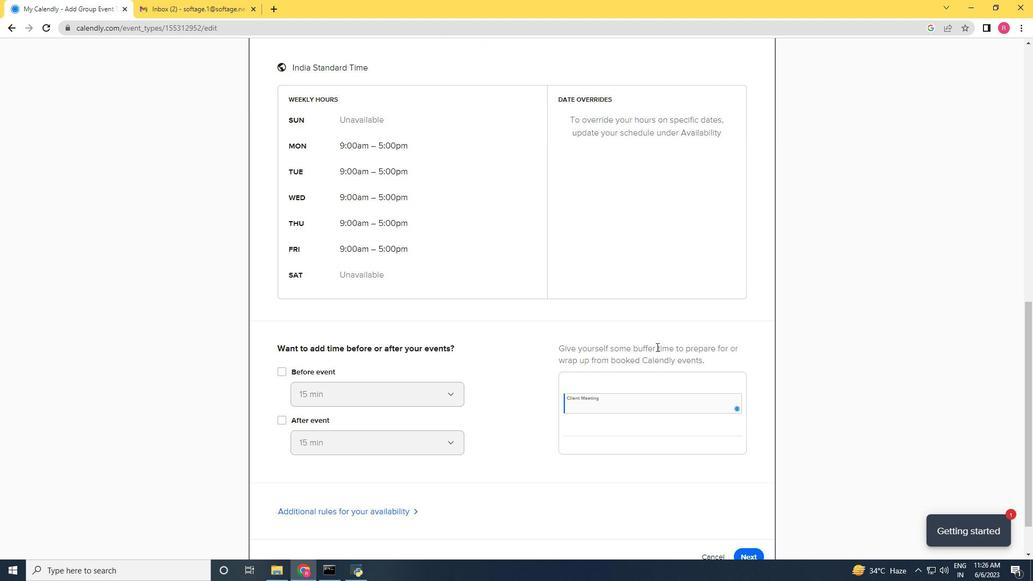 
Action: Mouse scrolled (656, 346) with delta (0, 0)
Screenshot: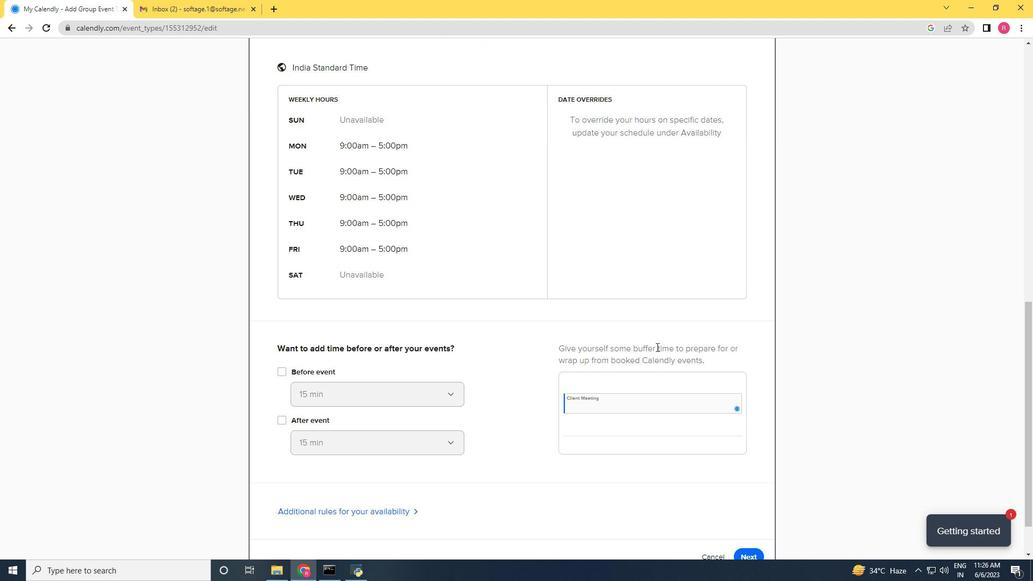 
Action: Mouse scrolled (656, 346) with delta (0, 0)
Screenshot: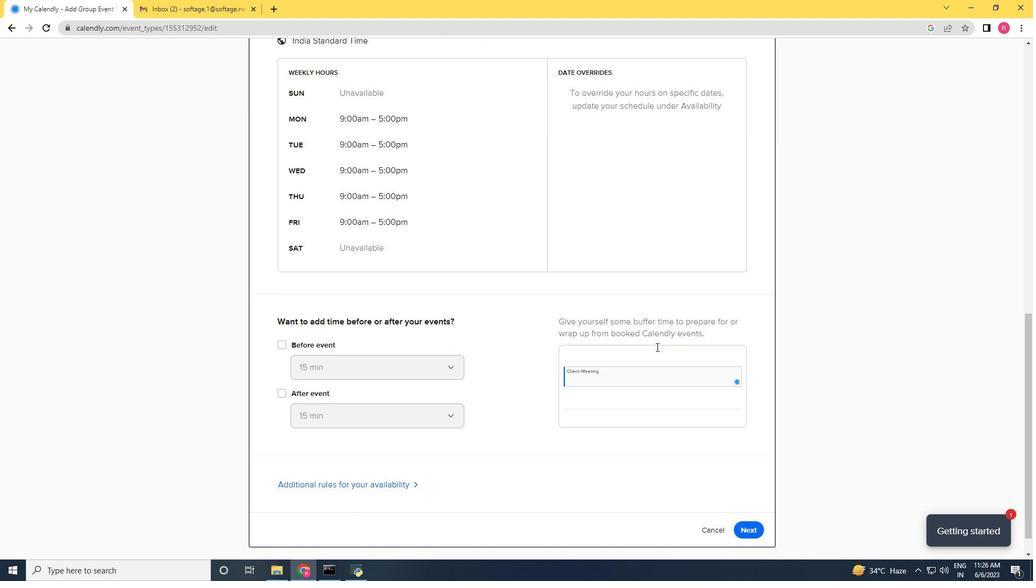 
Action: Mouse scrolled (656, 346) with delta (0, 0)
Screenshot: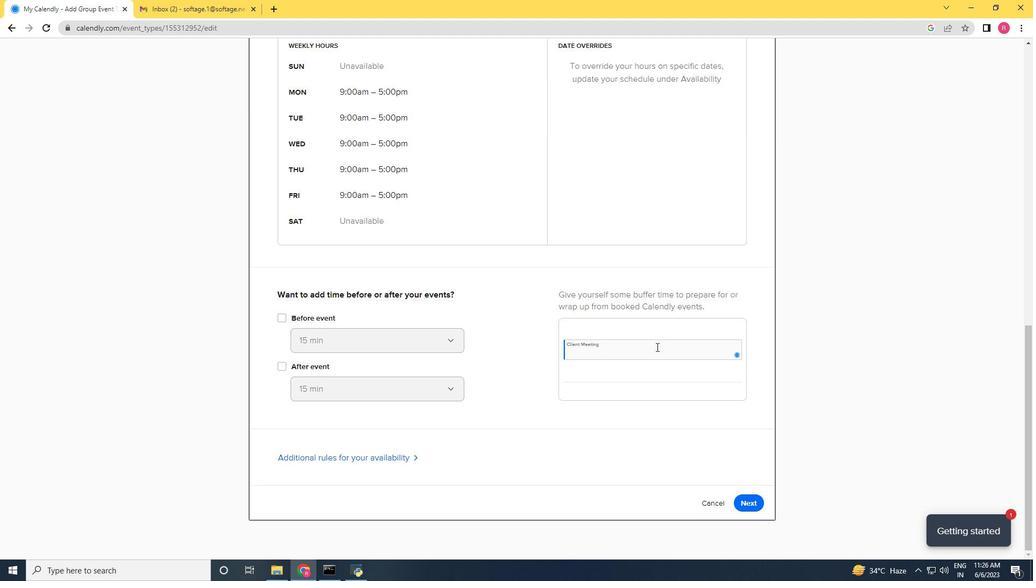 
Action: Mouse moved to (749, 503)
Screenshot: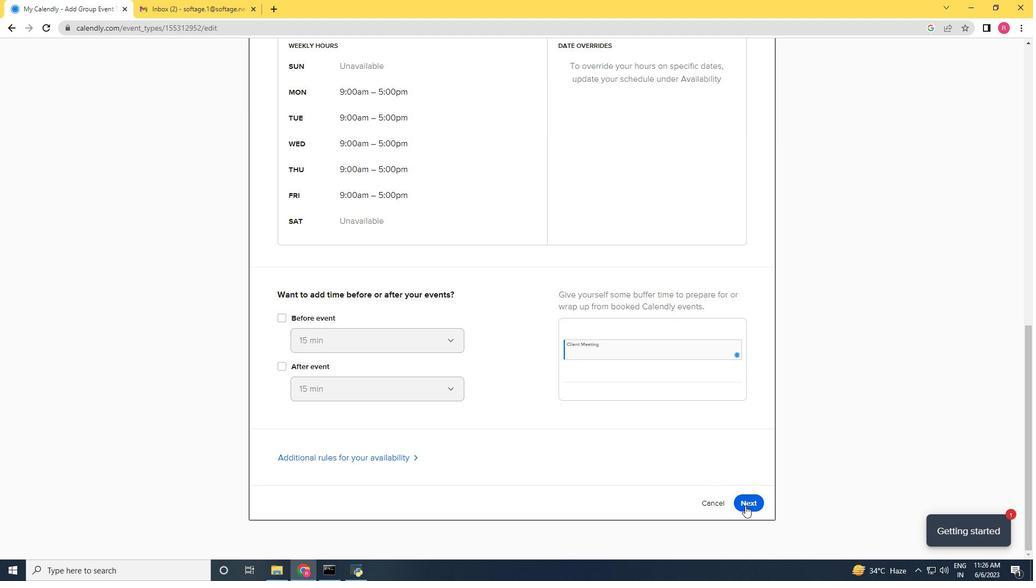 
Action: Mouse pressed left at (749, 503)
Screenshot: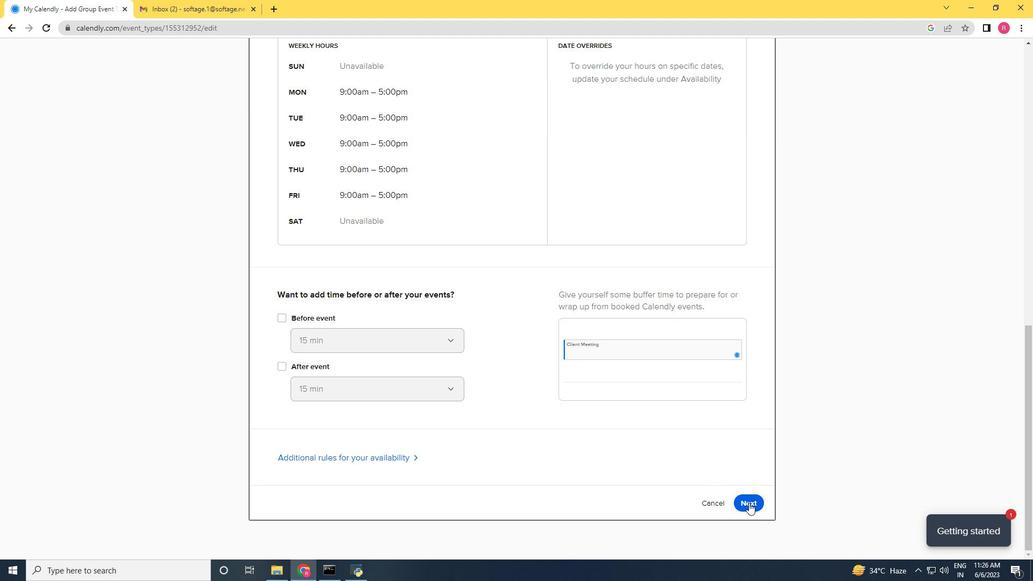 
Action: Mouse moved to (744, 101)
Screenshot: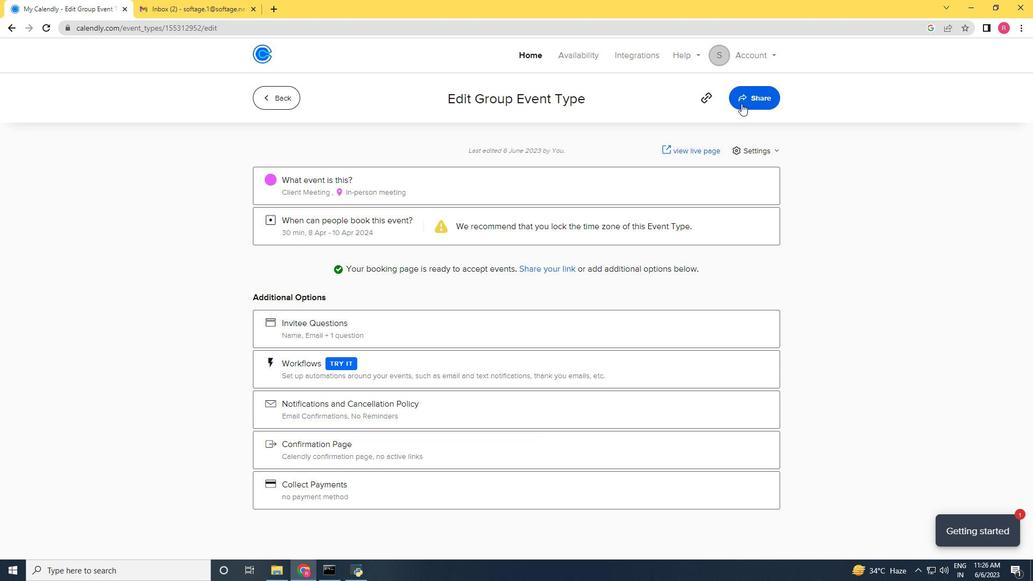 
Action: Mouse pressed left at (744, 101)
Screenshot: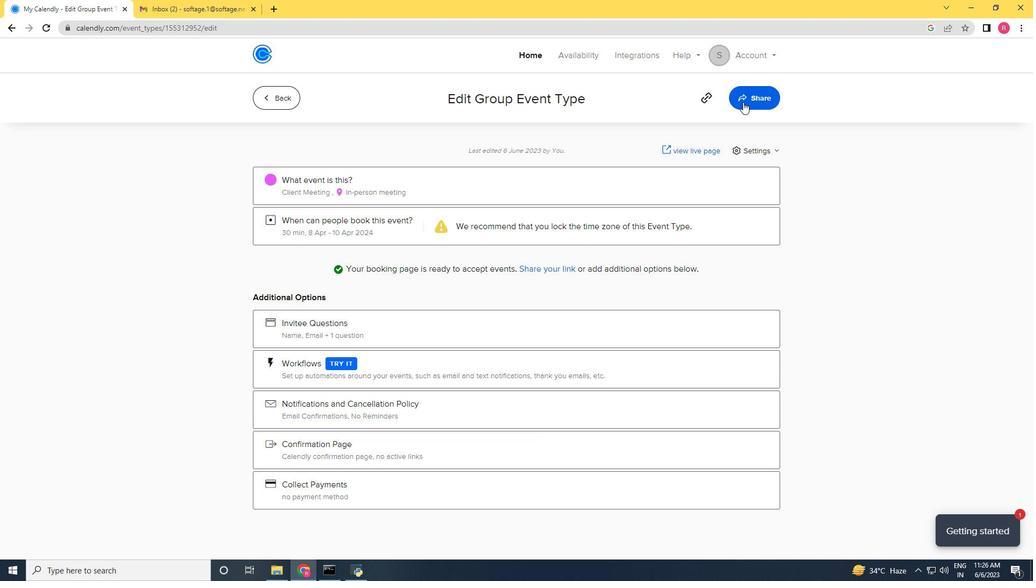 
Action: Mouse moved to (654, 200)
Screenshot: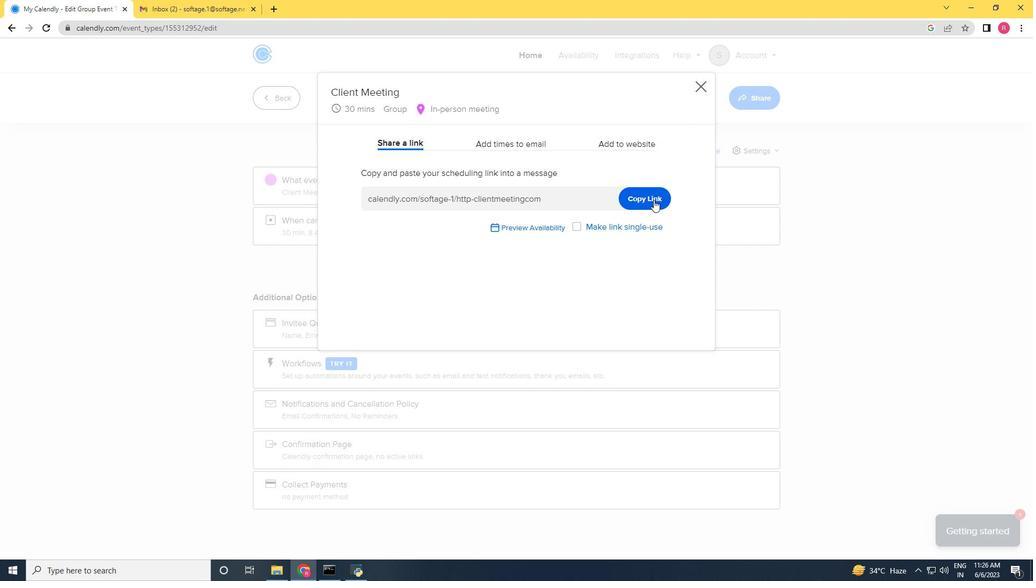 
Action: Mouse pressed left at (654, 200)
Screenshot: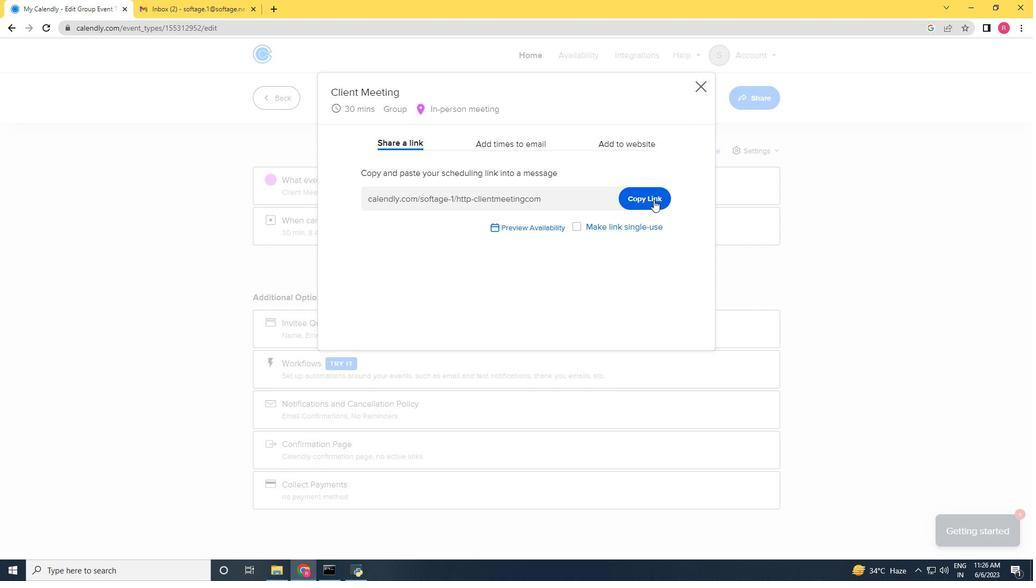 
Action: Mouse moved to (180, 0)
Screenshot: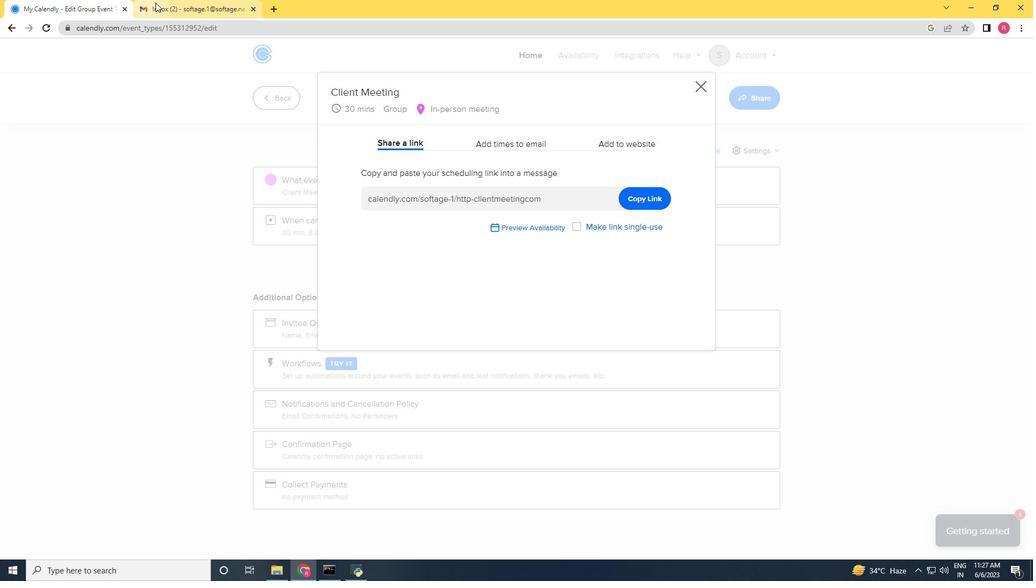 
Action: Mouse pressed left at (180, 0)
Screenshot: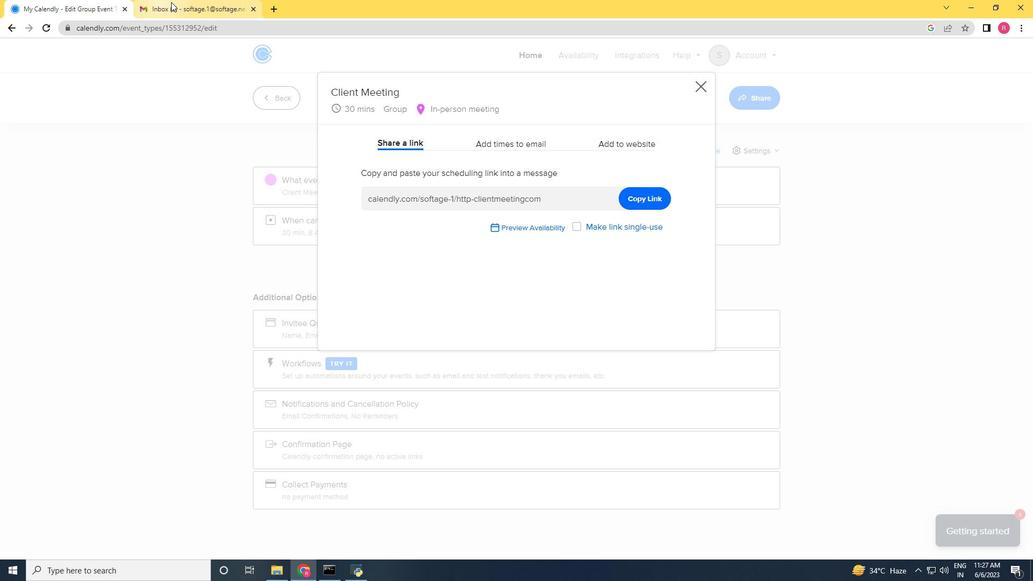 
Action: Mouse moved to (73, 91)
Screenshot: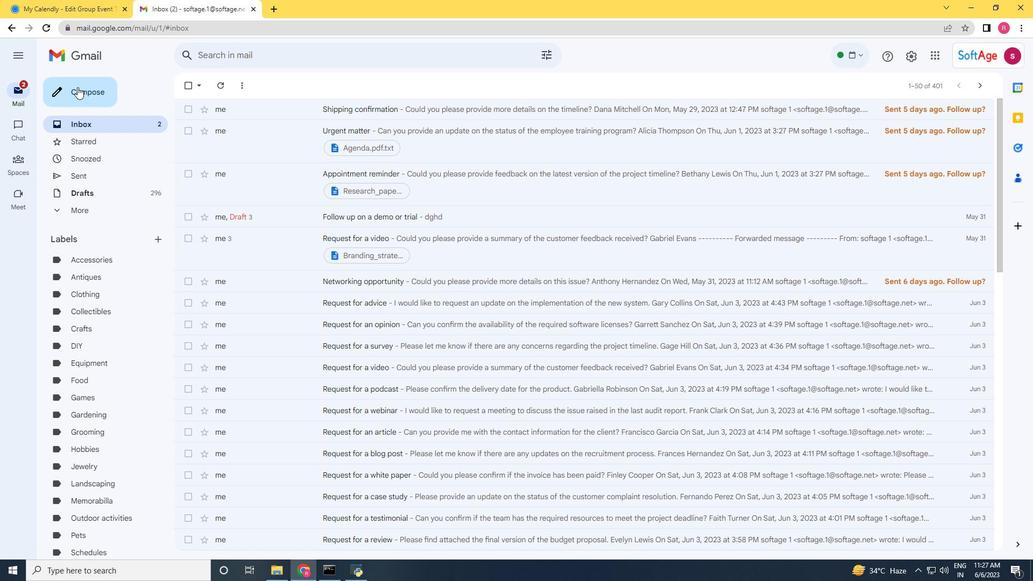 
Action: Mouse pressed left at (73, 91)
Screenshot: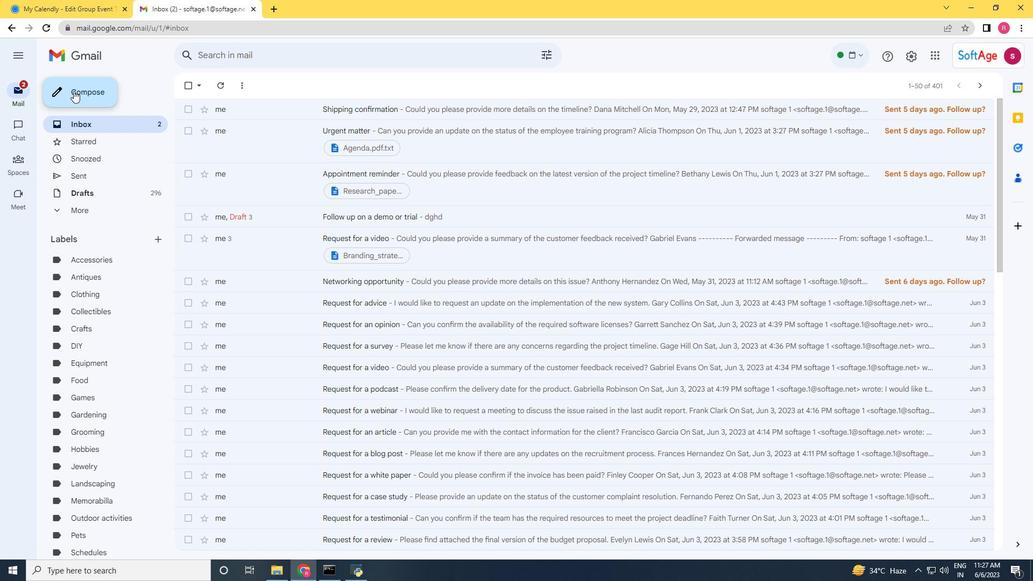 
Action: Mouse moved to (746, 311)
Screenshot: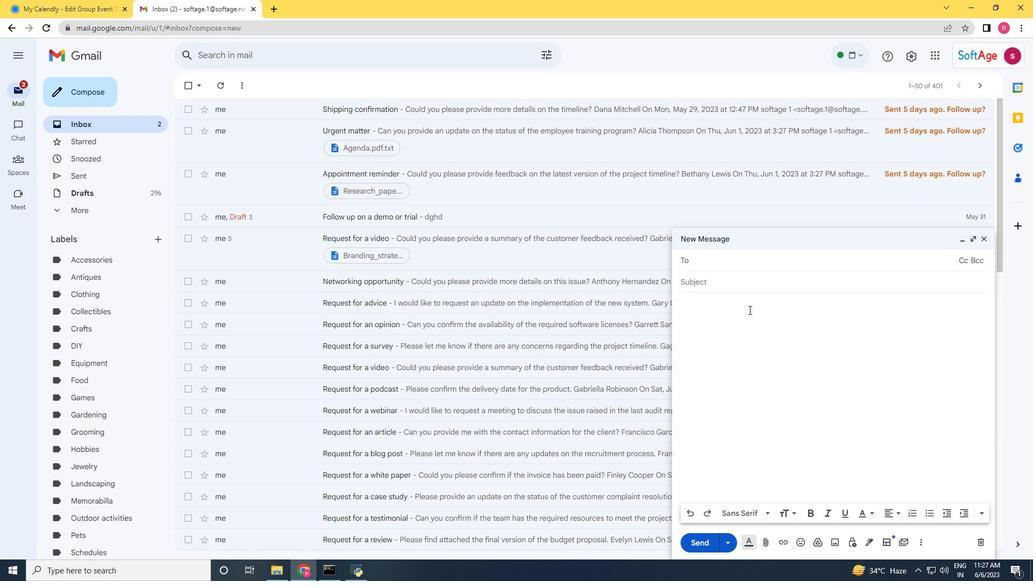 
Action: Key pressed softage.1<Key.backspace>5<Key.enter>softage.6<Key.shift>@softage.net
Screenshot: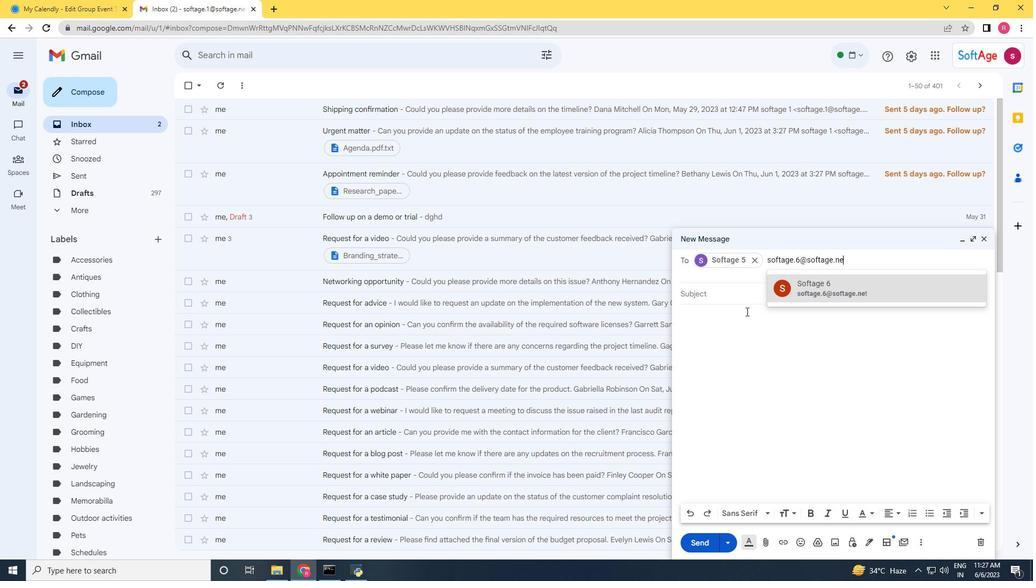 
Action: Mouse moved to (810, 286)
Screenshot: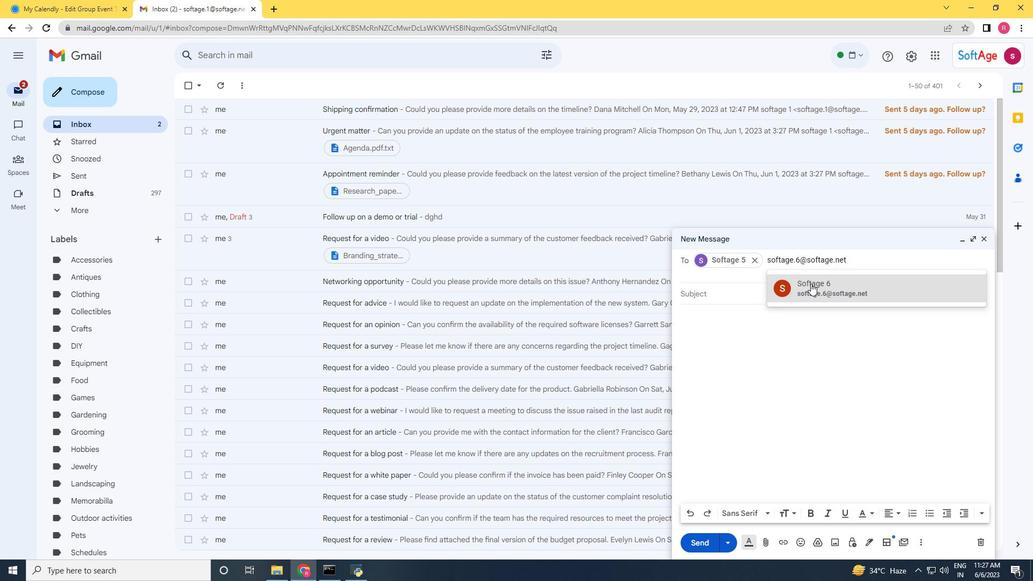 
Action: Mouse pressed left at (810, 286)
Screenshot: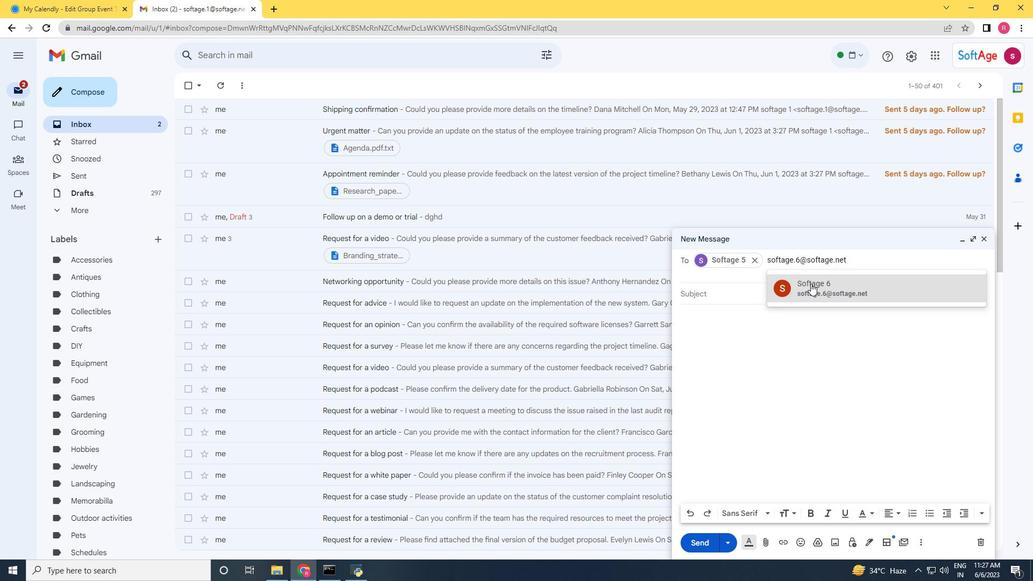 
Action: Mouse moved to (744, 355)
Screenshot: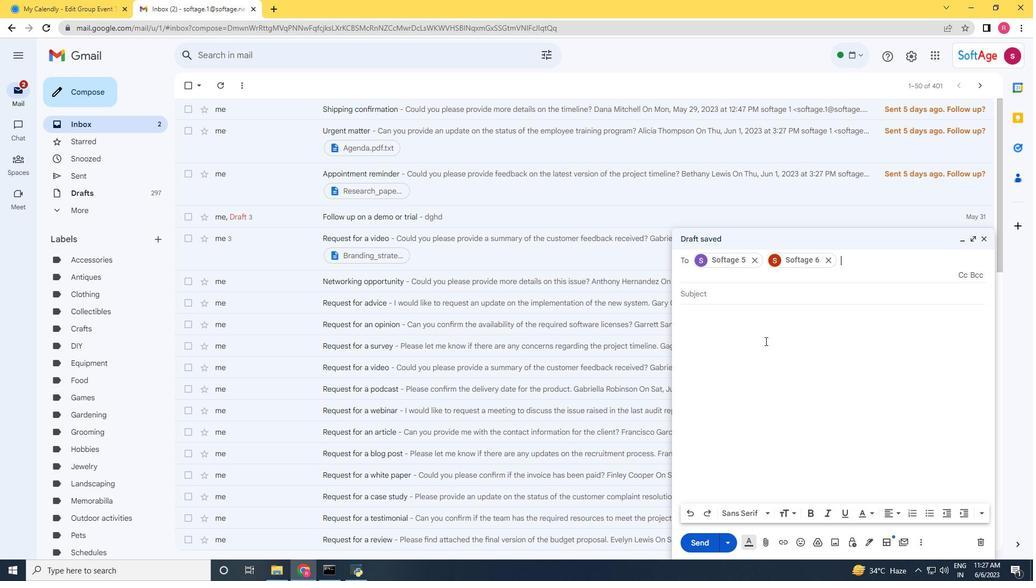 
Action: Mouse pressed left at (744, 355)
Screenshot: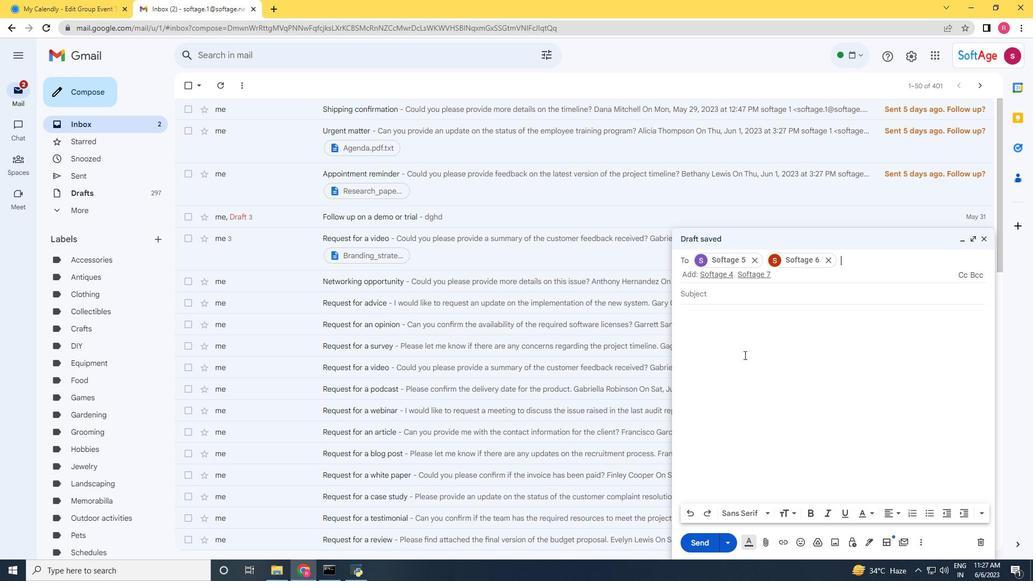 
Action: Key pressed ctrl+V
Screenshot: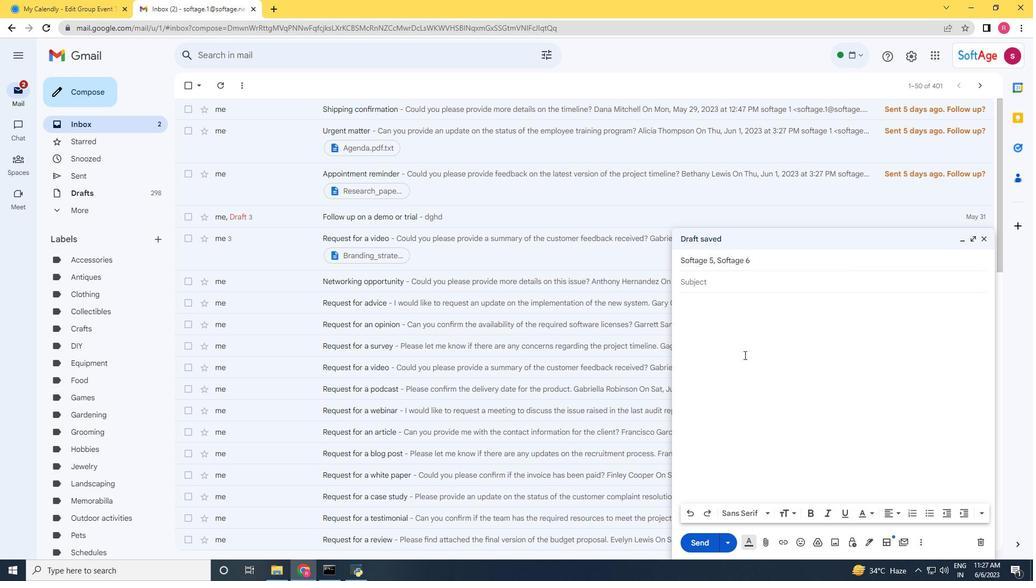 
Action: Mouse moved to (692, 544)
Screenshot: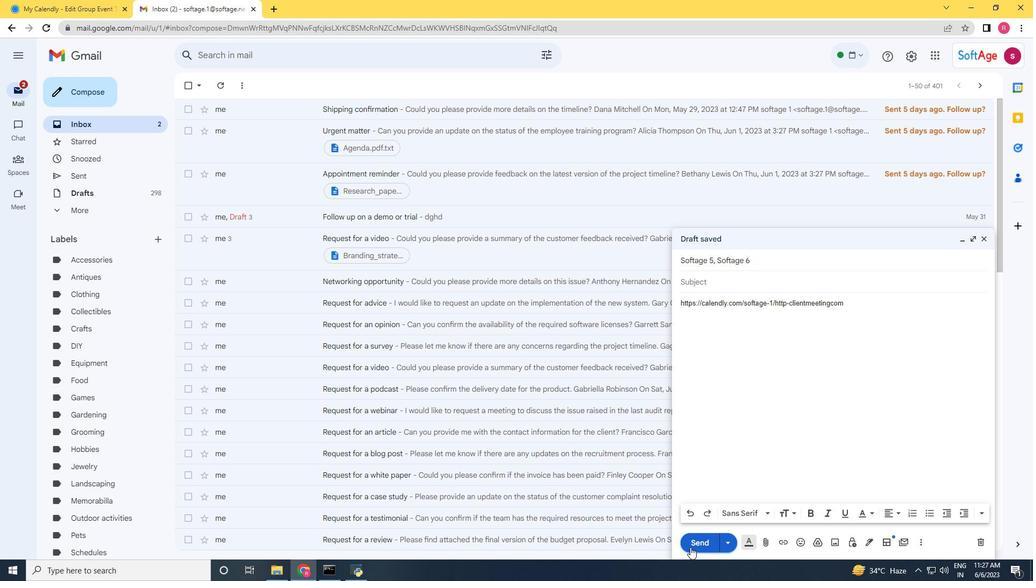 
Action: Mouse pressed left at (692, 544)
Screenshot: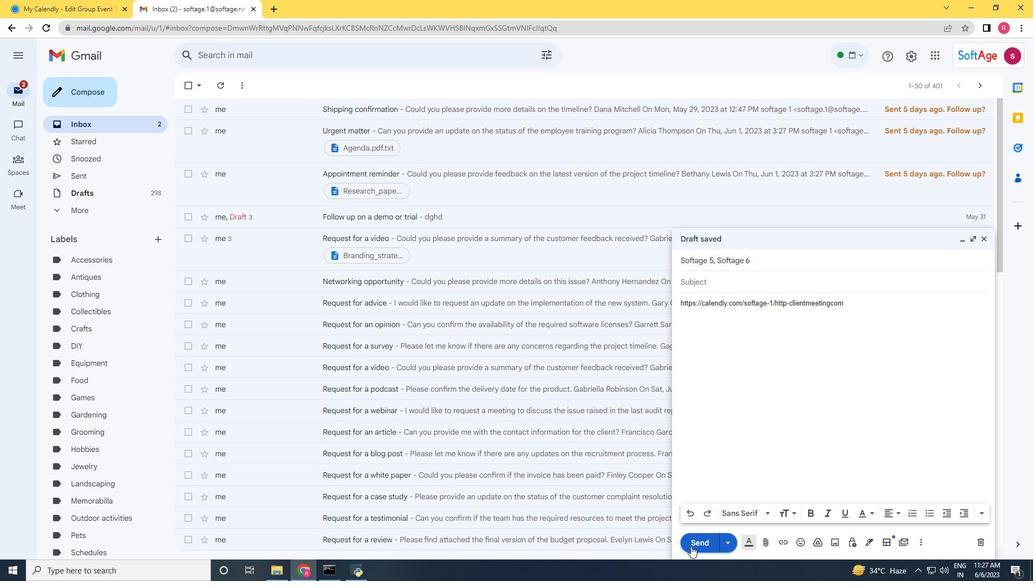 
Action: Mouse moved to (692, 543)
Screenshot: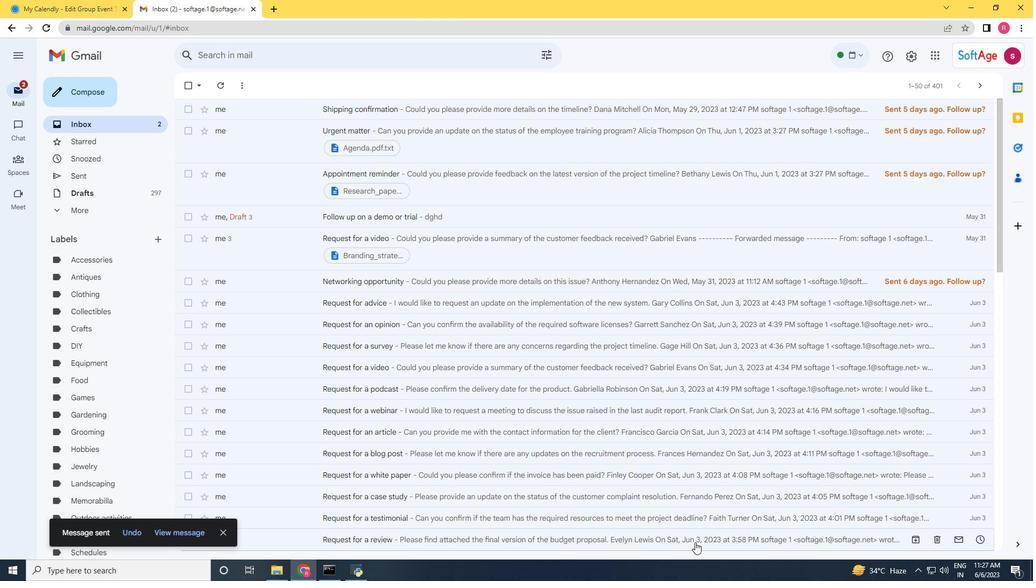 
